 Task: Open an excel sheet and write heading  Rise Sales. Add 10 people name  'David White, Emily Green, Andrew Baker, Madison Evans, Logan King, Grace Hill, Gabriel Young, Elizabeth Flores, Samuel Reed, Avery Nelson'Item code in between  5005-5060. Product range in between  2000-9000. Add Products   Keen Shoe, Lacoste Shoe, Merrell Shoe, Mizuno Shoe, Onitsuka Tiger Shoe, Salomon Shoe, Sanuk Shoe, Saucony Shoe, Sperry Shoe, Superga Shoe.Choose quantity  3 to 5 Tax 12 percent Total Add Amount. Save page  Rise Sales review book
Action: Mouse moved to (18, 14)
Screenshot: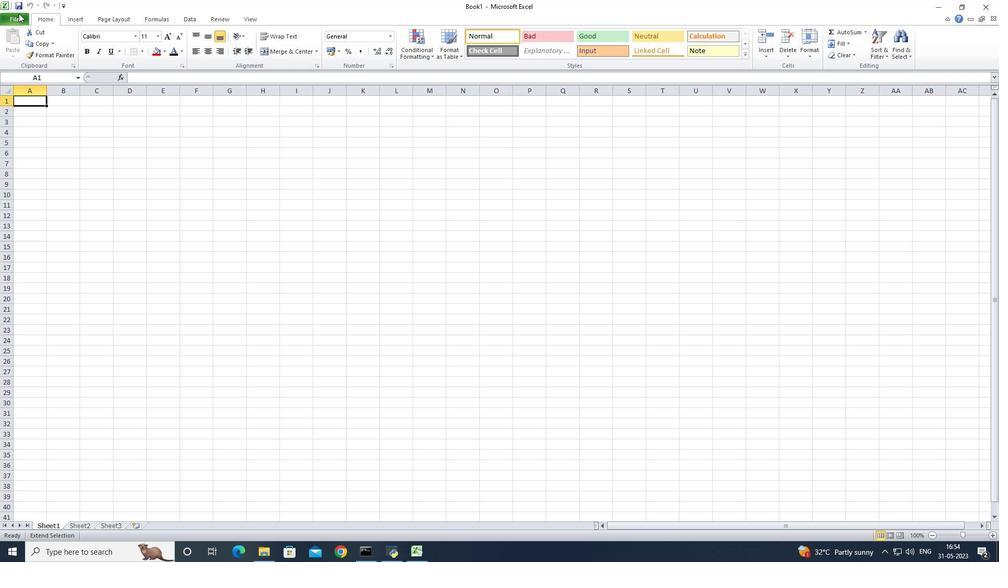 
Action: Mouse pressed left at (18, 14)
Screenshot: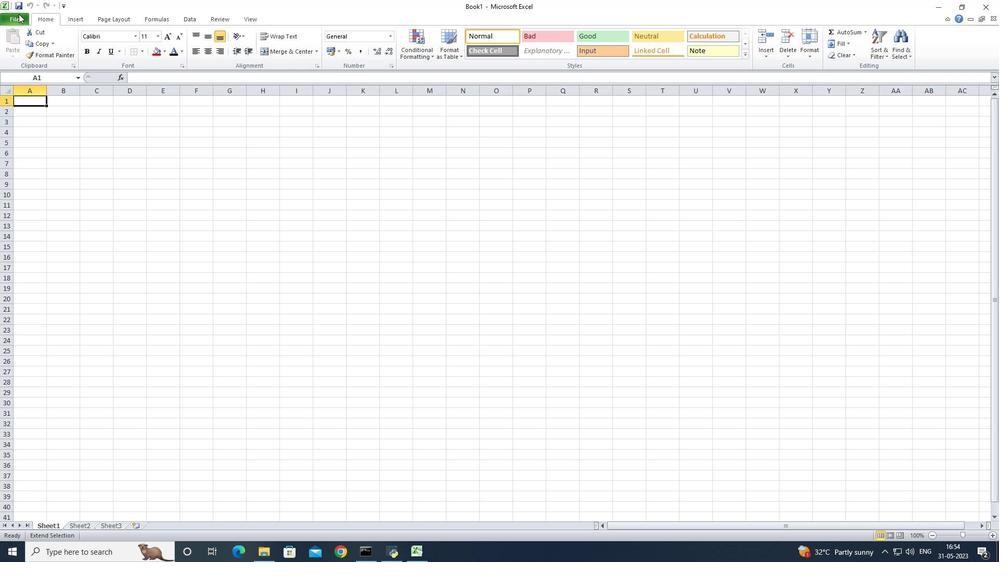 
Action: Mouse moved to (16, 139)
Screenshot: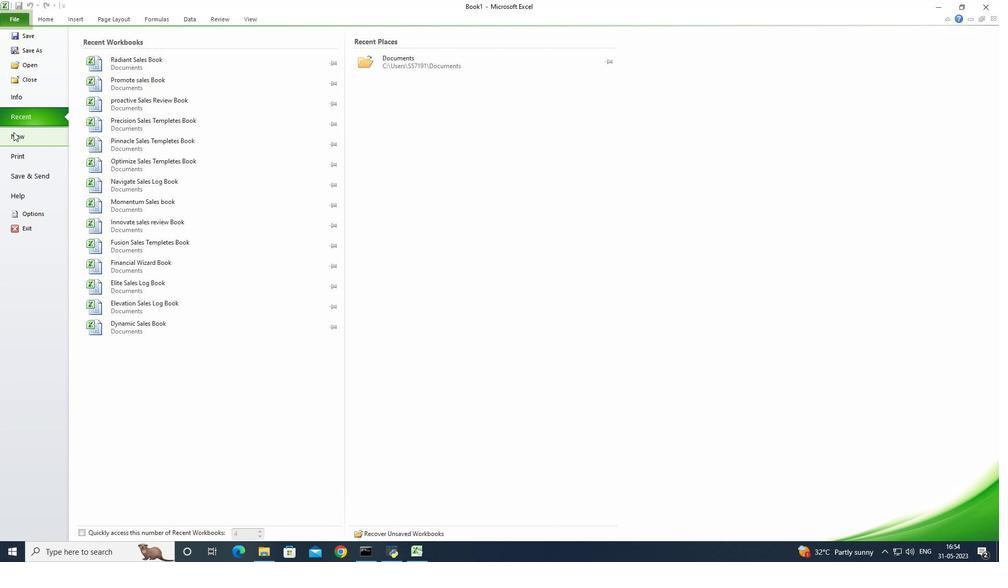 
Action: Mouse pressed left at (16, 139)
Screenshot: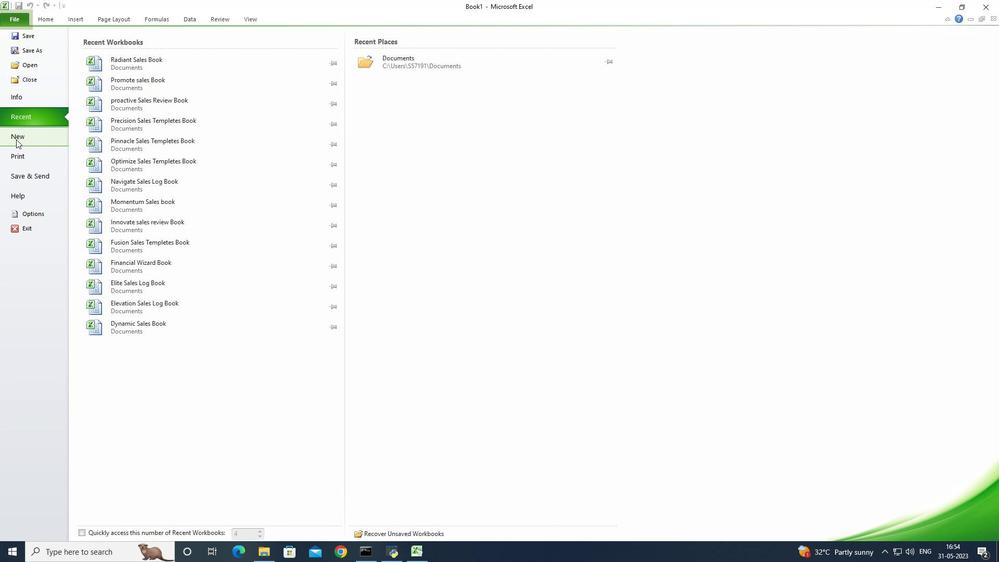 
Action: Mouse moved to (110, 84)
Screenshot: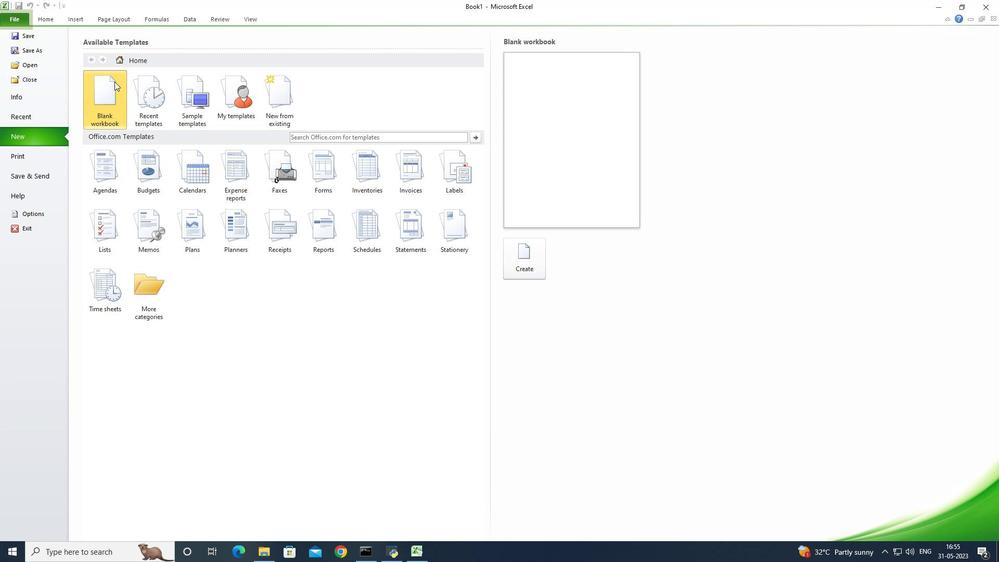 
Action: Mouse pressed left at (110, 84)
Screenshot: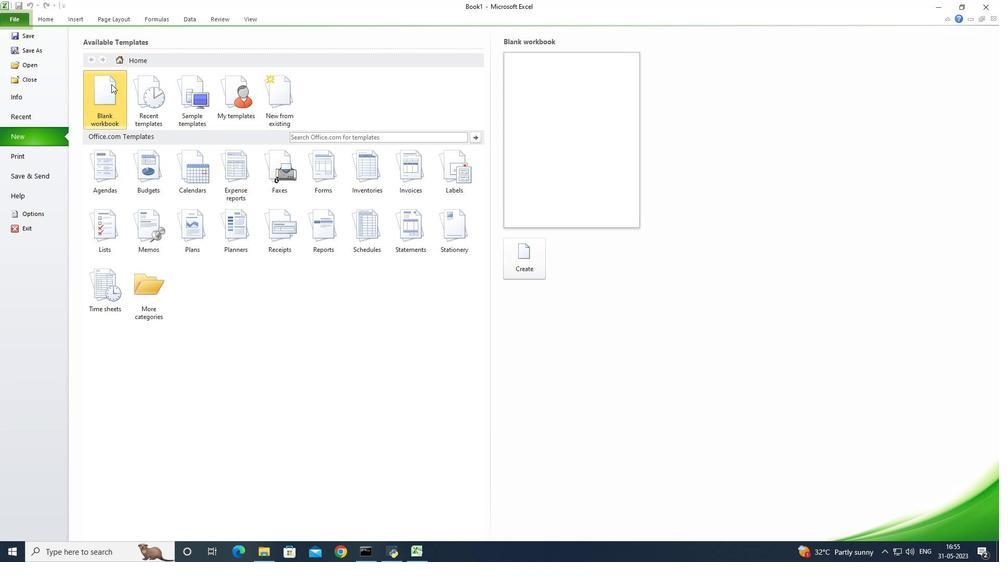 
Action: Mouse moved to (535, 264)
Screenshot: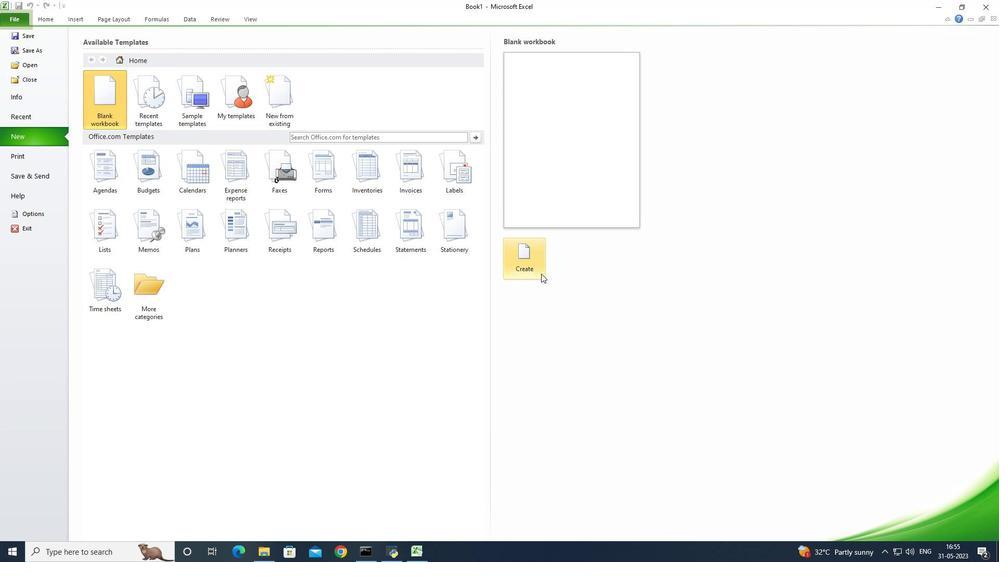 
Action: Mouse pressed left at (535, 264)
Screenshot: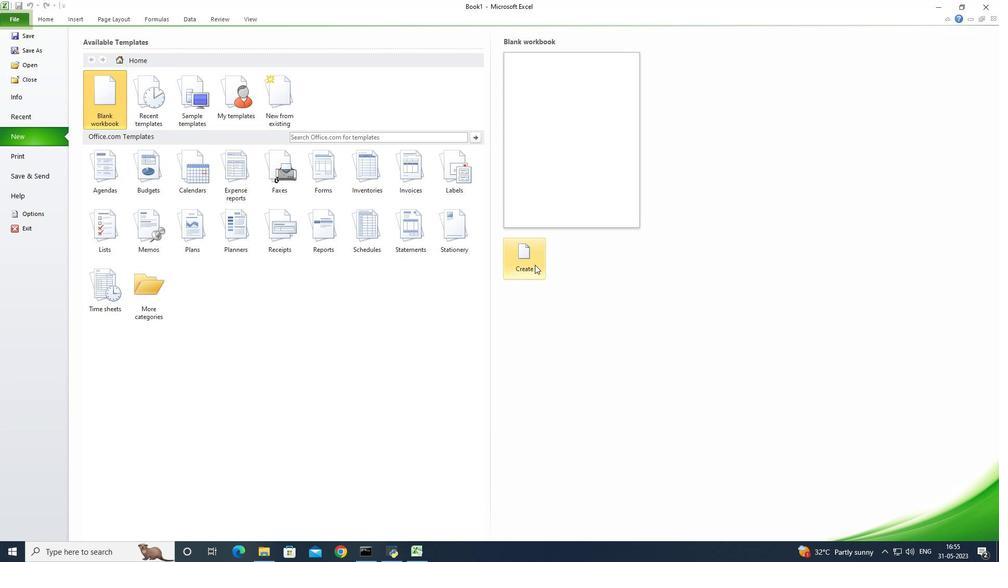 
Action: Mouse moved to (27, 104)
Screenshot: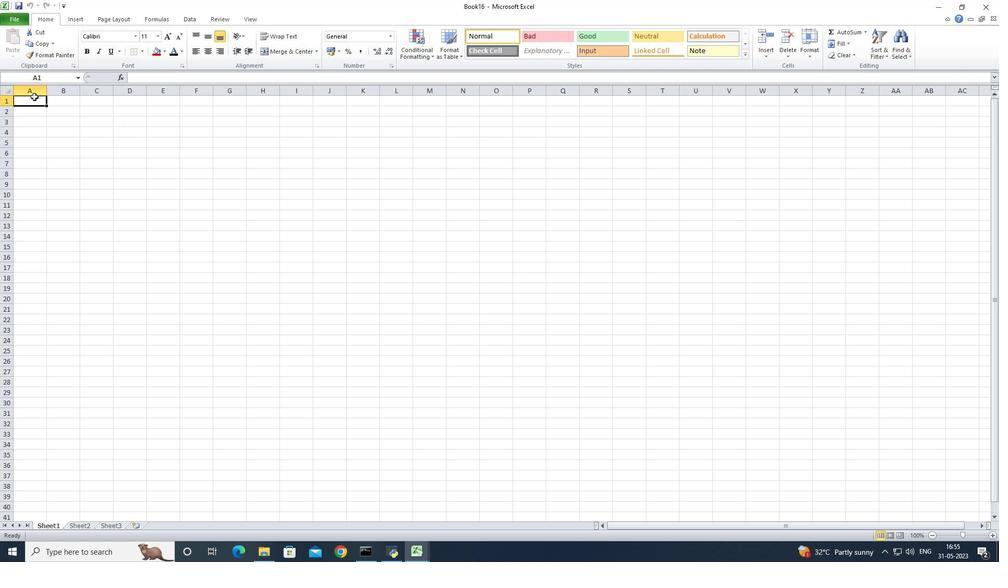 
Action: Key pressed <Key.shift><Key.shift><Key.shift><Key.shift><Key.shift><Key.shift><Key.shift><Key.shift><Key.shift><Key.shift><Key.shift><Key.shift><Key.shift><Key.shift><Key.shift><Key.shift><Key.shift><Key.shift><Key.shift>Rise<Key.space>sales<Key.enter>
Screenshot: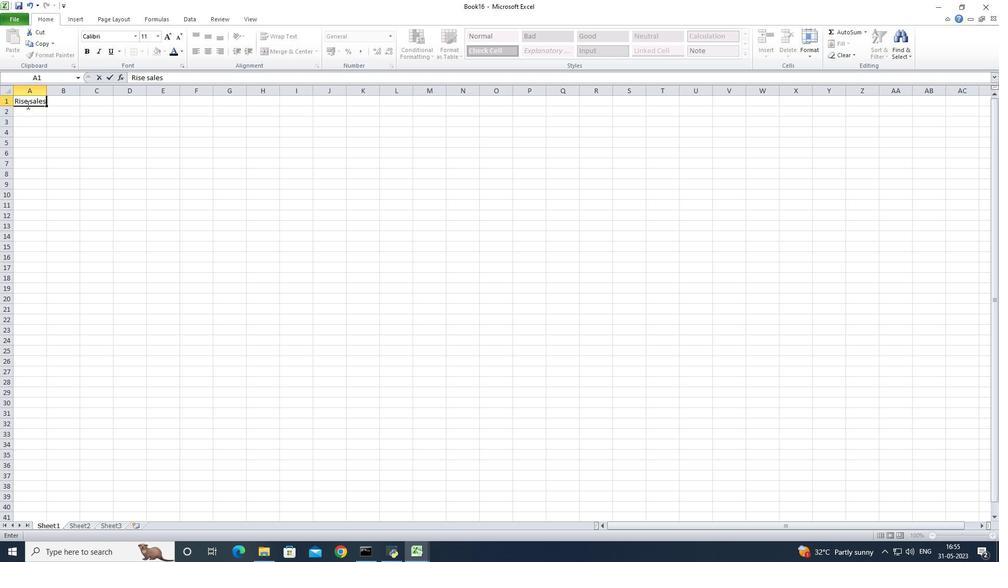 
Action: Mouse moved to (41, 131)
Screenshot: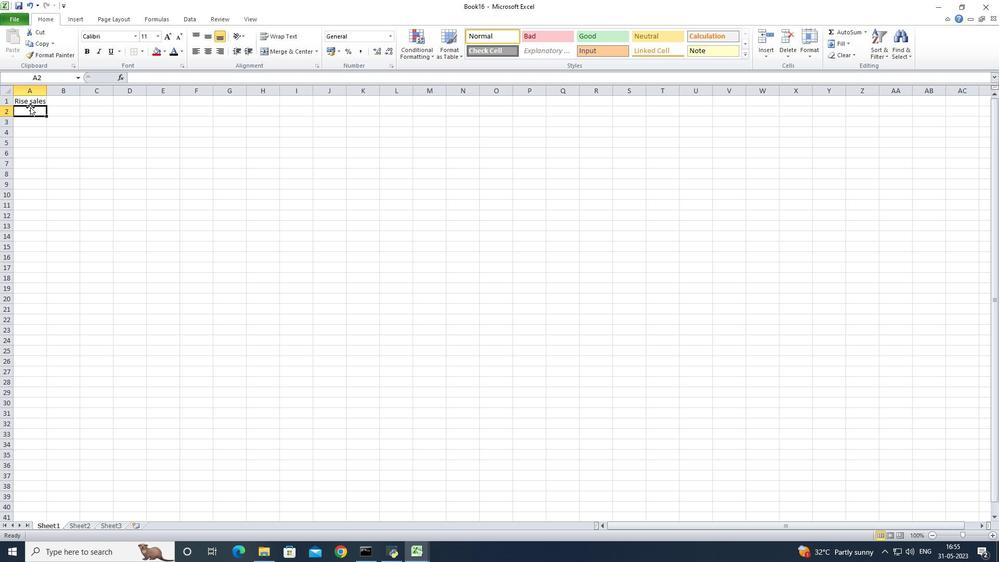 
Action: Key pressed <Key.shift><Key.shift><Key.shift>Name<Key.enter><Key.shift><Key.shift><Key.shift><Key.shift><Key.shift><Key.shift><Key.shift><Key.shift><Key.shift><Key.shift><Key.shift><Key.shift><Key.shift><Key.shift><Key.shift><Key.shift><Key.shift><Key.shift><Key.shift>David<Key.space><Key.shift><Key.shift><Key.shift><Key.shift><Key.shift><Key.shift><Key.shift><Key.shift><Key.shift><Key.shift><Key.shift><Key.shift><Key.shift><Key.shift><Key.shift><Key.shift><Key.shift><Key.shift><Key.shift><Key.shift>Who<Key.backspace>ite<Key.enter><Key.shift><Key.shift><Key.shift><Key.shift><Key.shift><Key.shift><Key.shift><Key.shift><Key.shift><Key.shift>Emily<Key.space><Key.shift><Key.shift><Key.shift><Key.shift><Key.shift><Key.shift><Key.shift><Key.shift><Key.shift><Key.shift><Key.shift><Key.shift><Key.shift><Key.shift><Key.shift><Key.shift>Green<Key.enter><Key.shift><Key.shift><Key.shift><Key.shift><Key.shift><Key.shift><Key.shift><Key.shift><Key.shift>Ander<Key.backspace><Key.backspace>rew<Key.space><Key.shift><Key.shift><Key.shift><Key.shift><Key.shift><Key.shift><Key.shift><Key.shift><Key.shift><Key.shift><Key.shift><Key.shift><Key.shift><Key.shift><Key.shift><Key.shift><Key.shift><Key.shift><Key.shift>Baker<Key.enter><Key.shift>Madison<Key.space><Key.shift>Evans<Key.enter><Key.shift>Logan<Key.space><Key.shift><Key.shift><Key.shift><Key.shift><Key.shift><Key.shift><Key.shift><Key.shift><Key.shift><Key.shift><Key.shift><Key.shift><Key.shift><Key.shift><Key.shift><Key.shift><Key.shift><Key.shift><Key.shift><Key.shift><Key.shift><Key.shift><Key.shift><Key.shift><Key.shift><Key.shift><Key.shift><Key.shift>King<Key.enter><Key.shift><Key.shift><Key.shift><Key.shift><Key.shift><Key.shift><Key.shift><Key.shift><Key.shift><Key.shift><Key.shift><Key.shift><Key.shift><Key.shift><Key.shift><Key.shift><Key.shift><Key.shift><Key.shift><Key.shift><Key.shift><Key.shift><Key.shift><Key.shift><Key.shift><Key.shift>Grace<Key.space><Key.shift><Key.shift><Key.shift><Key.shift>Hill<Key.enter><Key.shift><Key.shift><Key.shift><Key.shift><Key.shift><Key.shift><Key.shift><Key.shift><Key.shift><Key.shift><Key.shift><Key.shift><Key.shift><Key.shift><Key.shift><Key.shift><Key.shift><Key.shift><Key.shift><Key.shift><Key.shift><Key.shift><Key.shift><Key.shift><Key.shift><Key.shift><Key.shift><Key.shift><Key.shift><Key.shift><Key.shift><Key.shift><Key.shift><Key.shift><Key.shift><Key.shift><Key.shift><Key.shift><Key.shift><Key.shift><Key.shift><Key.shift><Key.shift><Key.shift><Key.shift><Key.shift><Key.shift><Key.shift><Key.shift><Key.shift><Key.shift><Key.shift><Key.shift><Key.shift>Gabriel<Key.space><Key.shift><Key.shift><Key.shift><Key.shift><Key.shift><Key.shift><Key.shift><Key.shift><Key.shift>Young<Key.enter><Key.shift><Key.shift><Key.shift><Key.shift><Key.shift><Key.shift><Key.shift><Key.shift><Key.shift><Key.shift><Key.shift><Key.shift><Key.shift><Key.shift><Key.shift><Key.shift><Key.shift><Key.shift><Key.shift><Key.shift><Key.shift><Key.shift><Key.shift><Key.shift><Key.shift><Key.shift><Key.shift><Key.shift><Key.shift><Key.shift><Key.shift><Key.shift><Key.shift><Key.shift><Key.shift><Key.shift><Key.shift><Key.shift><Key.shift><Key.shift><Key.shift><Key.shift><Key.shift><Key.shift><Key.shift><Key.shift><Key.shift><Key.shift><Key.shift><Key.shift><Key.shift><Key.shift><Key.shift><Key.shift><Key.shift><Key.shift><Key.shift><Key.shift><Key.shift><Key.shift><Key.shift><Key.shift><Key.shift><Key.shift><Key.shift><Key.shift><Key.shift><Key.shift><Key.shift><Key.shift><Key.shift><Key.shift><Key.shift><Key.shift><Key.shift><Key.shift><Key.shift><Key.shift><Key.shift><Key.shift><Key.shift><Key.shift><Key.shift><Key.shift><Key.shift><Key.shift><Key.shift><Key.shift><Key.shift><Key.shift><Key.shift><Key.shift><Key.shift><Key.shift><Key.shift><Key.shift><Key.shift><Key.shift><Key.shift><Key.shift><Key.shift><Key.shift><Key.shift><Key.shift><Key.shift><Key.shift><Key.shift><Key.shift><Key.shift><Key.shift><Key.shift><Key.shift><Key.shift><Key.shift><Key.shift><Key.shift><Key.shift>Eliza<Key.space><Key.backspace><Key.space><Key.shift>B<Key.backspace><Key.backspace>beth<Key.space><Key.shift>G<Key.backspace><Key.shift>Flores<Key.enter><Key.shift><Key.shift><Key.shift><Key.shift><Key.shift><Key.shift><Key.shift><Key.shift><Key.shift><Key.shift><Key.shift><Key.shift><Key.shift><Key.shift><Key.shift><Key.shift><Key.shift><Key.shift>Samuel<Key.space><Key.shift>Reed<Key.enter><Key.shift><Key.shift><Key.shift><Key.shift><Key.shift><Key.shift><Key.shift><Key.shift><Key.shift><Key.shift><Key.shift><Key.shift><Key.shift><Key.shift><Key.shift><Key.shift><Key.shift><Key.shift><Key.shift><Key.shift><Key.shift><Key.shift><Key.shift><Key.shift><Key.shift><Key.shift><Key.shift><Key.shift><Key.shift><Key.shift><Key.shift><Key.shift><Key.shift><Key.shift><Key.shift><Key.shift><Key.shift><Key.shift><Key.shift><Key.shift><Key.shift><Key.shift><Key.shift><Key.shift><Key.shift><Key.shift><Key.shift><Key.shift><Key.shift><Key.shift><Key.shift><Key.shift><Key.shift><Key.shift><Key.shift><Key.shift><Key.shift><Key.shift><Key.shift><Key.shift><Key.shift><Key.shift><Key.shift><Key.shift><Key.shift><Key.shift><Key.shift><Key.shift><Key.shift><Key.shift><Key.shift><Key.shift><Key.shift><Key.shift><Key.shift><Key.shift><Key.shift><Key.shift><Key.shift><Key.shift><Key.shift><Key.shift><Key.shift><Key.shift><Key.shift><Key.shift><Key.shift><Key.shift><Key.shift><Key.shift><Key.shift><Key.shift><Key.shift><Key.shift><Key.shift><Key.shift><Key.shift><Key.shift><Key.shift><Key.shift><Key.shift><Key.shift><Key.shift><Key.shift><Key.shift><Key.shift><Key.shift><Key.shift><Key.shift><Key.shift><Key.shift><Key.shift><Key.shift><Key.shift><Key.shift><Key.shift><Key.shift><Key.shift><Key.shift><Key.shift><Key.shift><Key.shift><Key.shift><Key.shift><Key.shift><Key.shift><Key.shift><Key.shift><Key.shift><Key.shift><Key.shift><Key.shift><Key.shift><Key.shift><Key.shift><Key.shift><Key.shift><Key.shift><Key.shift><Key.shift><Key.shift><Key.shift><Key.shift><Key.shift><Key.shift><Key.shift><Key.shift><Key.shift><Key.shift><Key.shift><Key.shift><Key.shift><Key.shift><Key.shift><Key.shift><Key.shift><Key.shift><Key.shift><Key.shift><Key.shift><Key.shift><Key.shift><Key.shift><Key.shift><Key.shift><Key.shift><Key.shift><Key.shift><Key.shift><Key.shift><Key.shift><Key.shift><Key.shift><Key.shift><Key.shift><Key.shift><Key.shift><Key.shift><Key.shift>Avery<Key.space><Key.shift>Nelson<Key.right>
Screenshot: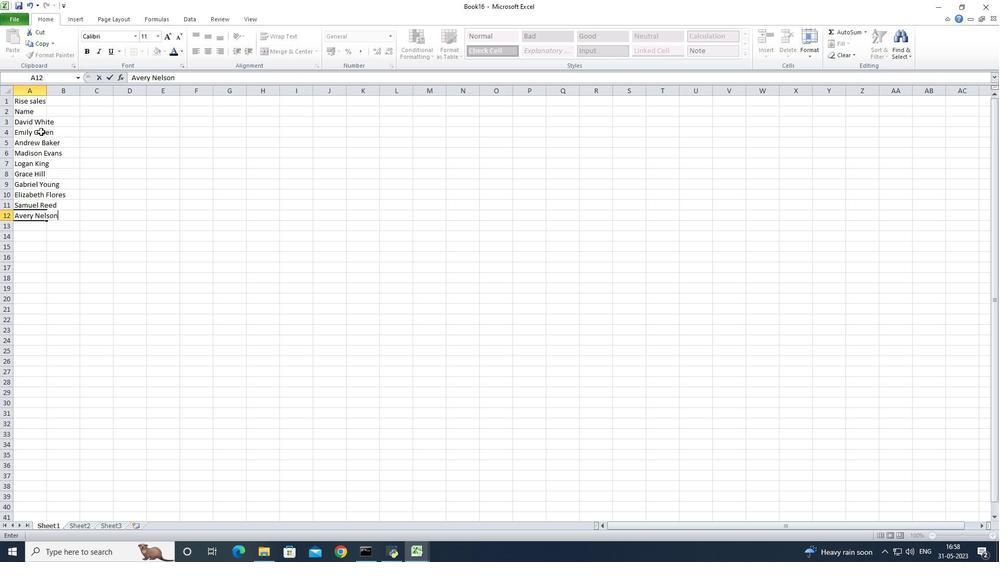 
Action: Mouse moved to (44, 91)
Screenshot: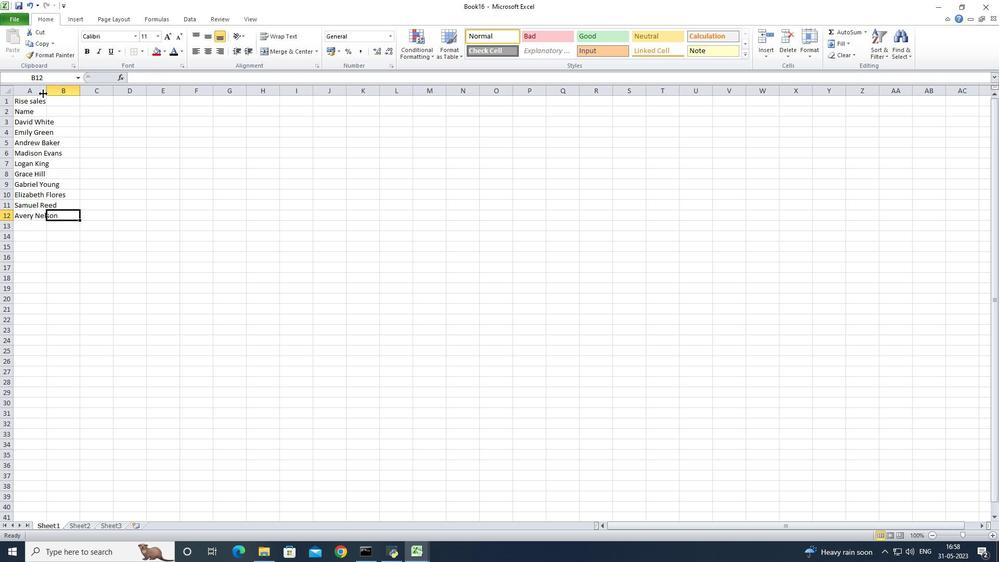 
Action: Mouse pressed left at (44, 91)
Screenshot: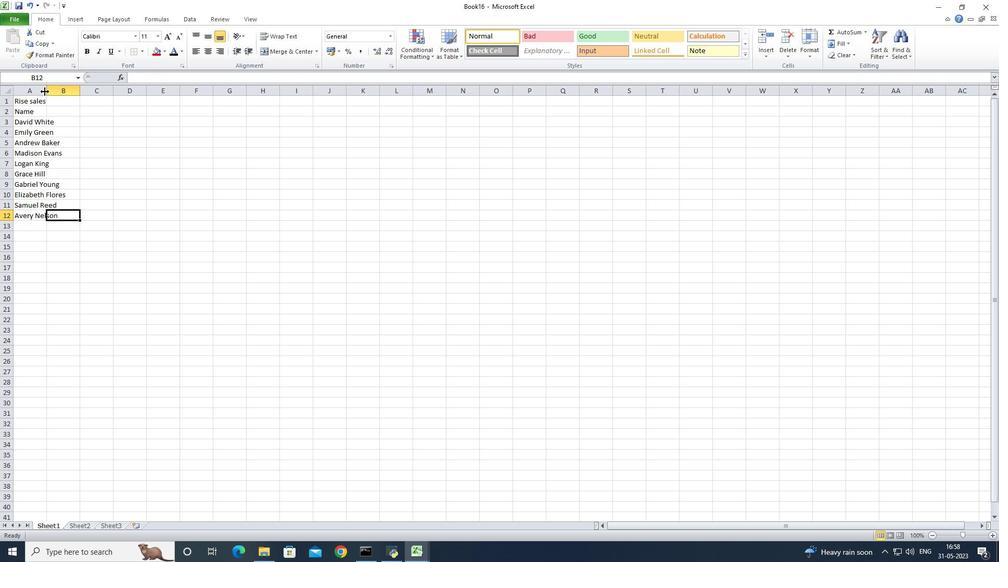 
Action: Mouse pressed left at (44, 91)
Screenshot: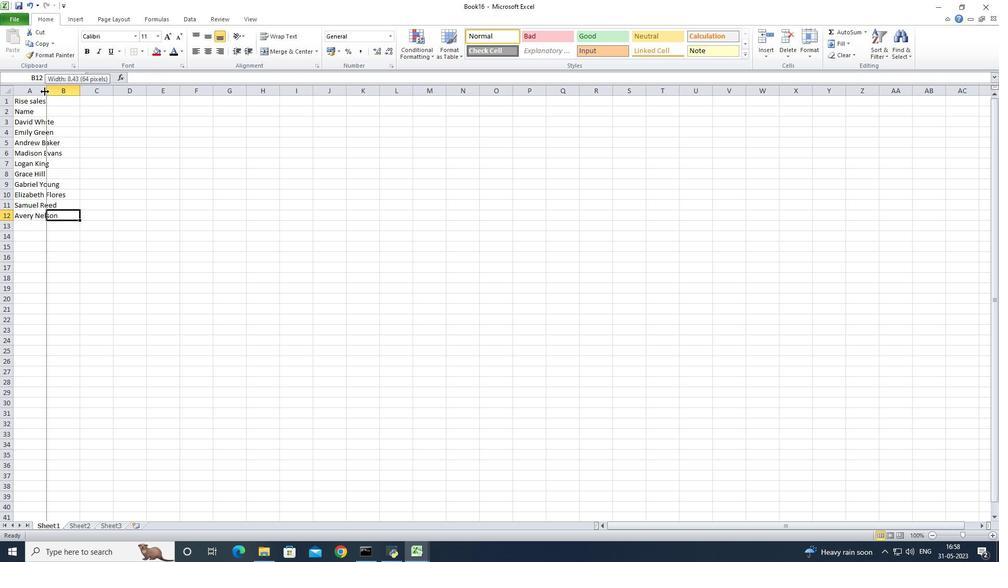 
Action: Mouse moved to (81, 111)
Screenshot: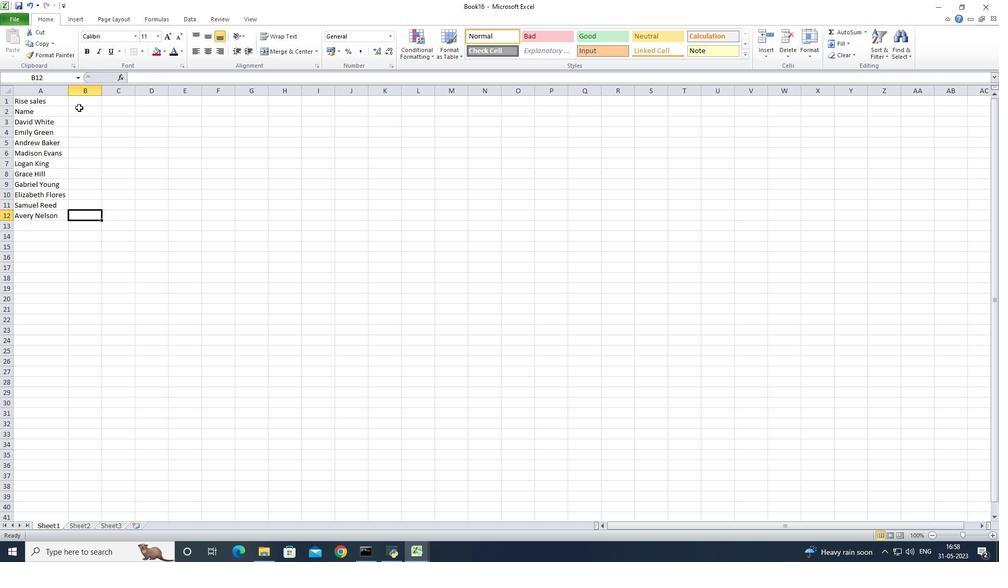 
Action: Mouse pressed left at (81, 111)
Screenshot: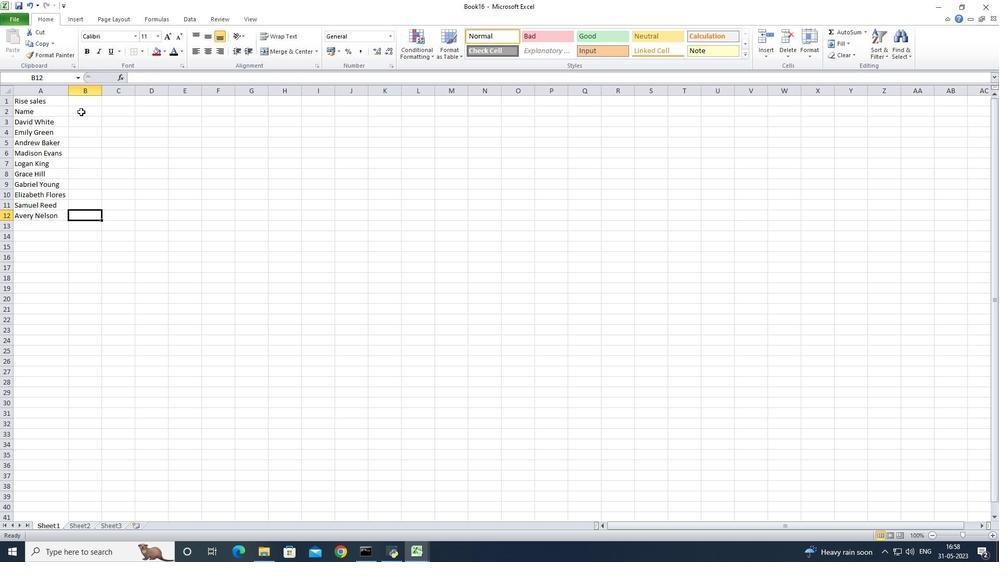 
Action: Key pressed <Key.shift>Item<Key.space><Key.shift><Key.shift><Key.shift><Key.shift><Key.shift><Key.shift><Key.shift><Key.shift><Key.shift>Code<Key.enter><Key.shift><Key.shift><Key.shift><Key.shift><Key.shift><Key.shift><Key.shift><Key.shift><Key.shift><Key.shift><Key.shift><Key.shift><Key.shift><Key.shift><Key.shift><Key.shift><Key.shift><Key.shift><Key.shift><Key.shift><Key.shift><Key.shift><Key.shift><Key.shift><Key.shift><Key.shift><Key.shift><Key.shift><Key.shift><Key.shift><Key.shift><Key.shift><Key.shift><Key.shift><Key.shift><Key.shift><Key.shift><Key.shift><Key.shift><Key.shift><Key.shift><Key.shift><Key.shift><Key.shift><Key.shift><Key.shift><Key.shift><Key.shift><Key.shift><Key.shift><Key.shift><Key.shift><Key.shift><Key.shift><Key.shift><Key.shift><Key.shift><Key.shift><Key.shift><Key.shift><Key.shift><Key.shift><Key.shift><Key.shift><Key.shift><Key.shift><Key.shift><Key.shift><Key.shift><Key.shift><Key.shift><Key.shift><Key.shift><Key.shift><Key.shift><Key.shift><Key.shift><Key.shift><Key.shift><Key.shift><Key.shift><Key.shift><Key.shift><Key.shift><Key.shift><Key.shift><Key.shift><Key.shift><Key.shift><Key.shift><Key.shift><Key.shift><Key.shift><Key.shift><Key.shift><Key.shift><Key.shift><Key.shift><Key.shift><Key.shift><Key.shift><Key.shift><Key.shift><Key.shift><Key.shift><Key.shift><Key.shift><Key.shift><Key.shift><Key.shift><Key.shift><Key.shift><Key.shift><Key.shift><Key.shift><Key.shift><Key.shift><Key.shift><Key.shift><Key.shift><Key.shift><<12>><Key.shift>005<Key.backspace><Key.backspace><Key.backspace>5005<Key.down>5010<Key.down>5015<Key.down>5020<Key.down>5025<Key.down>5030<Key.down>5030<Key.backspace>5<Key.down>5045<Key.down>5055<Key.down>5050<Key.right>
Screenshot: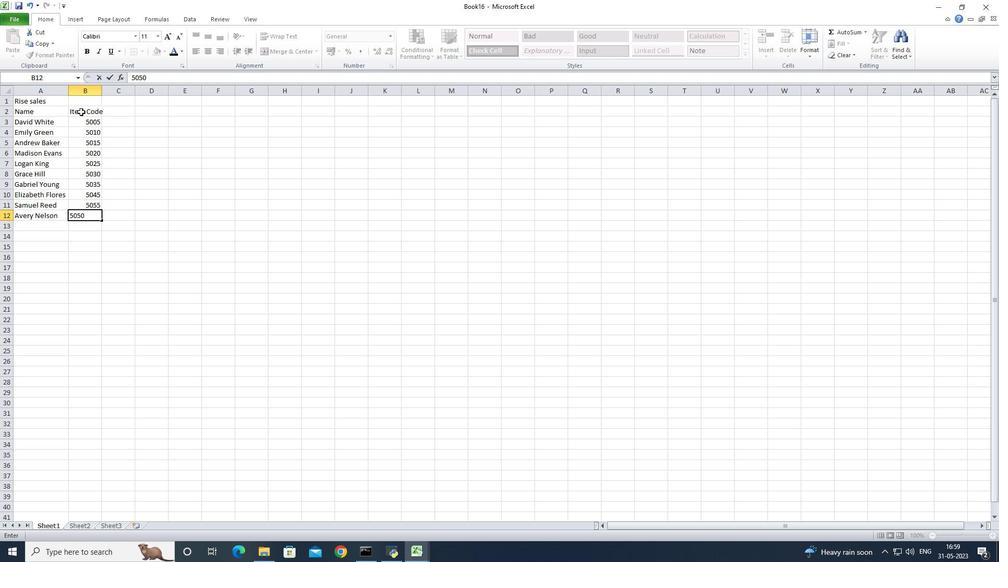 
Action: Mouse moved to (120, 112)
Screenshot: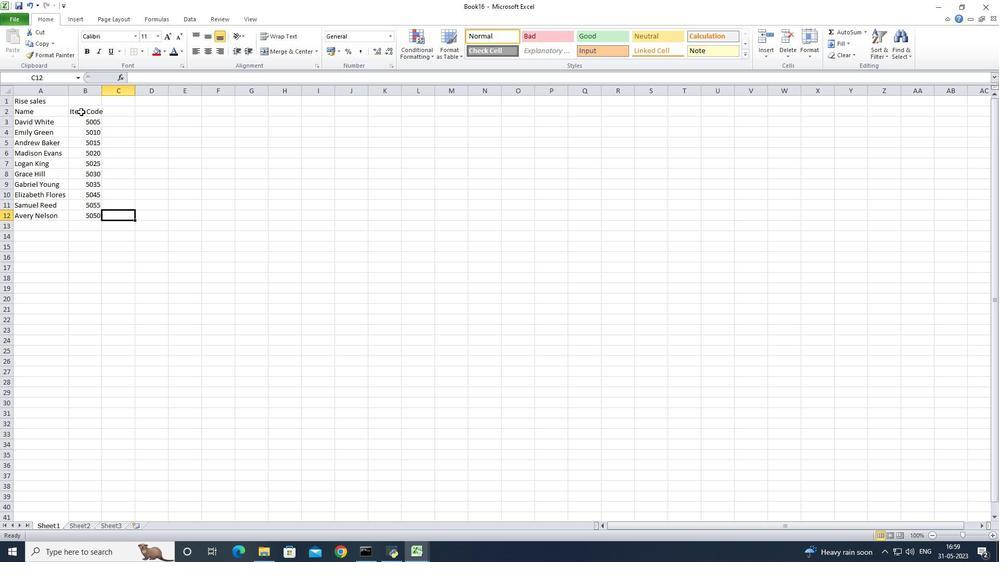 
Action: Mouse pressed left at (120, 112)
Screenshot: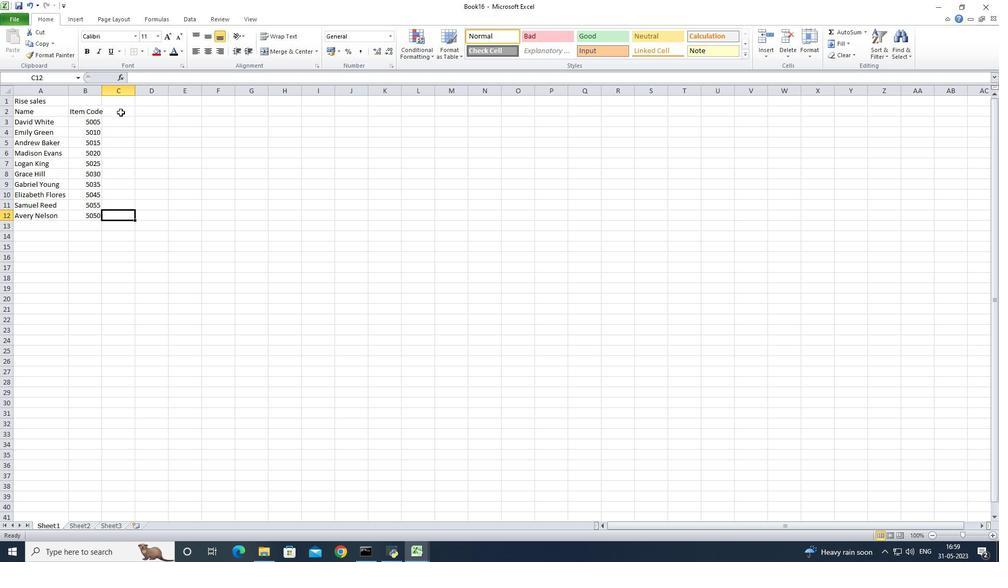 
Action: Mouse moved to (100, 91)
Screenshot: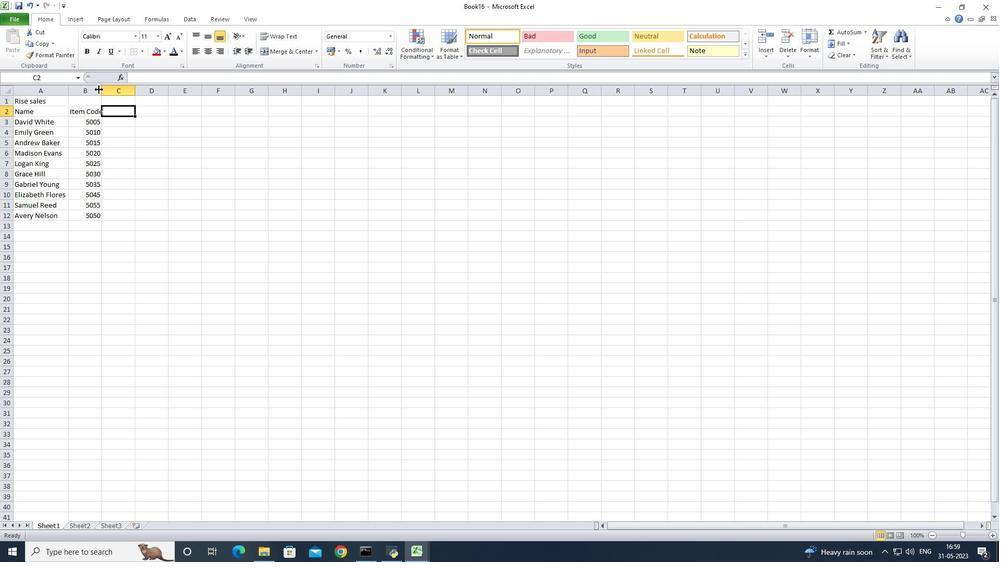 
Action: Mouse pressed left at (100, 91)
Screenshot: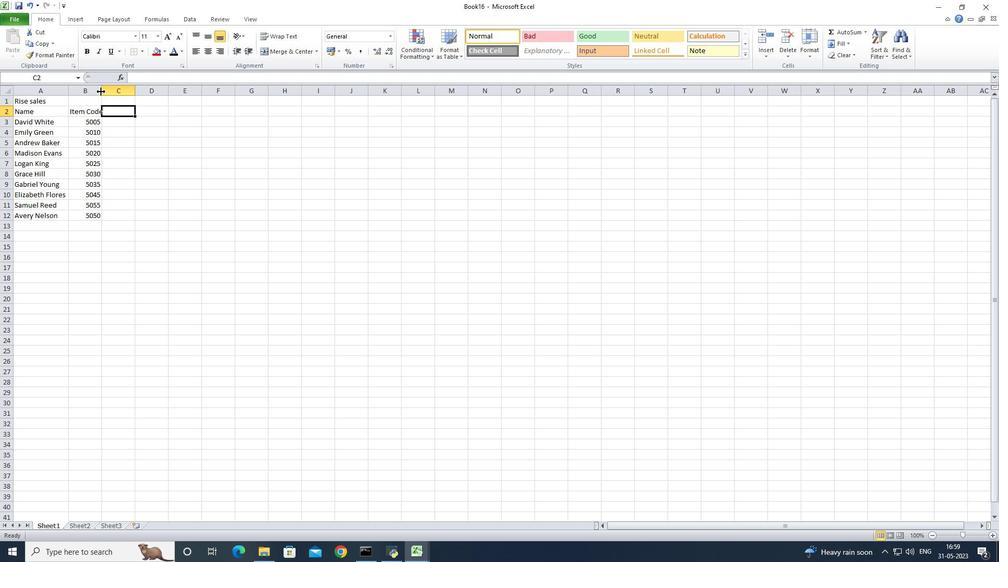 
Action: Mouse pressed left at (100, 91)
Screenshot: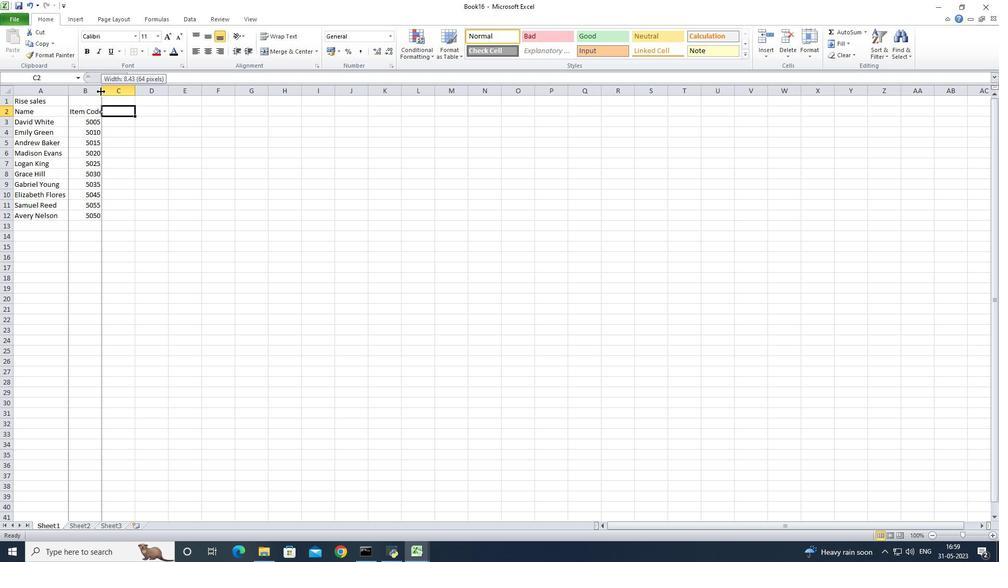 
Action: Mouse moved to (124, 107)
Screenshot: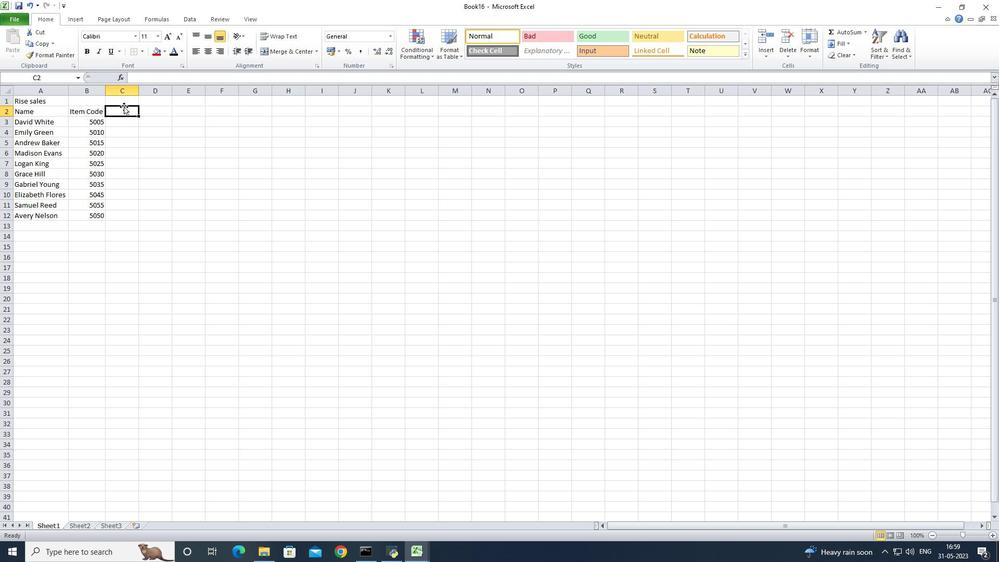 
Action: Key pressed <Key.shift><Key.shift><Key.shift><Key.shift><Key.shift><Key.shift><Key.shift>Product<Key.space><Key.shift>range<Key.enter>2000<Key.down>3000<Key.down>4000<Key.down>5000<Key.down>6000<Key.down>7000<Key.down>8000<Key.down>9000<Key.down>400<Key.backspace>50<Key.down>5500<Key.right><Key.up><Key.up><Key.up><Key.up><Key.up><Key.up><Key.up><Key.up><Key.up><Key.up>
Screenshot: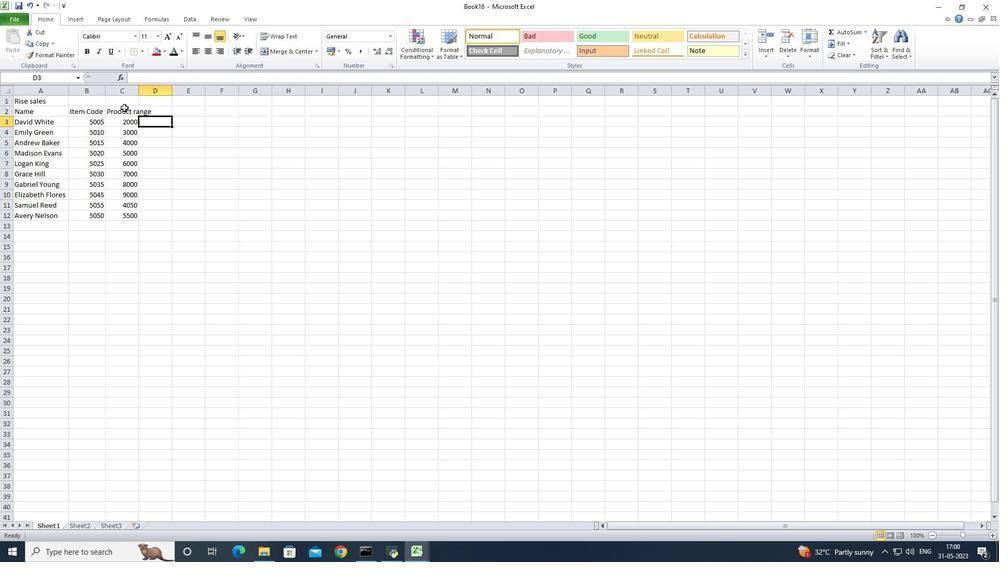 
Action: Mouse moved to (138, 92)
Screenshot: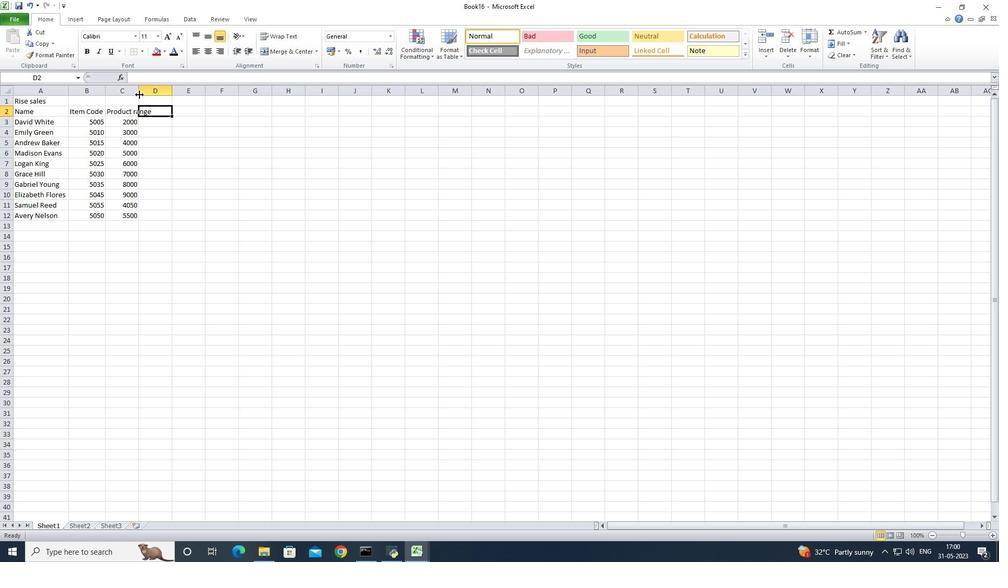 
Action: Mouse pressed left at (138, 92)
Screenshot: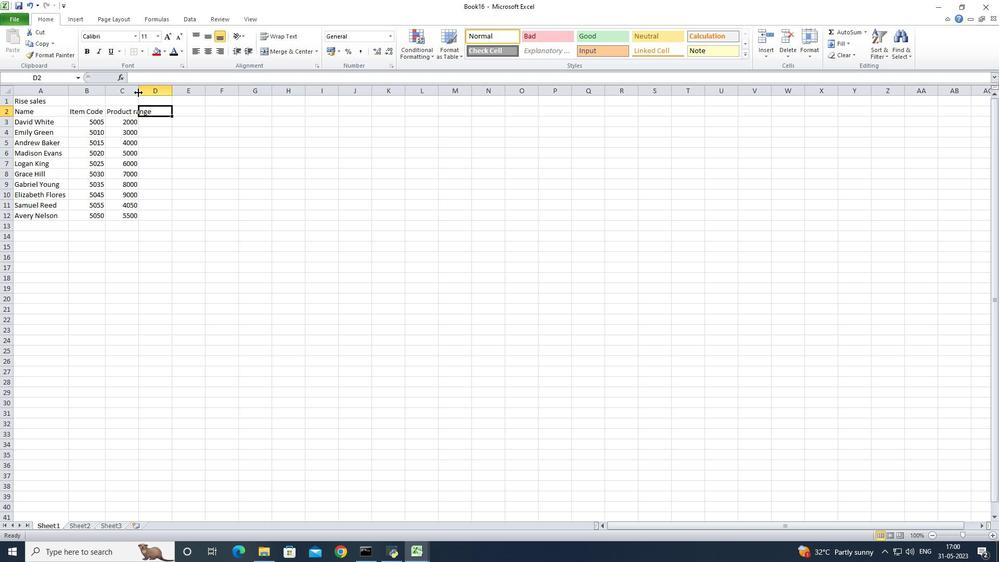 
Action: Mouse pressed left at (138, 92)
Screenshot: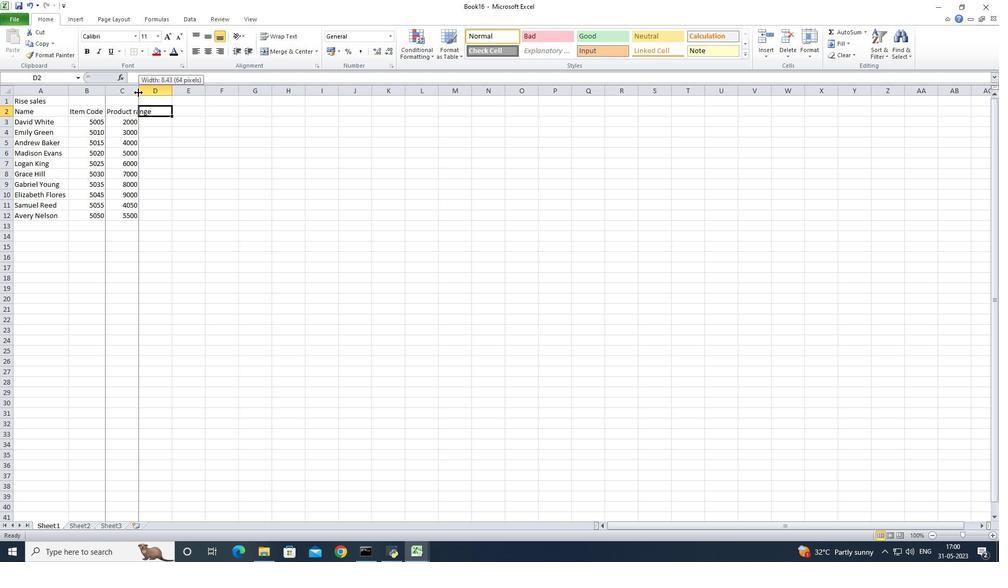 
Action: Key pressed <Key.shift>Products<Key.enter><Key.shift>Keep<Key.space><Key.shift><Key.backspace><Key.backspace><Key.shift>n<Key.space><Key.shift>Shoe<Key.enter><Key.shift><Key.shift><Key.shift><Key.shift><Key.shift><Key.shift><Key.shift><Key.shift><Key.shift><Key.shift><Key.shift><Key.shift><Key.shift><Key.shift><Key.shift><Key.shift><Key.shift><Key.shift><Key.shift><Key.shift><Key.shift><Key.shift><Key.shift><Key.shift><Key.shift><Key.shift><Key.shift><Key.shift><Key.shift><Key.shift><Key.shift><Key.shift><Key.shift><Key.shift><Key.shift><Key.shift><Key.shift><Key.shift>Lacoste<Key.space><Key.shift><Key.shift><Key.shift><Key.shift><Key.shift><Key.shift><Key.shift><Key.shift><Key.shift><Key.shift><Key.shift><Key.shift><Key.shift><Key.shift><Key.shift><Key.shift><Key.shift><Key.shift><Key.shift><Key.shift><Key.shift><Key.shift>Shoe<Key.enter><Key.shift><Key.shift><Key.shift><Key.shift><Key.shift><Key.shift><Key.shift><Key.shift><Key.shift><Key.shift><Key.shift><Key.shift><Key.shift><Key.shift><Key.shift><Key.shift><Key.shift><Key.shift><Key.shift><Key.shift><Key.shift><Key.shift><Key.shift><Key.shift><Key.shift><Key.shift><Key.shift><Key.shift><Key.shift><Key.shift><Key.shift><Key.shift><Key.shift><Key.shift><Key.shift><Key.shift><Key.shift><Key.shift><Key.shift>S<Key.backspace><Key.shift>Merrell<Key.space><Key.shift>Shoe<Key.down><Key.shift>Mizuna<Key.space>shoe<Key.enter><Key.down><Key.up><Key.up>
Screenshot: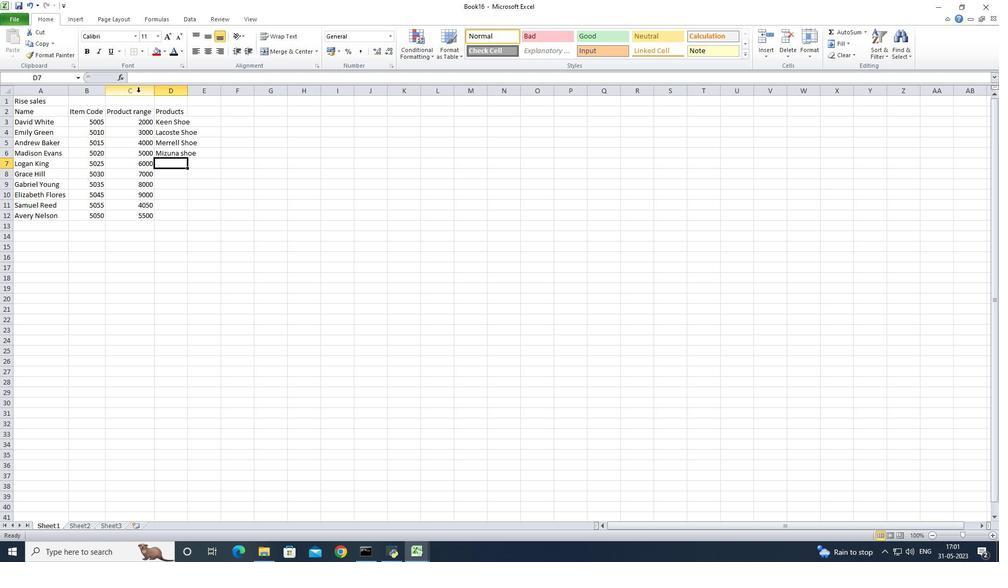 
Action: Mouse moved to (153, 79)
Screenshot: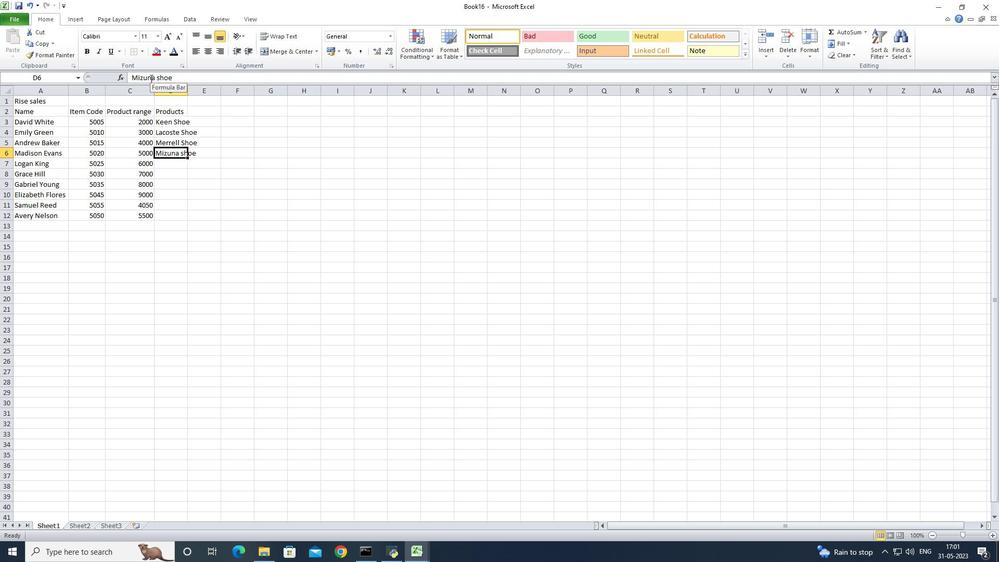 
Action: Mouse pressed left at (153, 79)
Screenshot: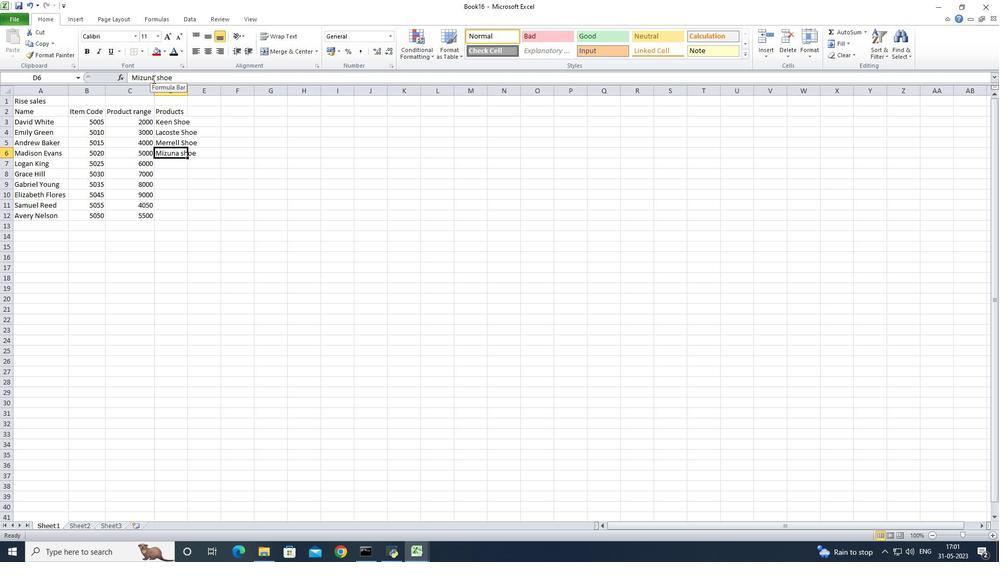 
Action: Key pressed <Key.right><Key.backspace>o<Key.down><Key.enter><Key.shift><Key.shift><Key.shift><Key.shift><Key.shift><Key.shift><Key.shift>Onti<Key.backspace><Key.backspace>itsuka<Key.space><Key.shift><Key.shift><Key.shift><Key.shift><Key.shift><Key.shift><Key.shift><Key.shift><Key.shift><Key.shift><Key.shift><Key.shift><Key.shift><Key.shift><Key.shift><Key.shift><Key.shift><Key.shift><Key.shift><Key.shift><Key.shift><Key.shift><Key.shift><Key.shift><Key.shift><Key.shift><Key.shift><Key.shift><Key.shift><Key.shift><Key.shift><Key.shift><Key.shift><Key.shift><Key.shift><Key.shift><Key.shift><Key.shift><Key.shift><Key.shift><Key.shift><Key.shift><Key.shift><Key.shift><Key.shift><Key.shift><Key.shift><Key.shift><Key.shift><Key.shift><Key.shift><Key.shift><Key.shift><Key.shift><Key.shift><Key.shift><Key.shift><Key.shift><Key.shift><Key.shift><Key.shift><Key.shift>Tiger<Key.space><Key.shift><Key.shift><Key.shift>Shoe<Key.down><Key.shift><Key.shift><Key.shift><Key.shift><Key.shift><Key.shift><Key.shift><Key.shift>Saloman<Key.backspace><Key.backspace>on<Key.space><Key.shift><Key.shift><Key.shift>Shoe<Key.down><Key.shift><Key.shift><Key.shift><Key.shift>Sanuk<Key.space><Key.shift>Shoe<Key.down><Key.shift><Key.shift><Key.shift><Key.shift><Key.shift><Key.shift><Key.shift><Key.shift><Key.shift><Key.shift><Key.shift><Key.shift><Key.shift><Key.shift><Key.shift><Key.shift><Key.shift><Key.shift><Key.shift><Key.shift><Key.shift><Key.shift><Key.shift><Key.shift><Key.shift><Key.shift><Key.shift><Key.shift><Key.shift>Saucony<Key.space><Key.shift><Key.shift><Key.shift>Shoe<Key.down><Key.shift>Sperry<Key.space><Key.shift>Shoe<Key.down><Key.shift><Key.shift><Key.shift>Superga<Key.space><Key.shift><Key.shift><Key.shift><Key.shift><Key.shift><Key.shift><Key.shift><Key.shift><Key.shift><Key.shift><Key.shift><Key.shift><Key.shift><Key.shift><Key.shift><Key.shift><Key.shift><Key.shift><Key.shift><Key.shift><Key.shift><Key.shift><Key.shift><Key.shift>Shoe<Key.down>
Screenshot: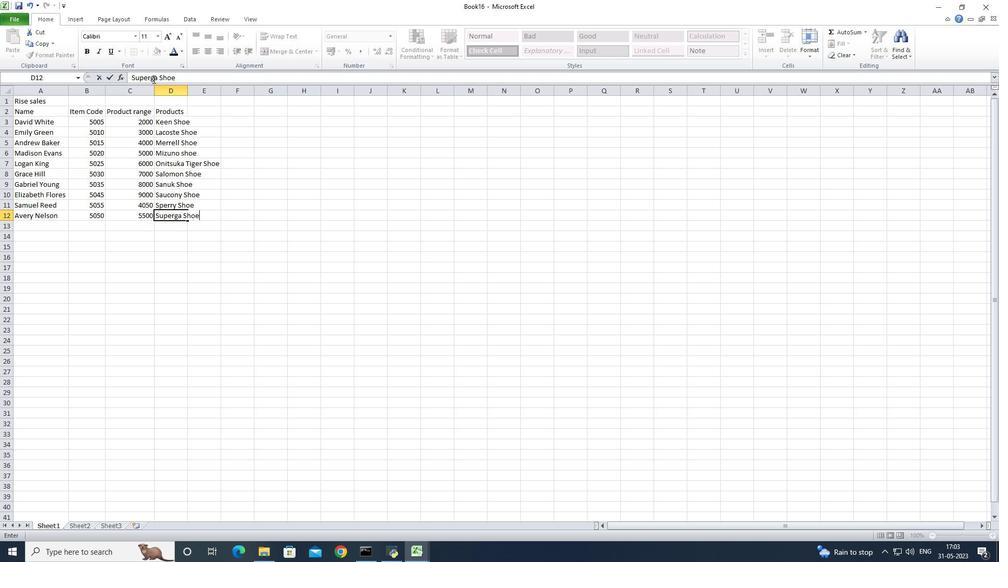 
Action: Mouse moved to (188, 91)
Screenshot: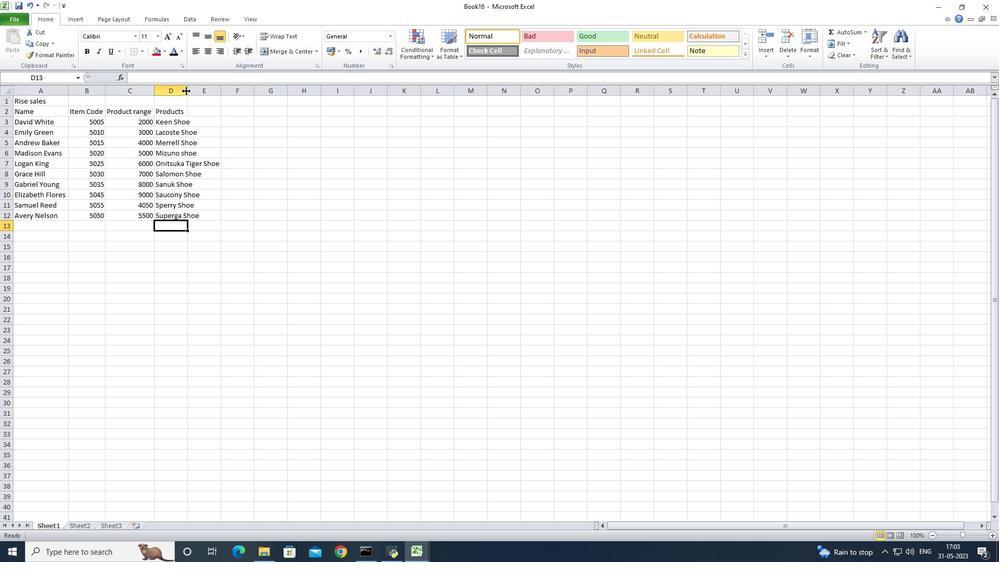 
Action: Mouse pressed left at (188, 91)
Screenshot: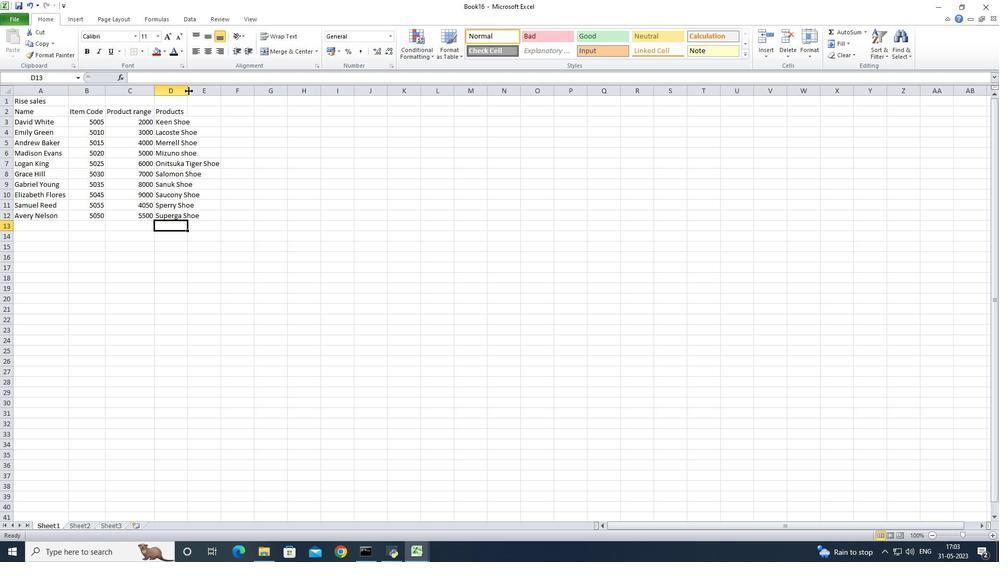 
Action: Mouse pressed left at (188, 91)
Screenshot: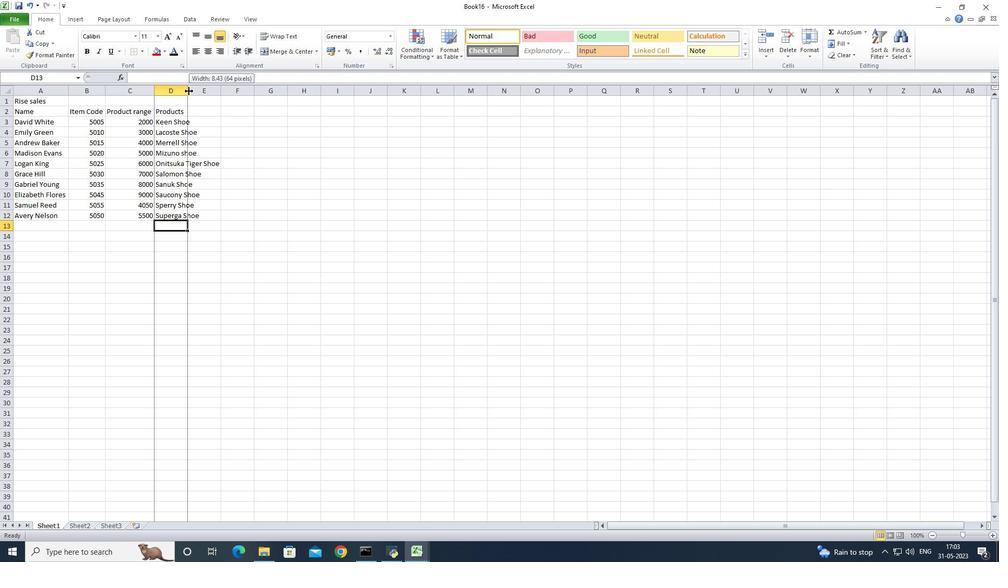
Action: Mouse moved to (235, 115)
Screenshot: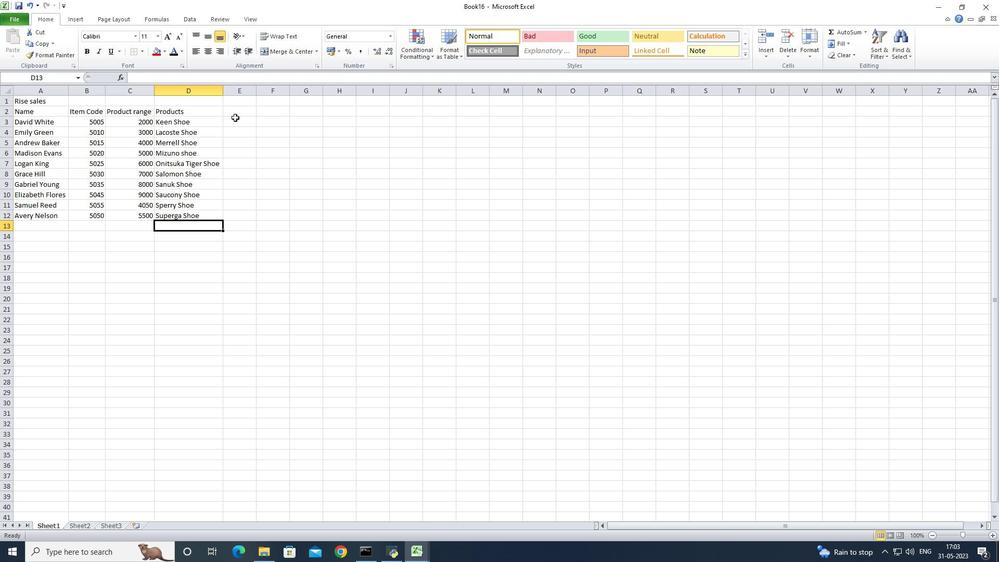 
Action: Mouse pressed left at (235, 115)
Screenshot: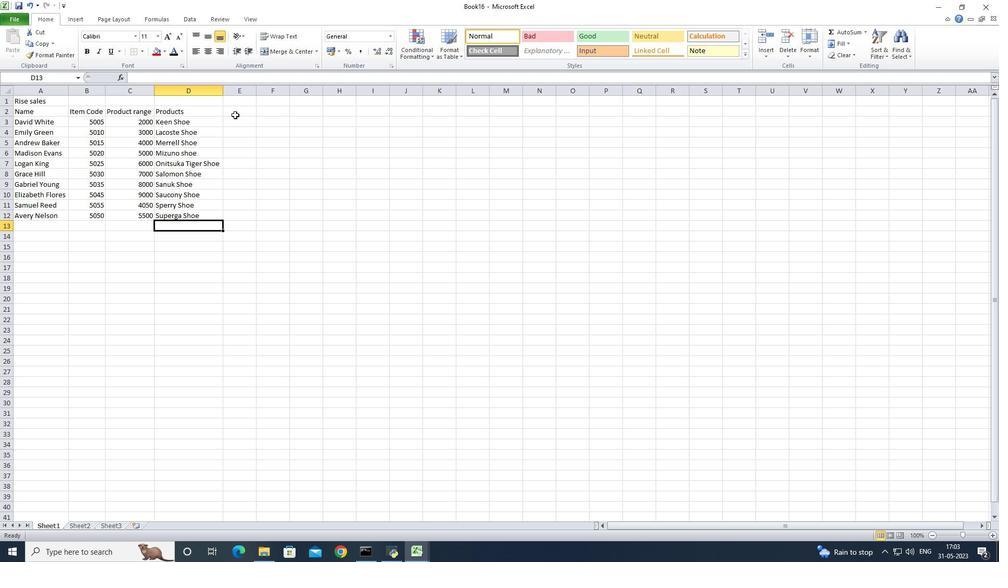 
Action: Key pressed <Key.shift><Key.shift><Key.shift>Quantity<Key.enter>3<Key.down>4<Key.down>5<Key.down>6<Key.down>7<Key.down>8<Key.down><Key.backspace><Key.backspace><Key.backspace><Key.up><Key.up><Key.up><Key.up><Key.up><Key.down><Key.down>4<Key.down>5<Key.down>7<Key.backspace>3<Key.down>4<Key.down>5<Key.down>3<Key.right><Key.left><Key.down>4<Key.down>
Screenshot: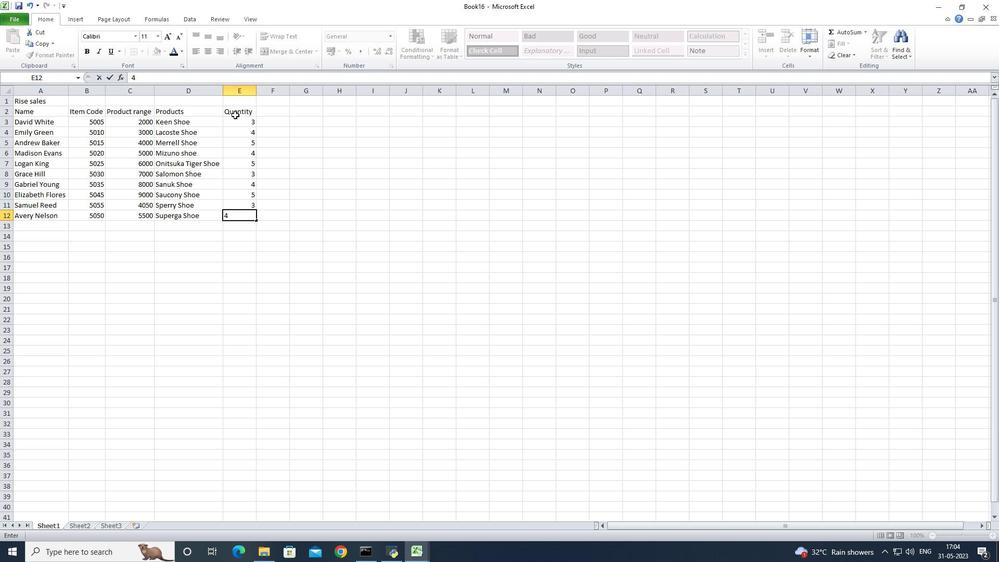 
Action: Mouse moved to (274, 110)
Screenshot: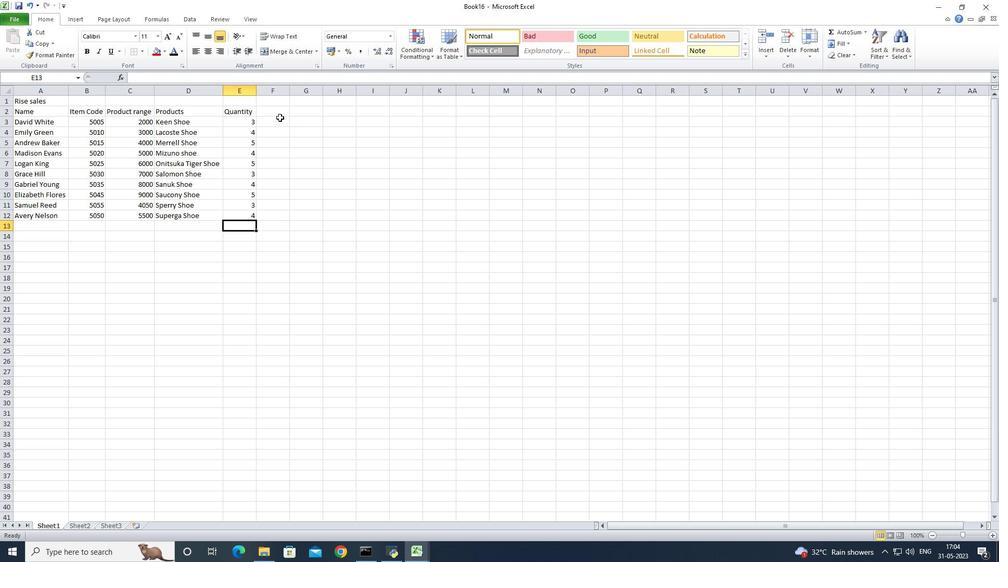 
Action: Mouse pressed left at (274, 110)
Screenshot: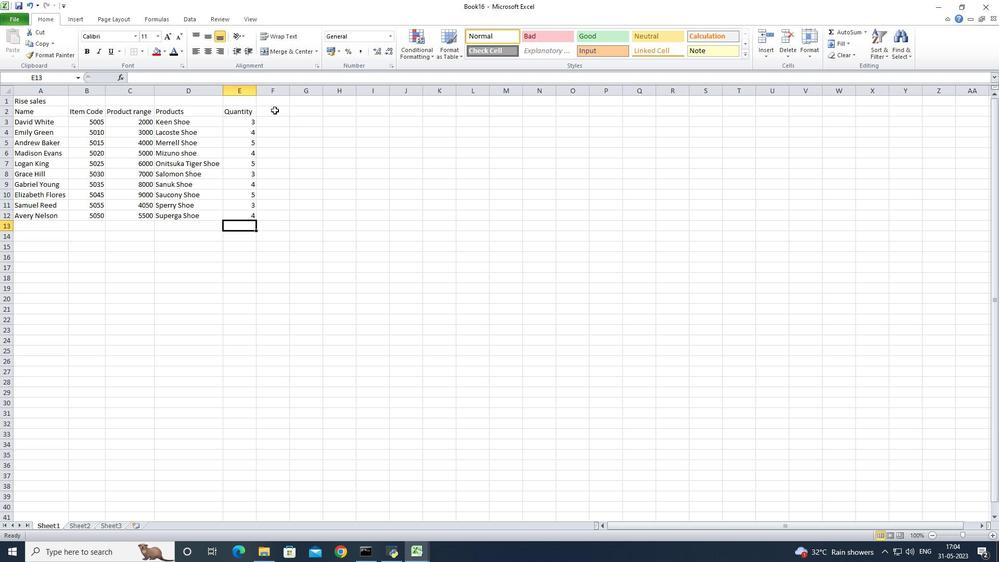 
Action: Key pressed <Key.shift>Amount<Key.tab><Key.shift><Key.shift><Key.shift><Key.shift><Key.shift><Key.shift><Key.shift><Key.shift><Key.shift>Tax<Key.tab><Key.shift><Key.shift><Key.shift><Key.shift><Key.shift><Key.shift><Key.shift><Key.shift><Key.shift><Key.shift><Key.shift><Key.shift><Key.shift><Key.shift><Key.shift><Key.shift><Key.shift><Key.shift><Key.shift><Key.shift><Key.shift><Key.shift><Key.shift><Key.shift><Key.shift><Key.shift><Key.shift><Key.shift><Key.shift><Key.shift><Key.shift><Key.shift><Key.shift><Key.shift><Key.shift><Key.shift><Key.shift><Key.shift><Key.shift><Key.shift><Key.shift><Key.shift><Key.shift><Key.shift><Key.shift><Key.shift><Key.shift><Key.shift><Key.shift><Key.shift><Key.shift><Key.shift>Total<Key.enter><Key.shift>+<Key.backspace>=sum<Key.shift><Key.shift><Key.shift><Key.shift><Key.shift><Key.shift>(
Screenshot: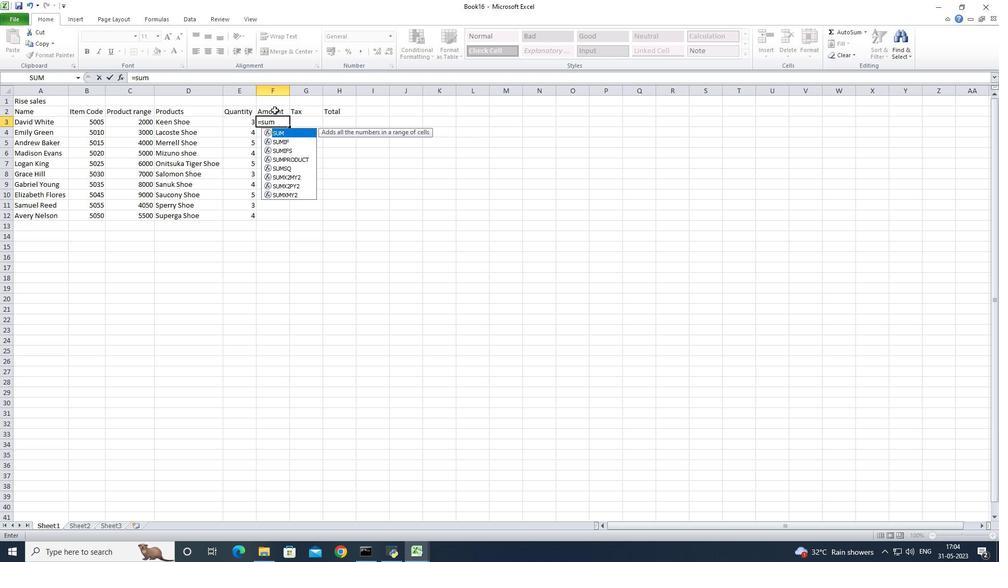 
Action: Mouse moved to (144, 122)
Screenshot: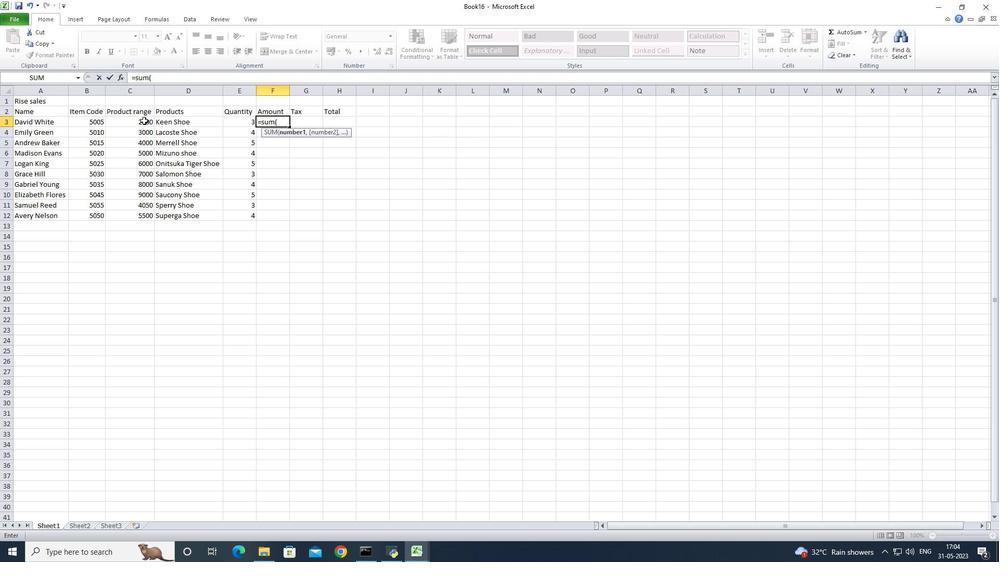 
Action: Mouse pressed left at (144, 122)
Screenshot: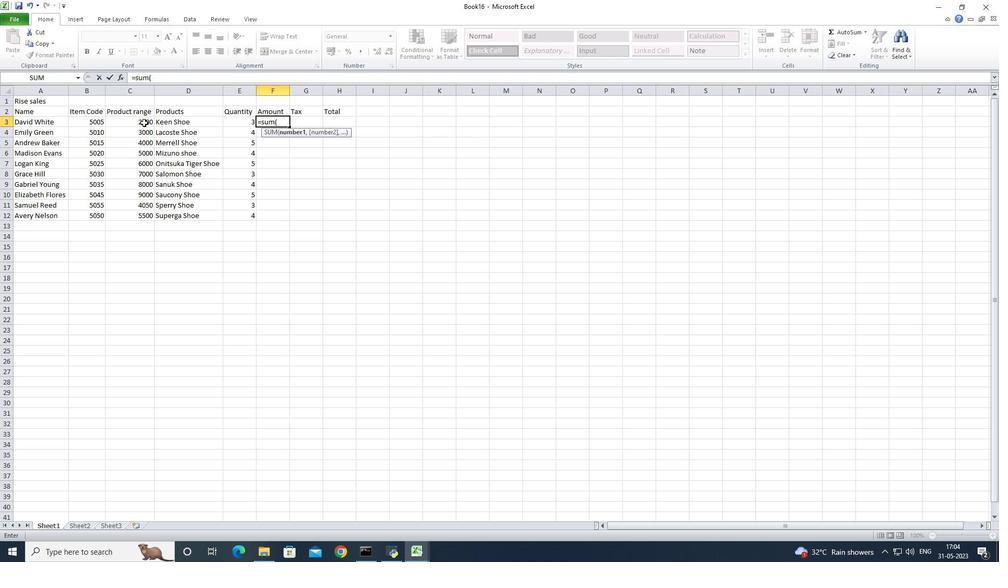 
Action: Key pressed <Key.shift><Key.shift><Key.shift>*
Screenshot: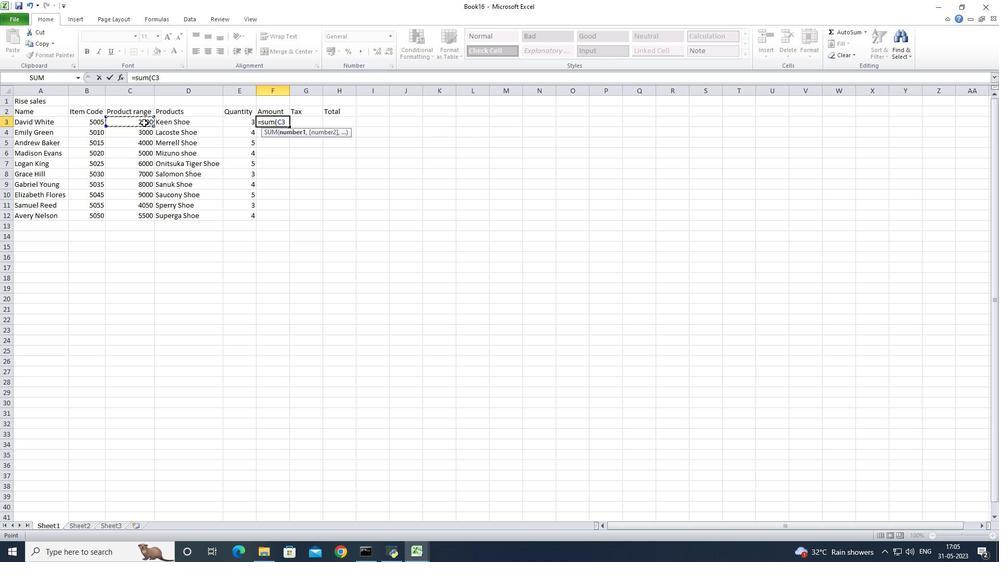 
Action: Mouse moved to (241, 122)
Screenshot: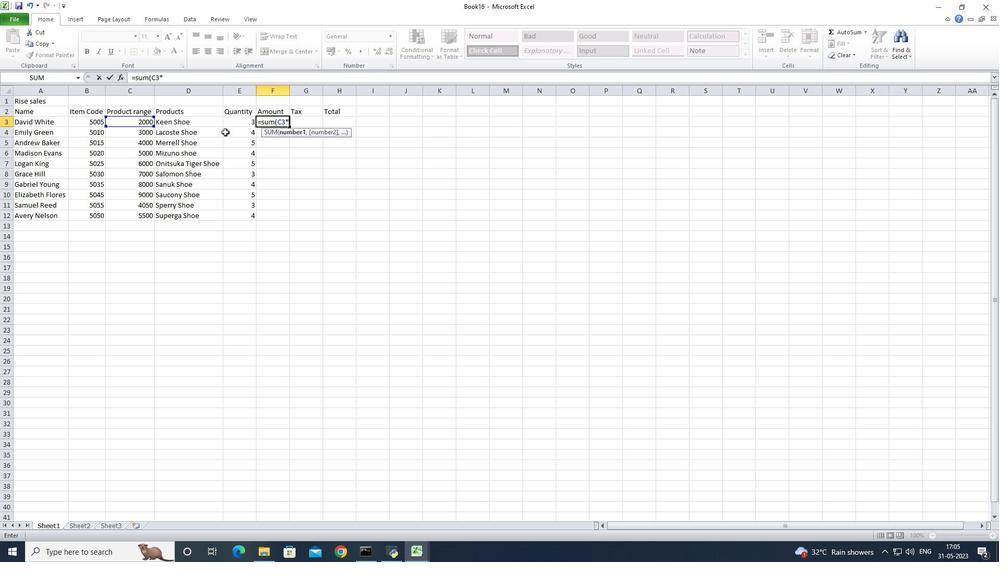 
Action: Mouse pressed left at (241, 122)
Screenshot: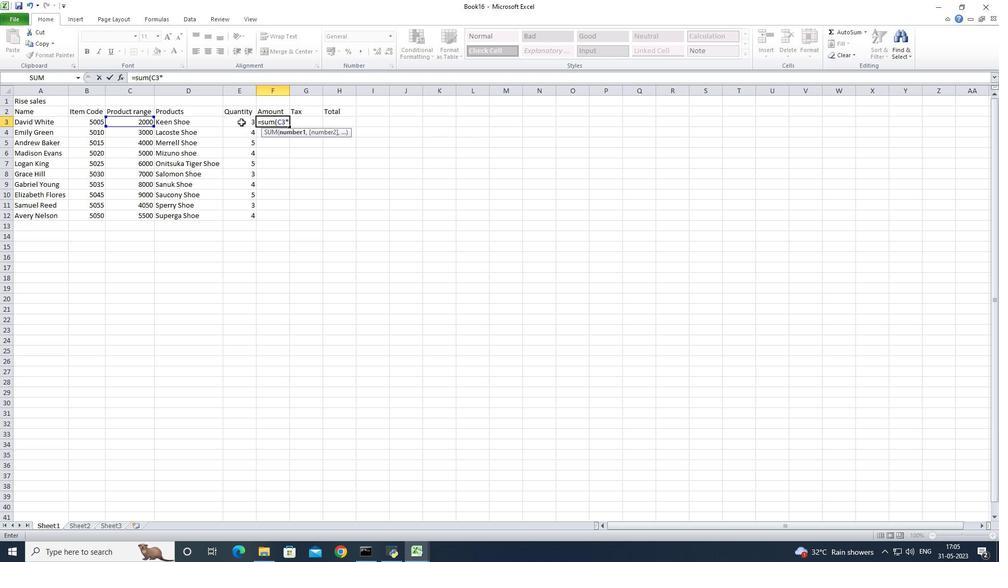
Action: Key pressed <Key.shift>)<Key.enter>
Screenshot: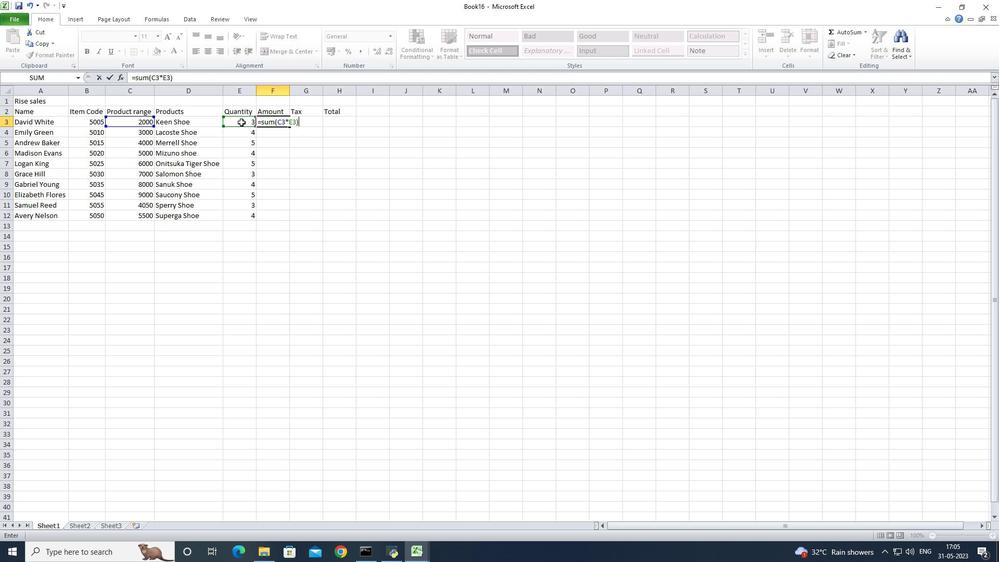 
Action: Mouse moved to (272, 121)
Screenshot: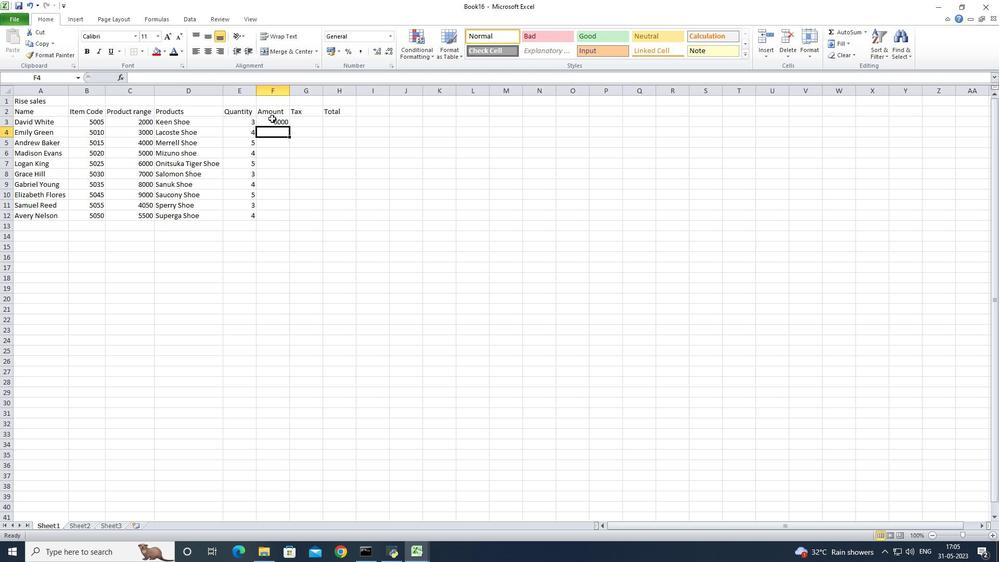 
Action: Mouse pressed left at (272, 121)
Screenshot: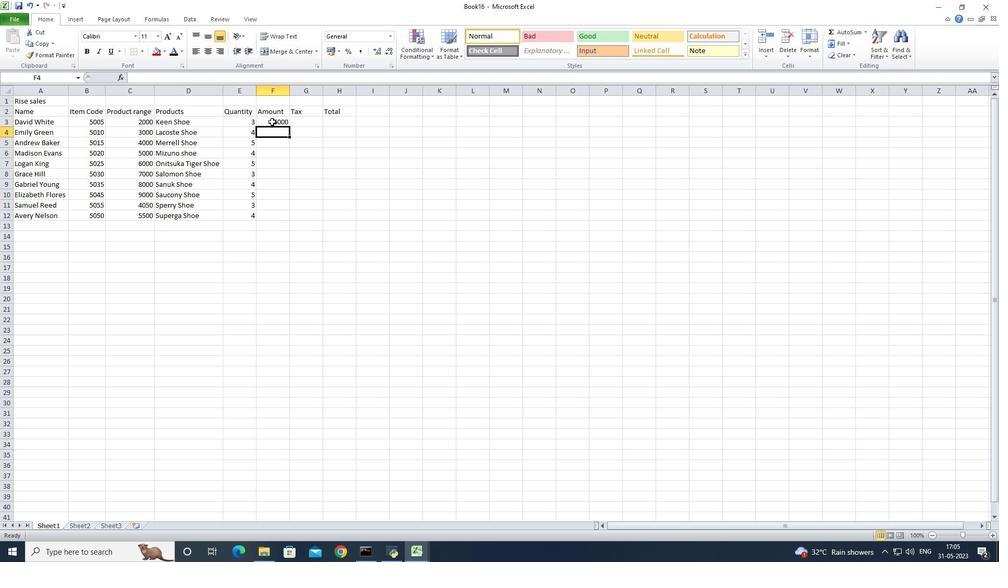 
Action: Mouse moved to (288, 128)
Screenshot: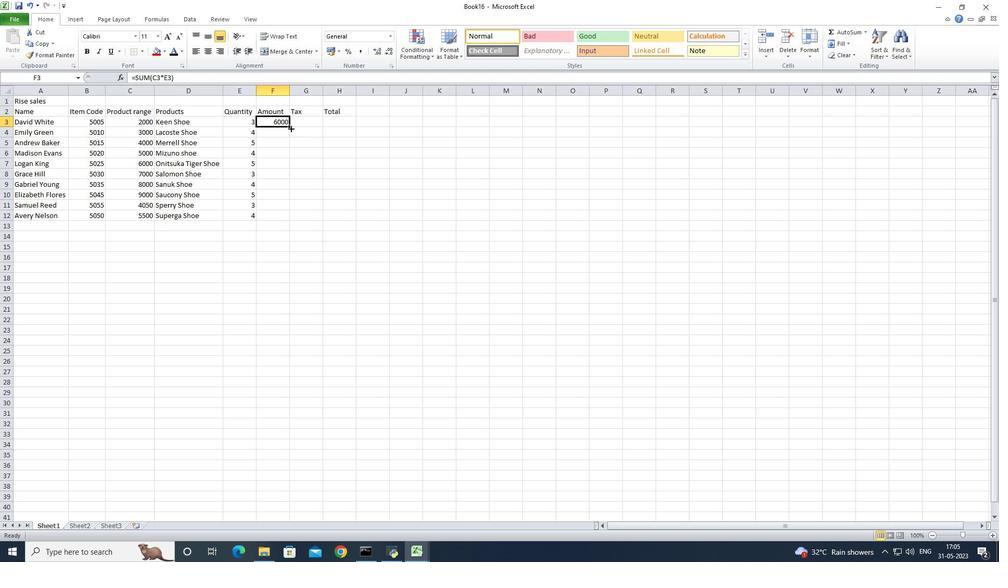 
Action: Mouse pressed left at (288, 128)
Screenshot: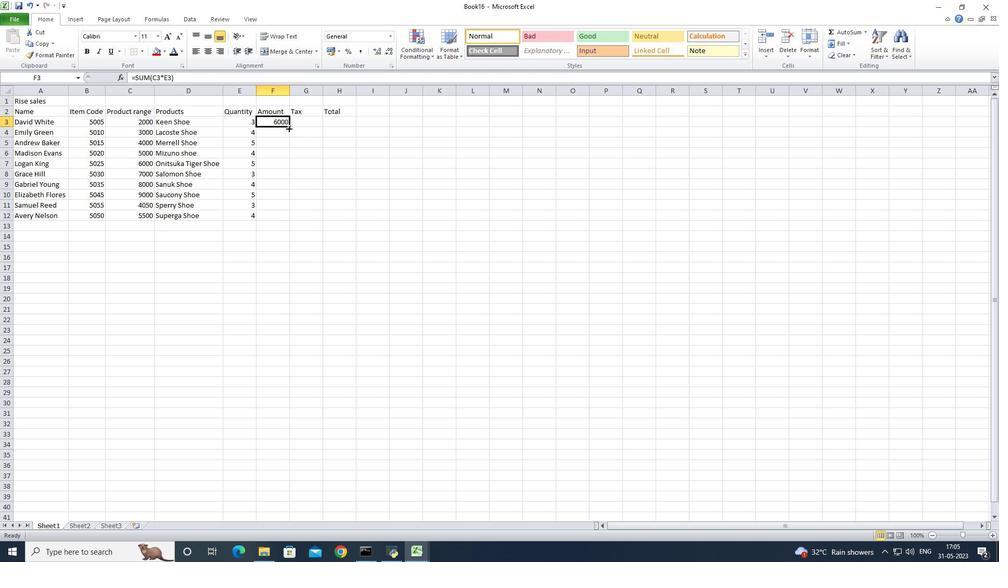 
Action: Mouse moved to (313, 122)
Screenshot: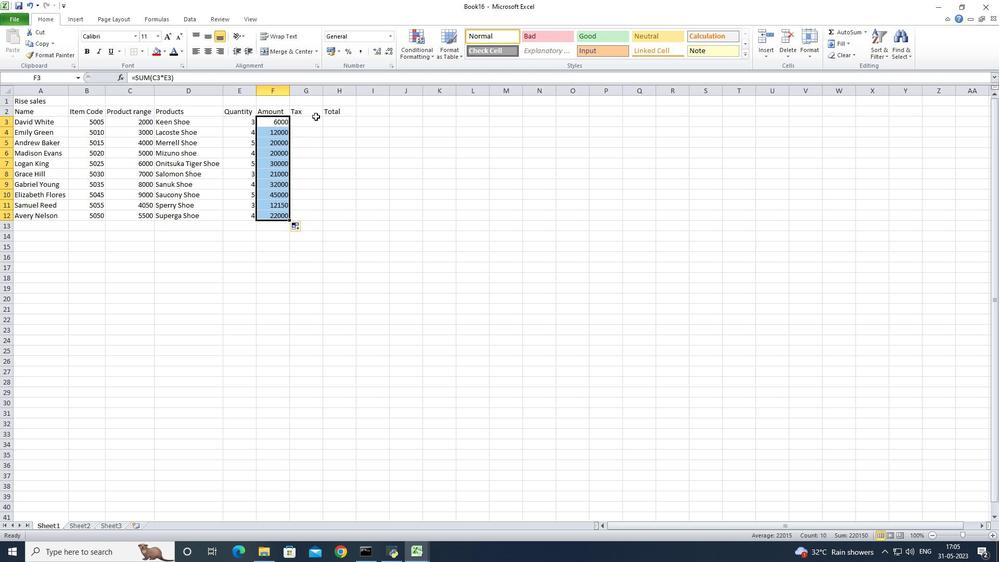 
Action: Mouse pressed left at (313, 122)
Screenshot: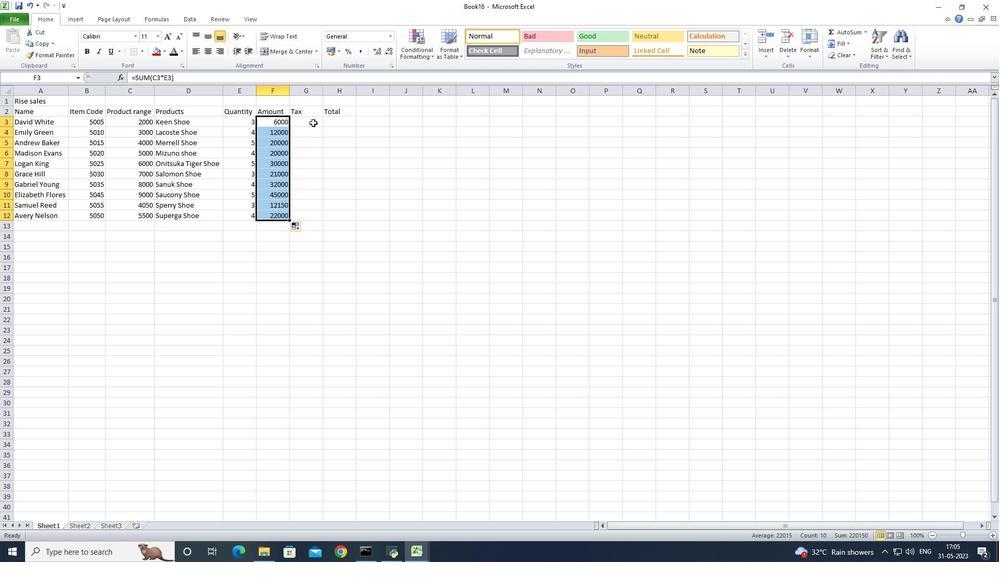 
Action: Key pressed =<Key.shift><Key.shift><Key.shift><Key.shift><Key.shift><Key.shift><Key.shift><Key.shift><Key.shift><Key.shift><Key.shift><Key.shift><Key.shift><Key.shift><Key.shift><Key.shift><Key.shift><Key.shift><Key.shift><Key.shift><Key.shift><Key.shift><Key.shift><Key.shift><Key.shift><Key.shift><Key.shift><Key.shift><Key.shift><Key.shift><Key.shift>Sum<Key.shift>(
Screenshot: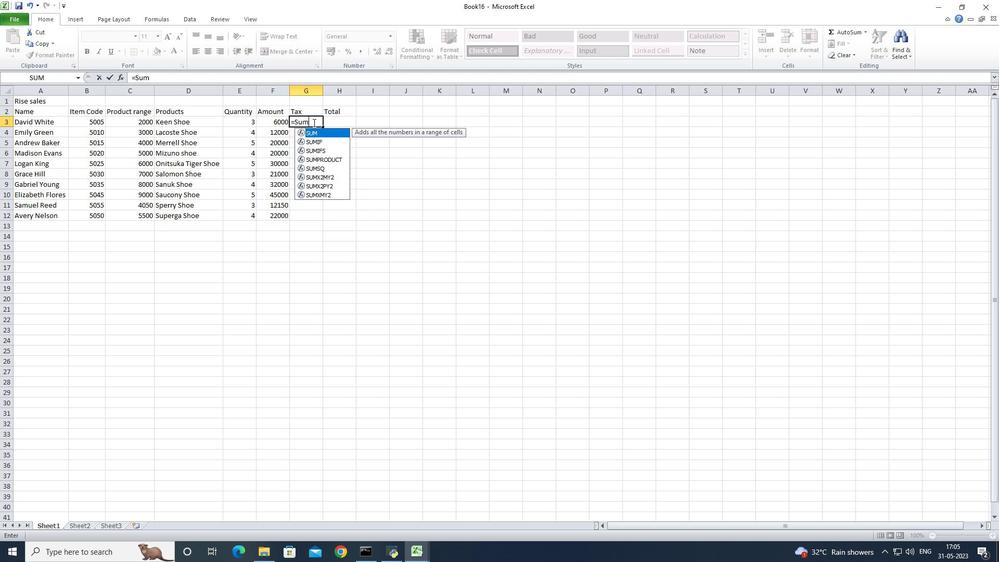 
Action: Mouse moved to (285, 122)
Screenshot: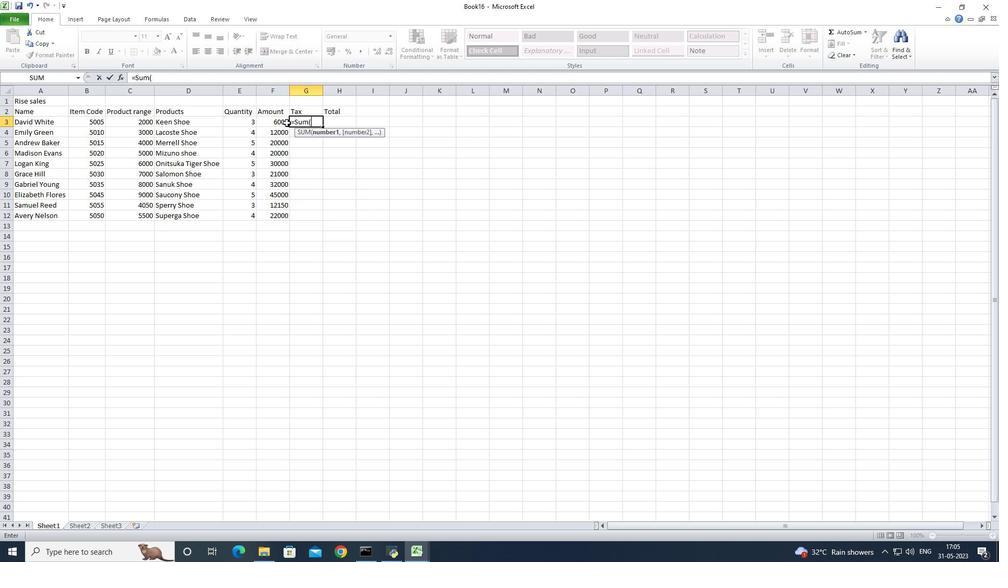 
Action: Mouse pressed left at (285, 122)
Screenshot: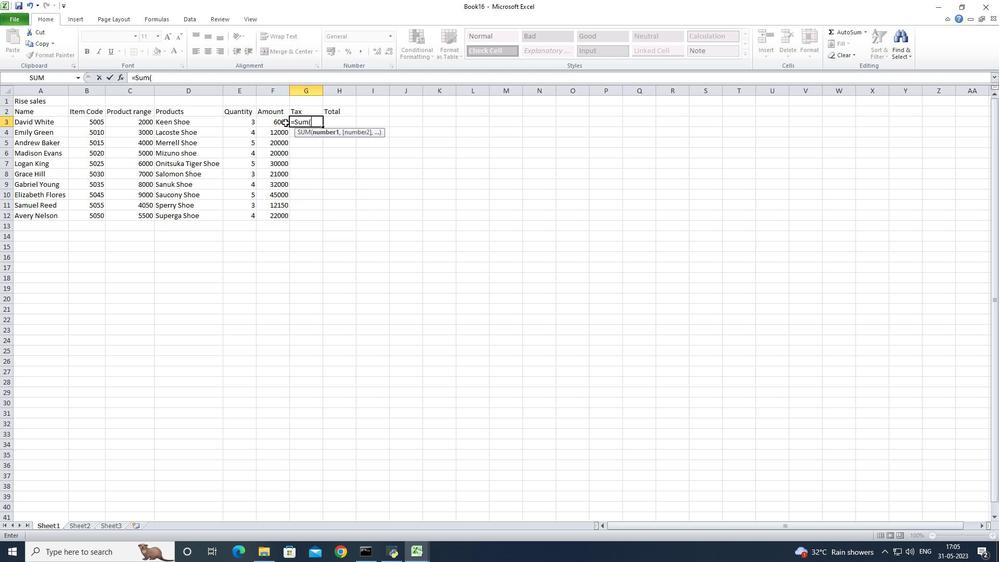 
Action: Key pressed <Key.shift><Key.shift><Key.shift><Key.shift><Key.shift><Key.shift><Key.shift><Key.shift><Key.shift><Key.shift>*12<Key.shift>%<Key.shift><Key.shift><Key.shift><Key.shift><Key.shift>)<Key.enter>
Screenshot: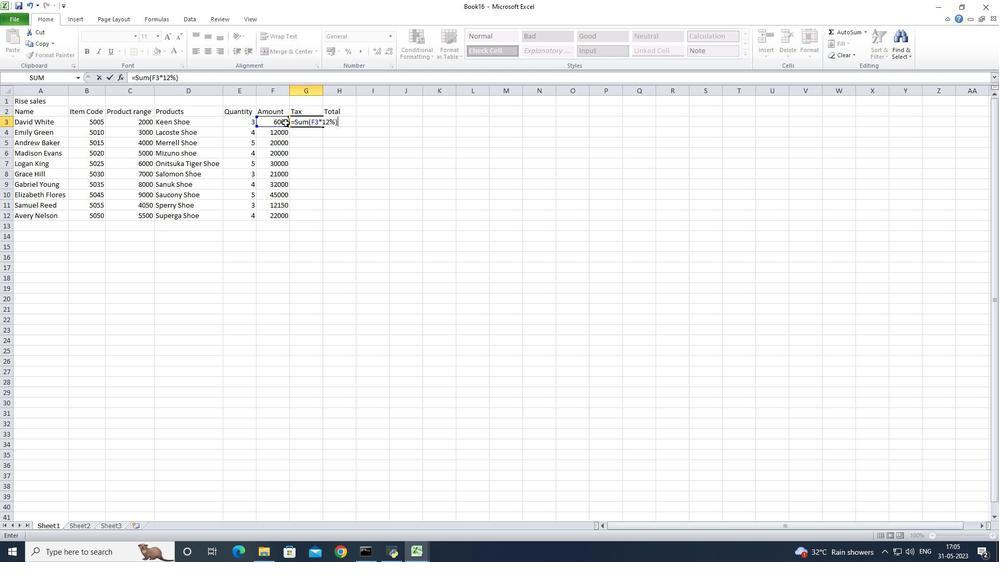 
Action: Mouse moved to (300, 122)
Screenshot: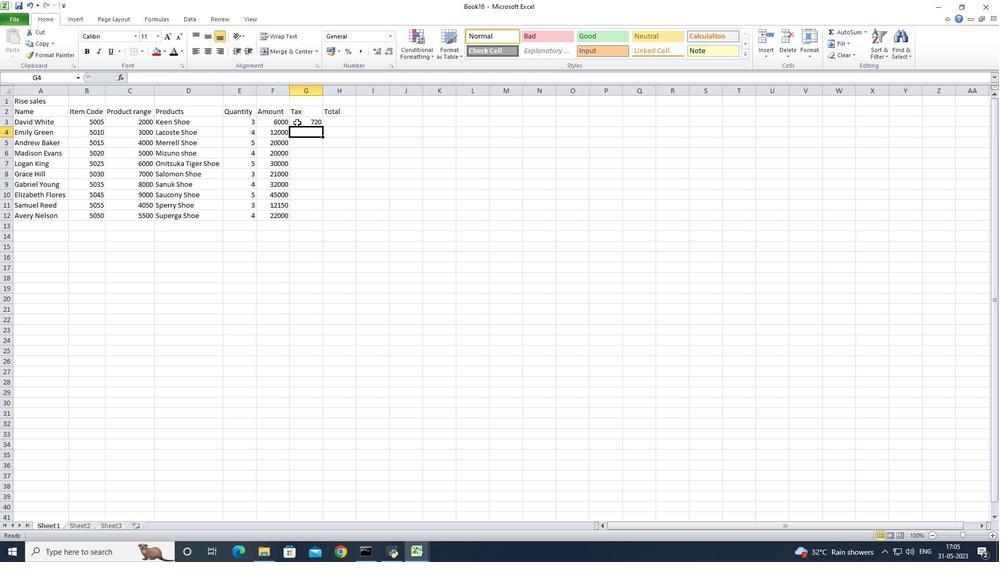 
Action: Mouse pressed left at (300, 122)
Screenshot: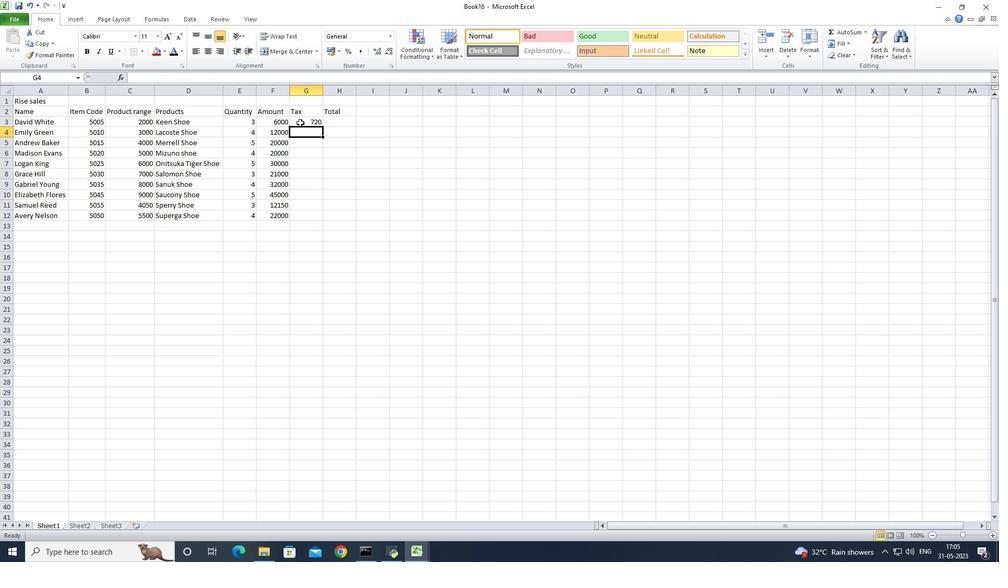 
Action: Mouse moved to (323, 124)
Screenshot: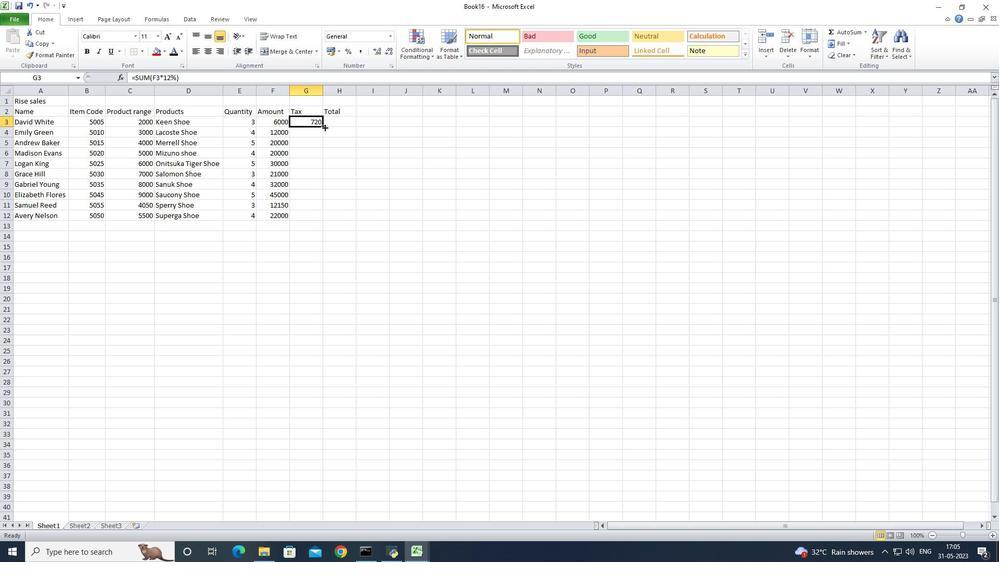 
Action: Mouse pressed left at (323, 124)
Screenshot: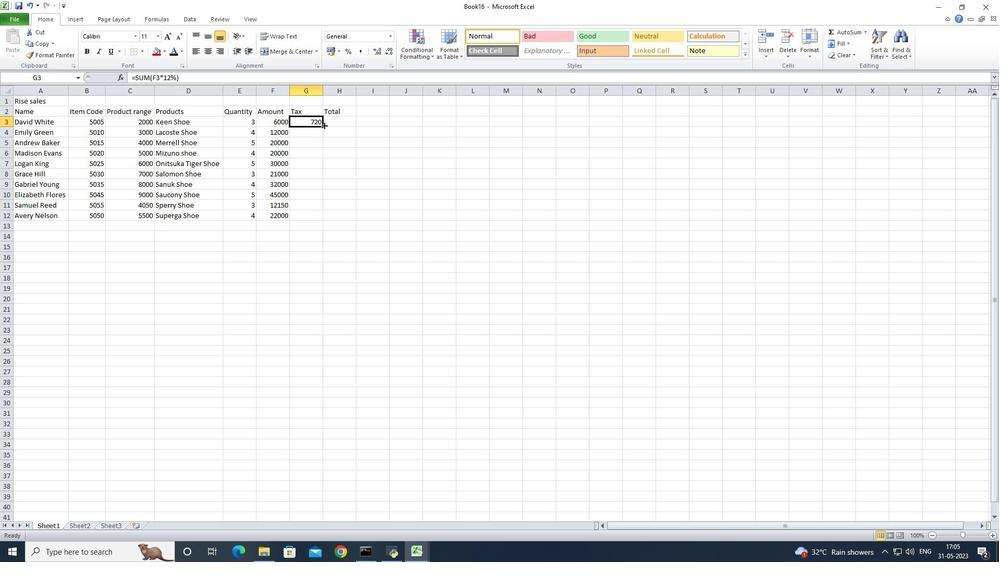 
Action: Mouse moved to (331, 119)
Screenshot: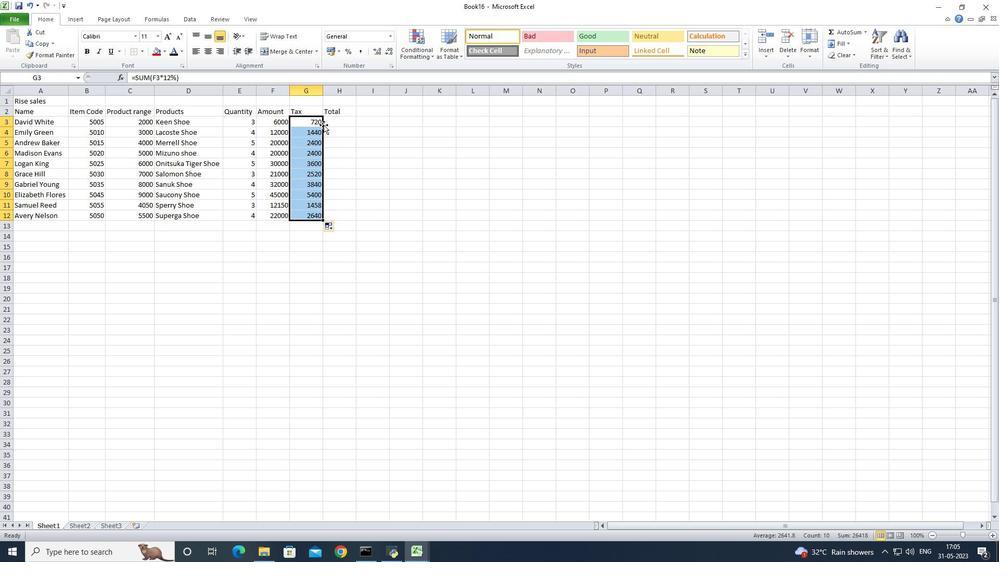 
Action: Mouse pressed left at (331, 119)
Screenshot: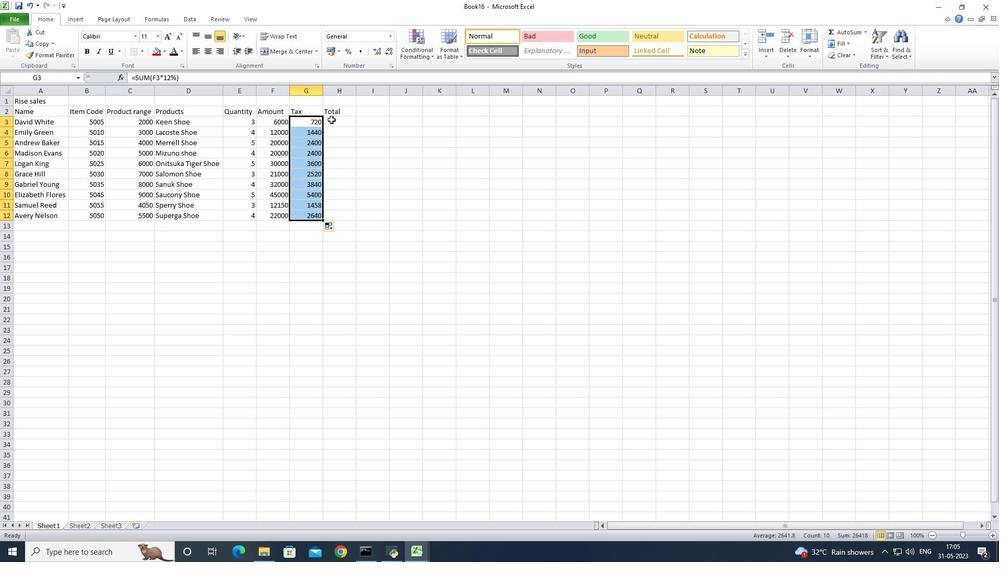 
Action: Key pressed =sum<Key.shift>(
Screenshot: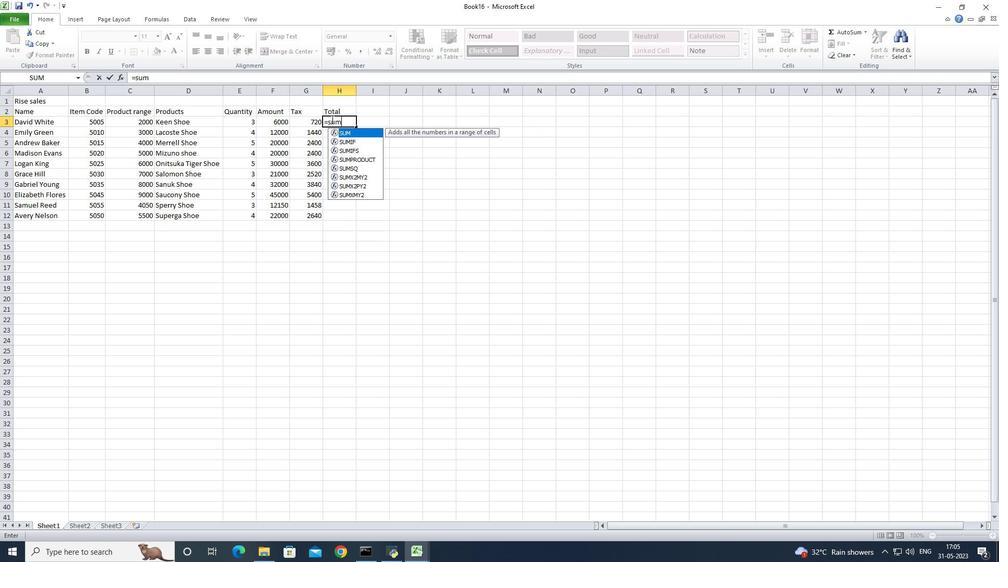 
Action: Mouse moved to (284, 122)
Screenshot: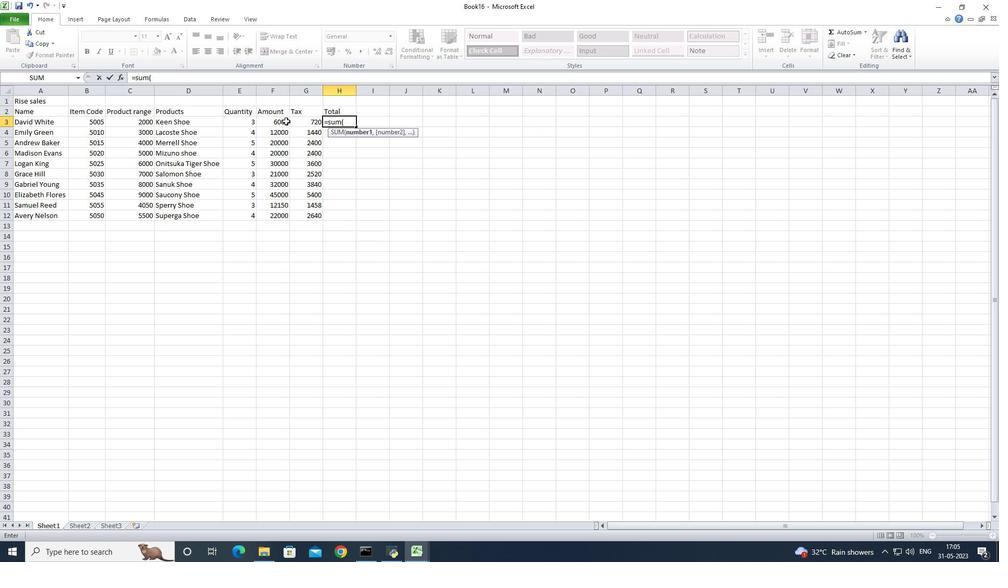 
Action: Mouse pressed left at (284, 122)
Screenshot: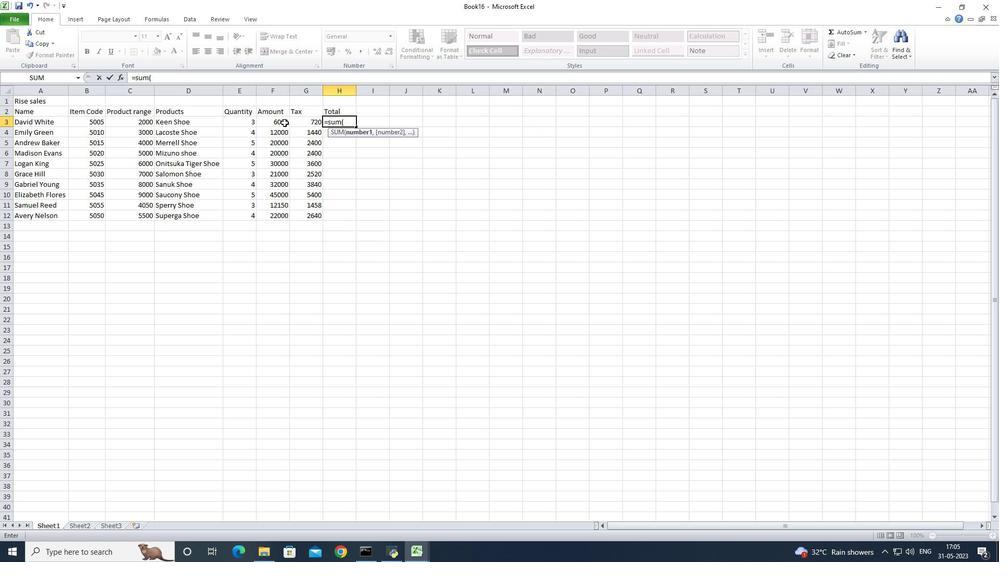 
Action: Mouse moved to (280, 123)
Screenshot: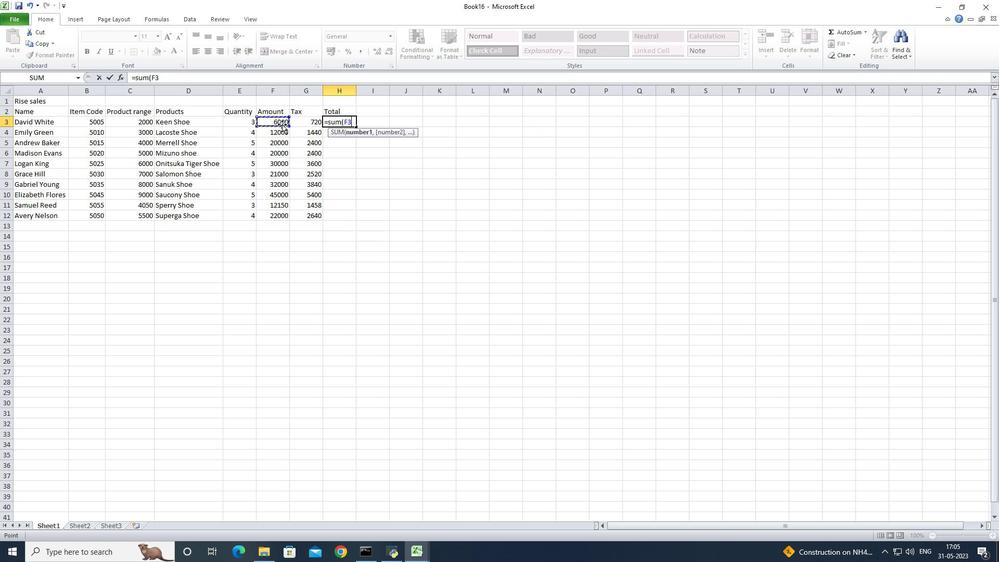 
Action: Mouse pressed left at (280, 123)
Screenshot: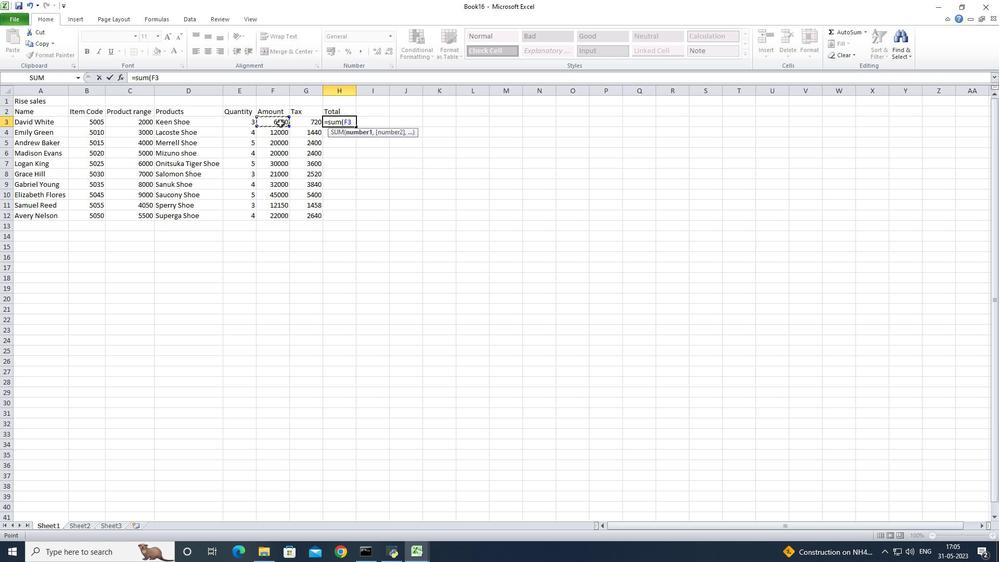 
Action: Mouse moved to (310, 120)
Screenshot: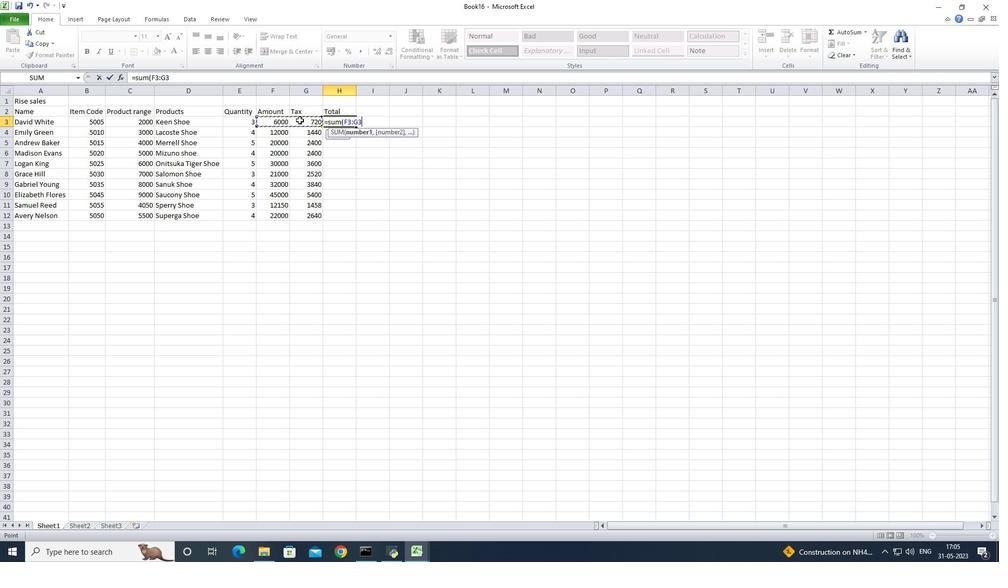 
Action: Key pressed <Key.shift>)<Key.enter>
Screenshot: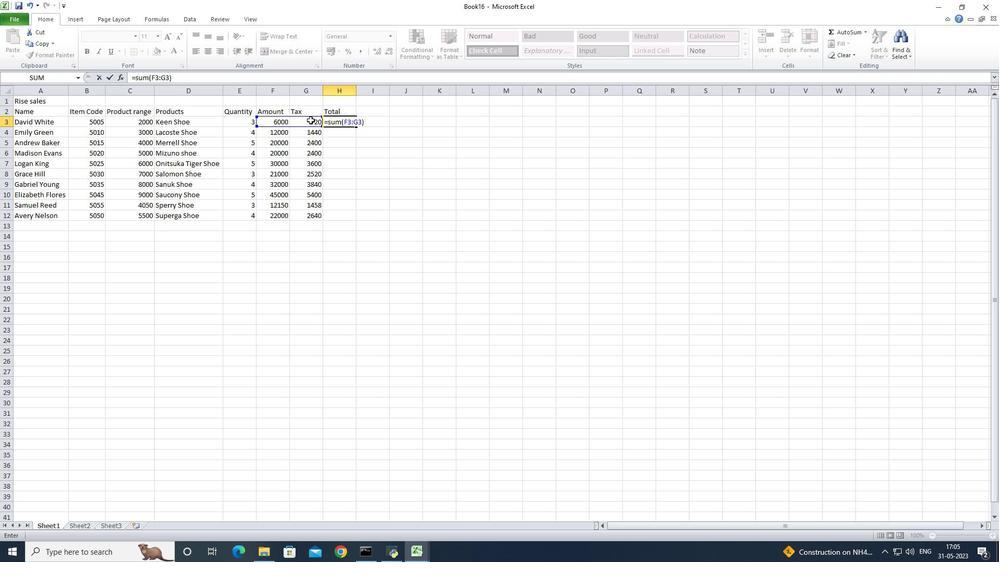 
Action: Mouse moved to (331, 122)
Screenshot: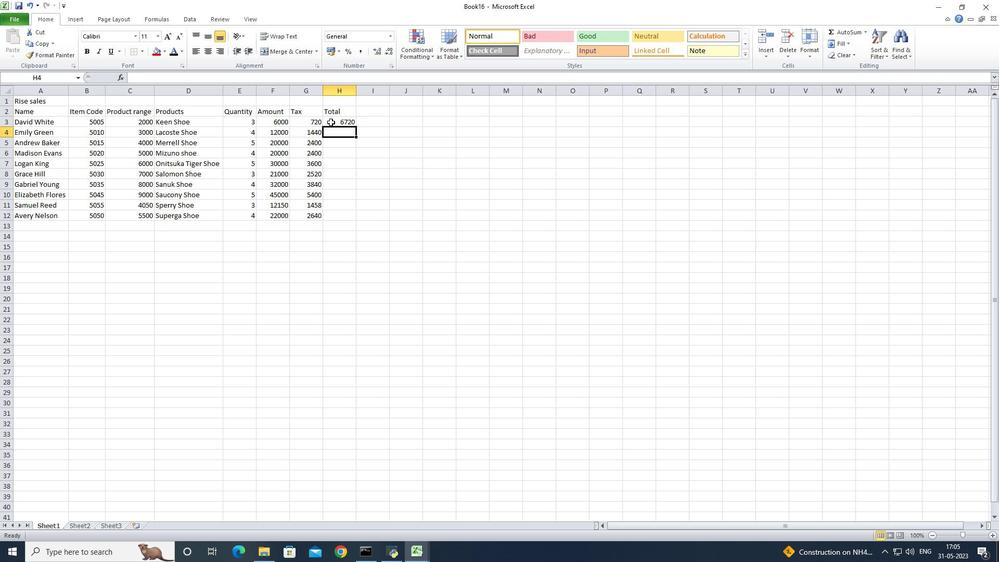 
Action: Mouse pressed left at (331, 122)
Screenshot: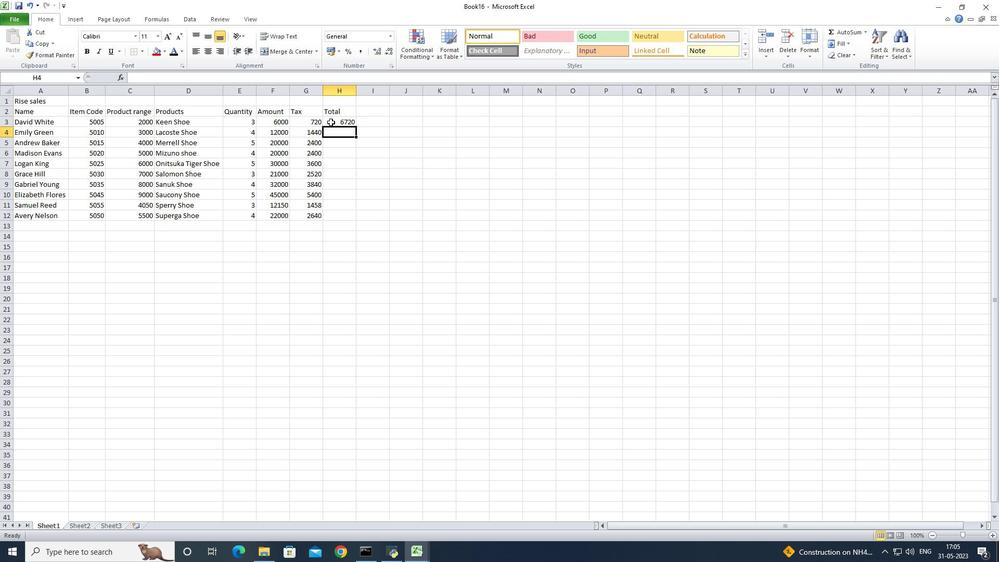 
Action: Mouse moved to (356, 127)
Screenshot: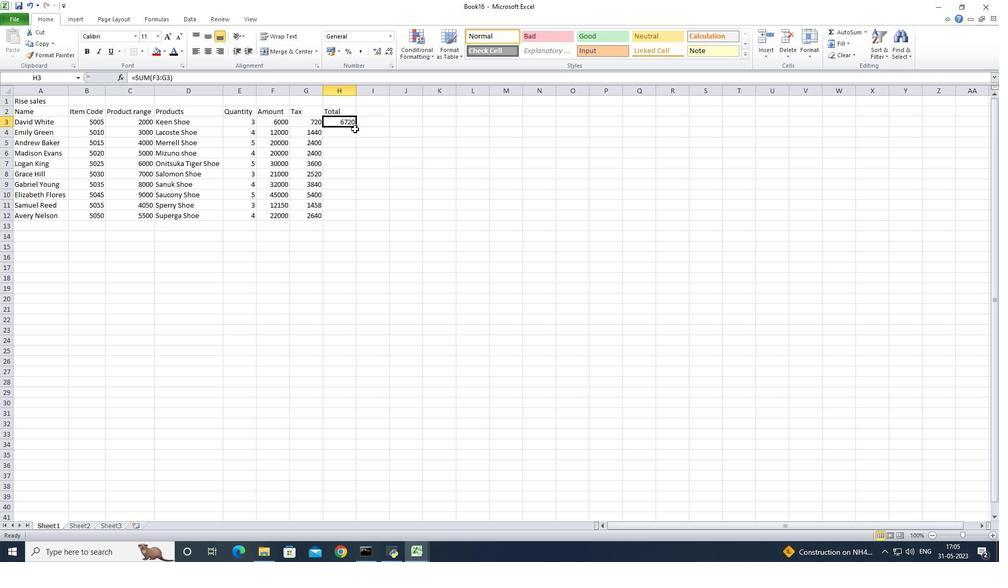 
Action: Mouse pressed left at (356, 127)
Screenshot: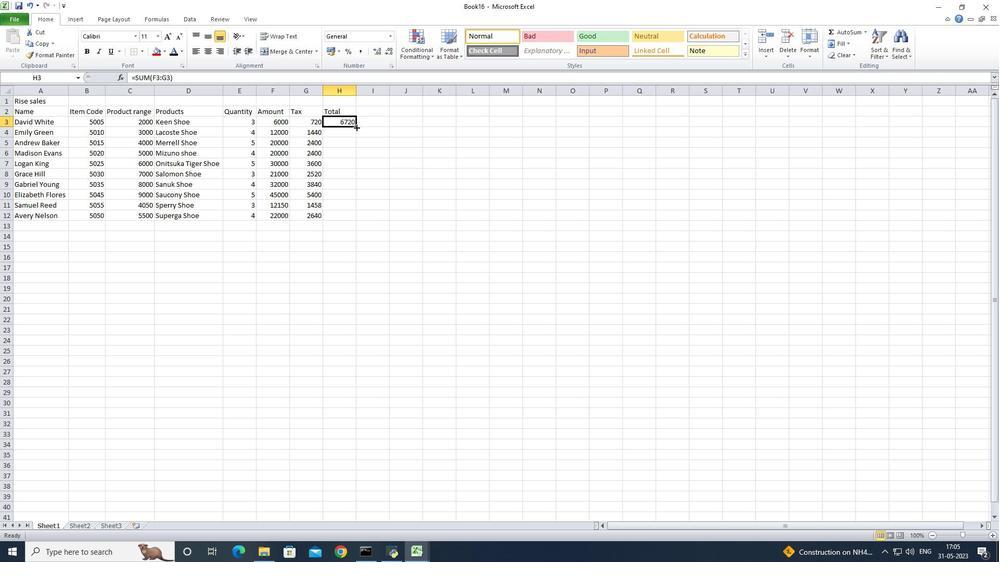 
Action: Mouse moved to (381, 206)
Screenshot: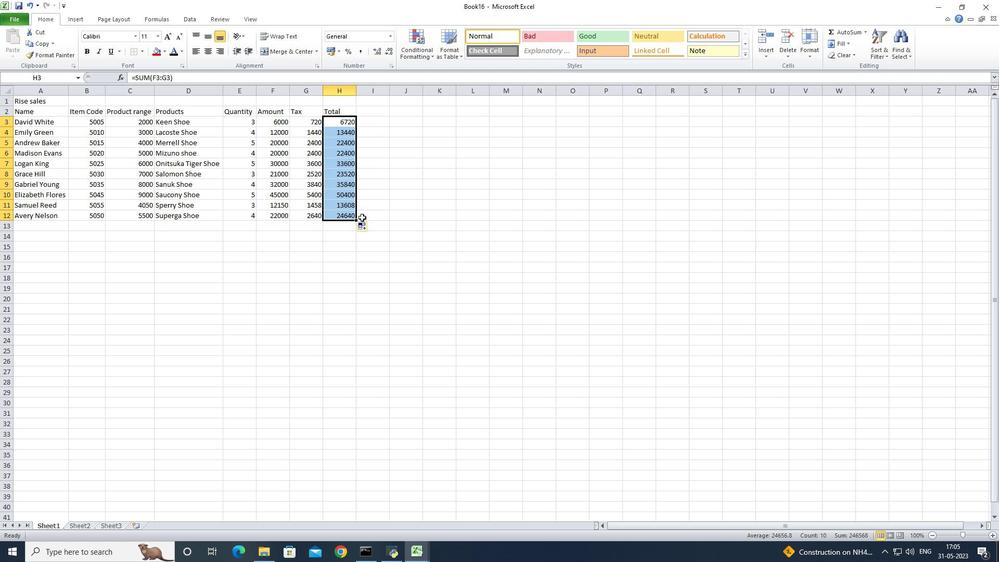 
Action: Mouse pressed left at (381, 206)
Screenshot: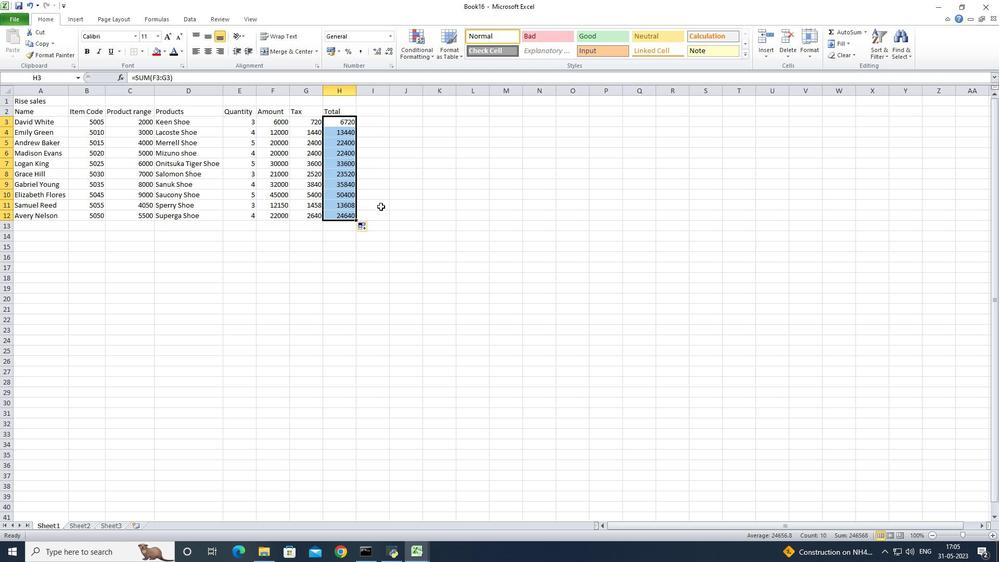 
Action: Mouse moved to (19, 19)
Screenshot: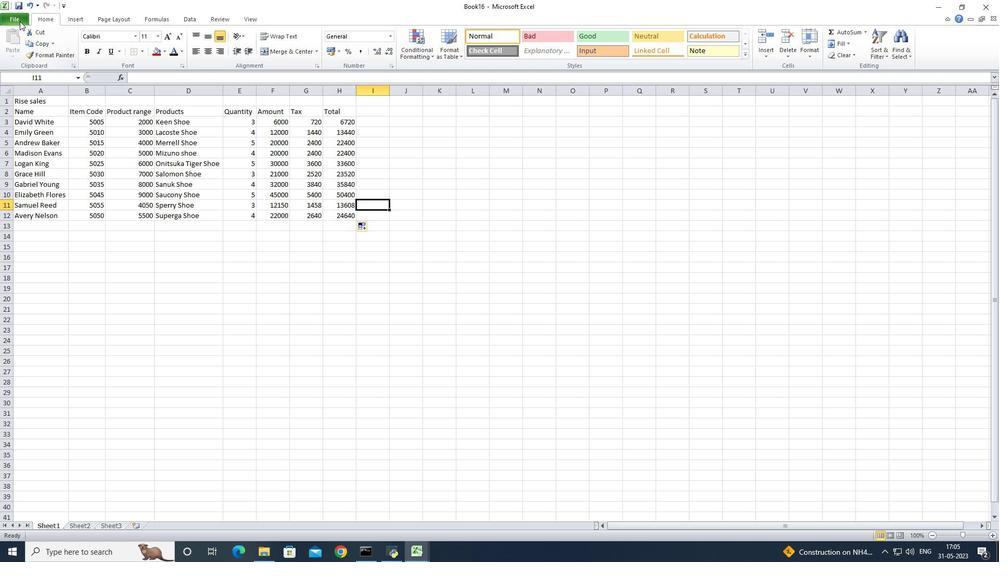 
Action: Mouse pressed left at (19, 19)
Screenshot: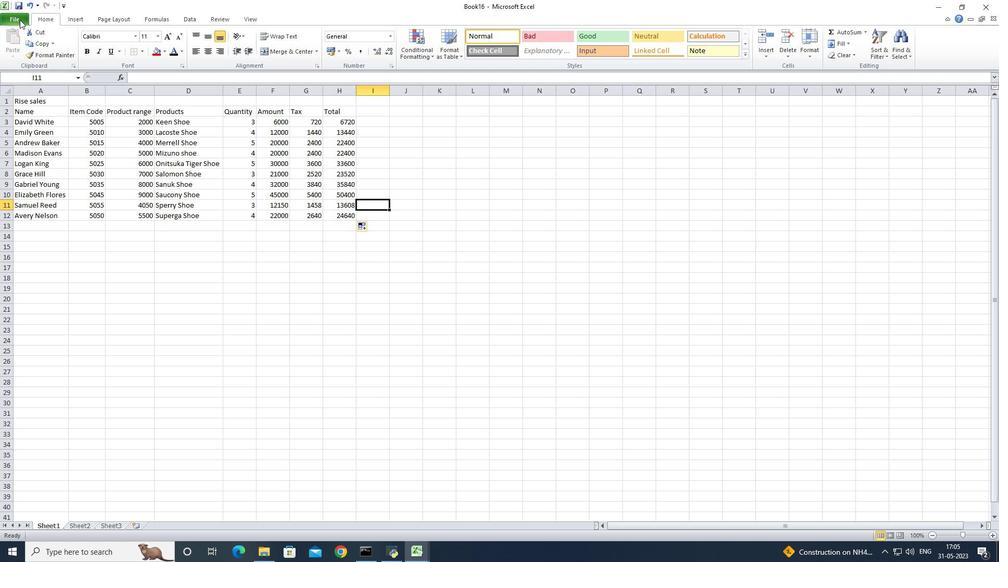 
Action: Mouse moved to (21, 42)
Screenshot: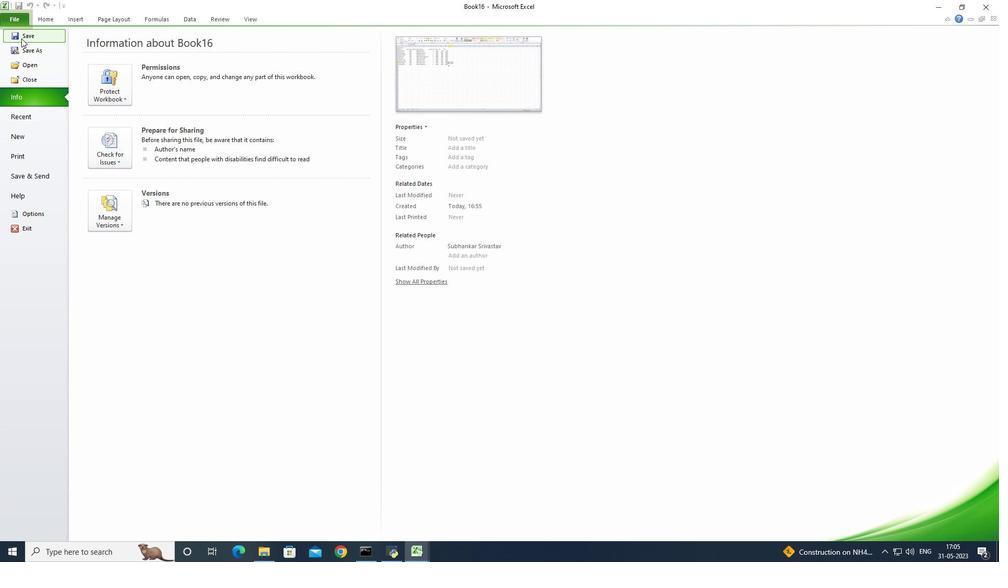 
Action: Mouse pressed left at (21, 42)
Screenshot: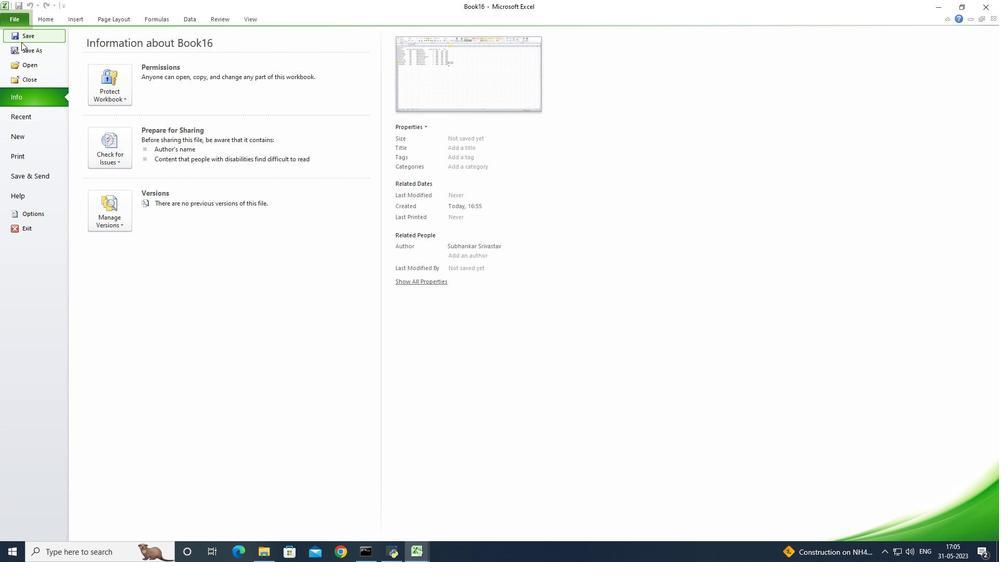 
Action: Key pressed <Key.shift><Key.shift>Re<Key.backspace>ise<Key.space><Key.shift>Sales<Key.space><Key.shift><Key.shift>Review<Key.space><Key.shift>Book<Key.enter>
Screenshot: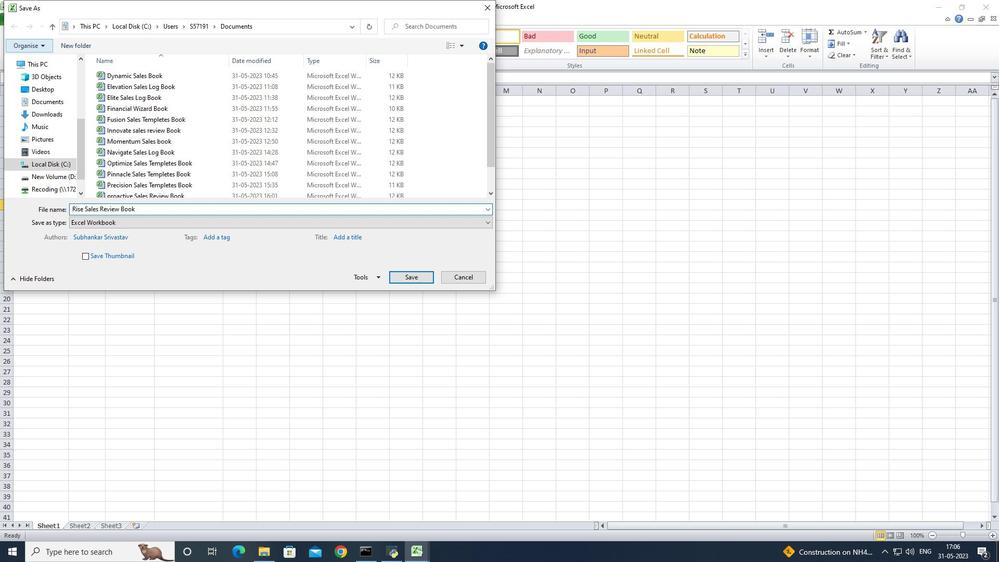 
Action: Mouse moved to (68, 94)
Screenshot: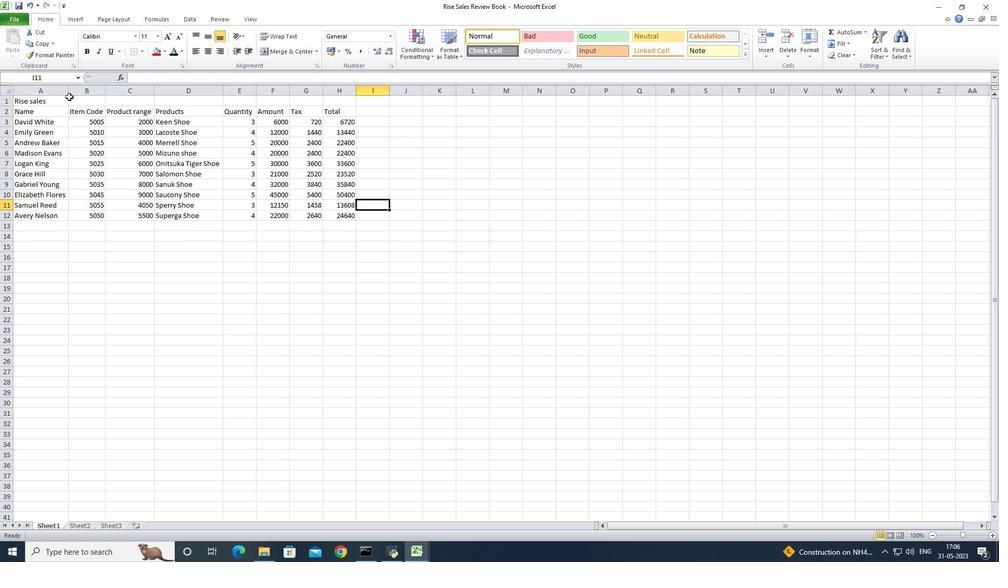
Action: Mouse pressed left at (68, 94)
Screenshot: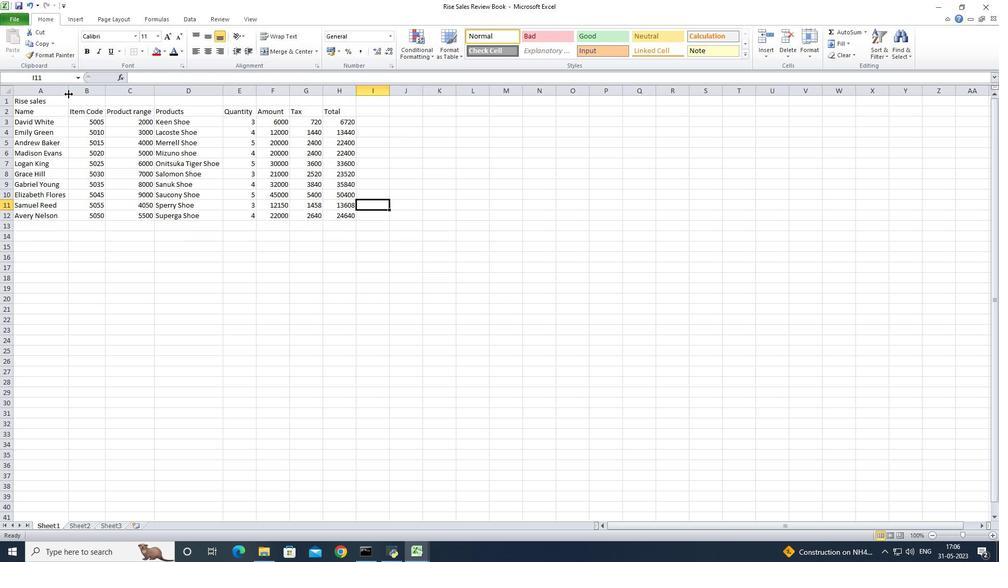 
Action: Mouse pressed left at (68, 94)
Screenshot: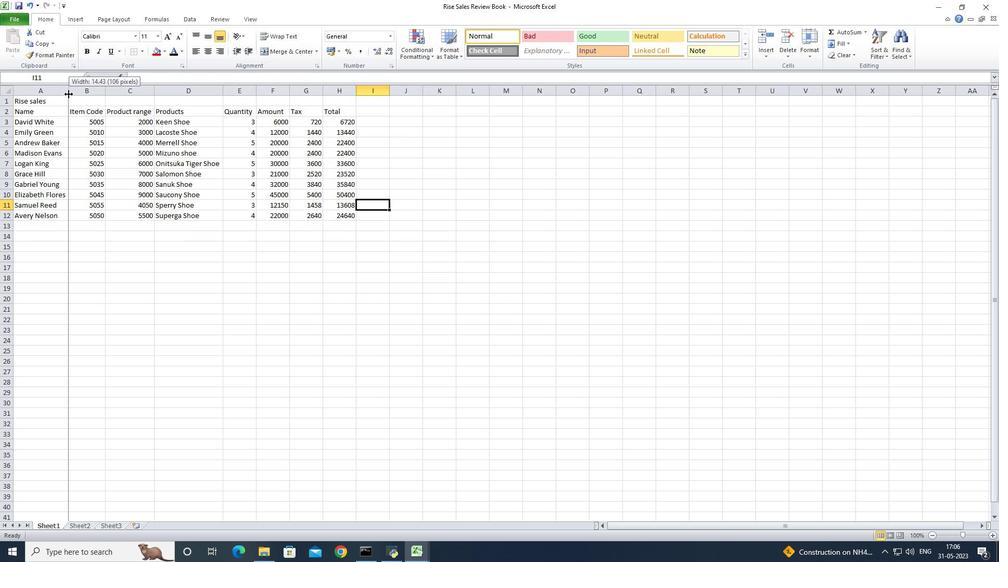 
Action: Mouse moved to (104, 94)
Screenshot: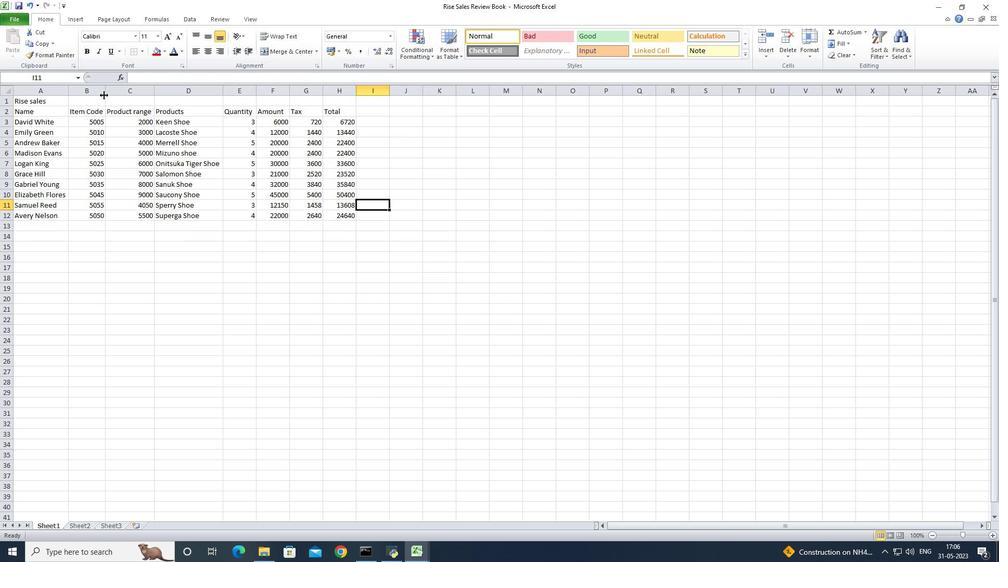 
Action: Mouse pressed left at (104, 94)
Screenshot: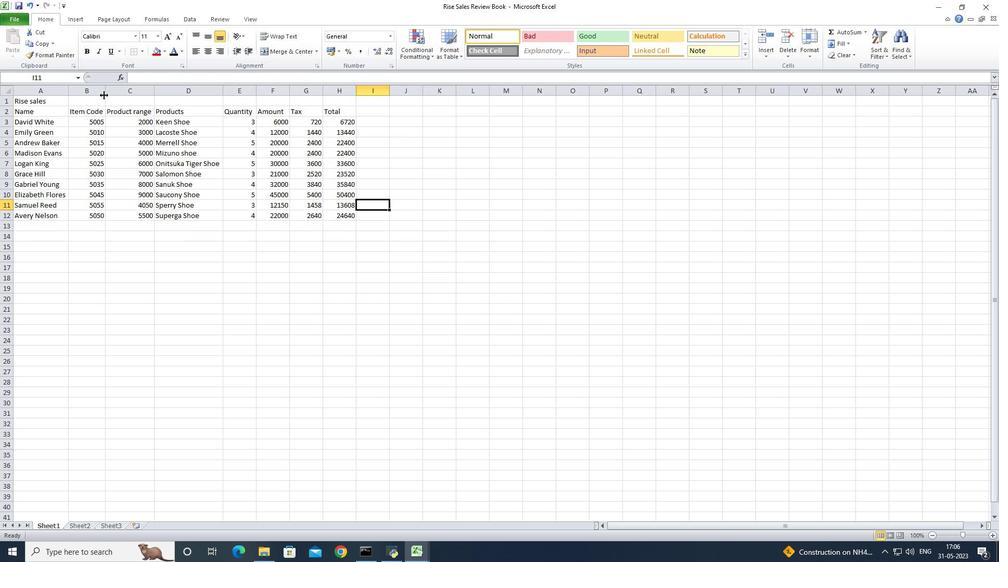 
Action: Mouse pressed left at (104, 94)
Screenshot: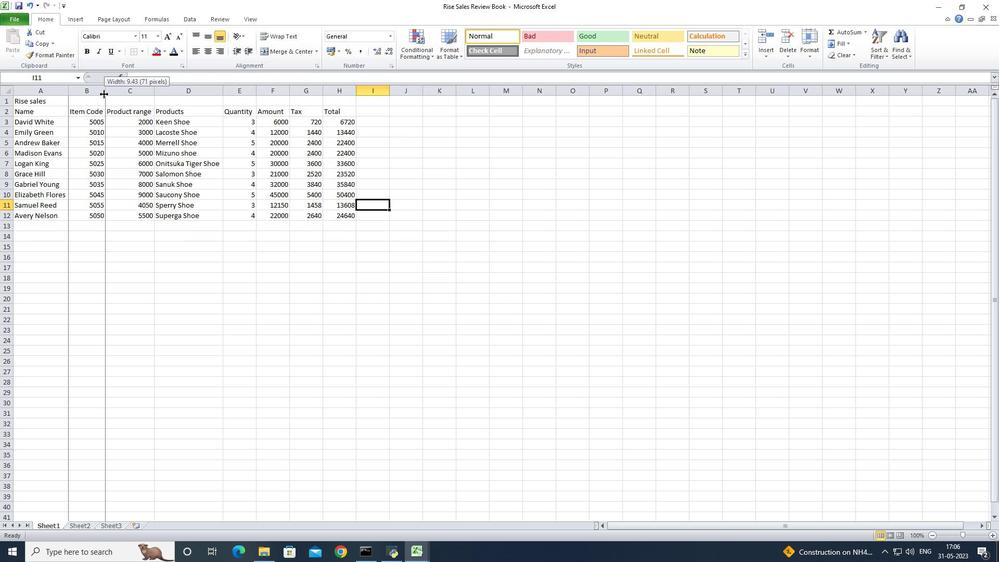 
Action: Mouse moved to (154, 91)
Screenshot: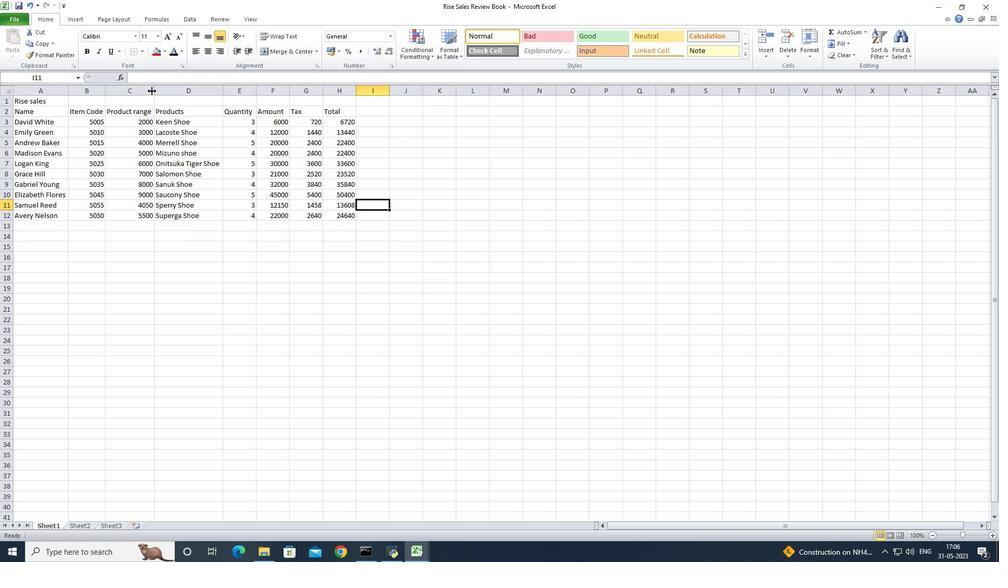
Action: Mouse pressed left at (154, 91)
Screenshot: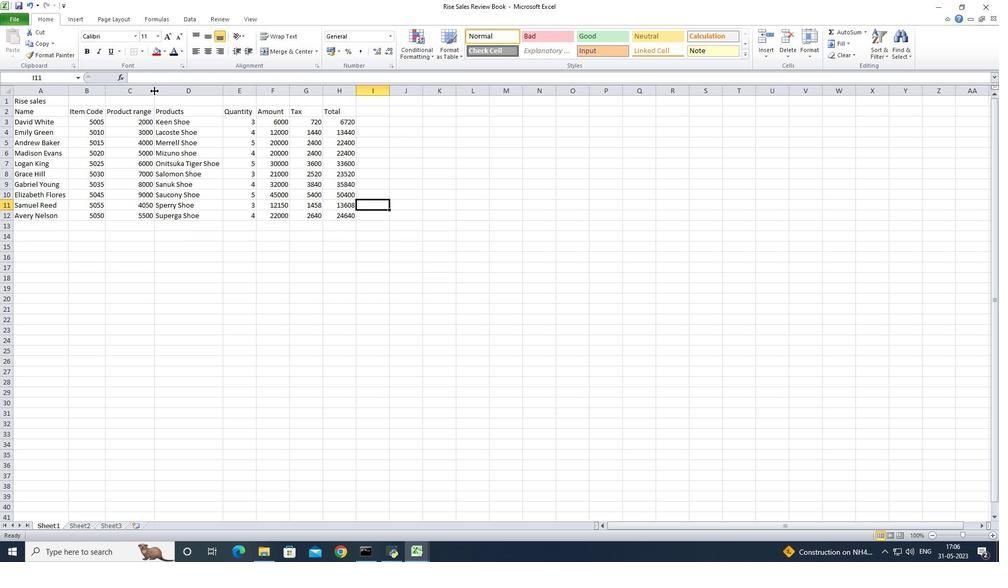 
Action: Mouse pressed left at (154, 91)
Screenshot: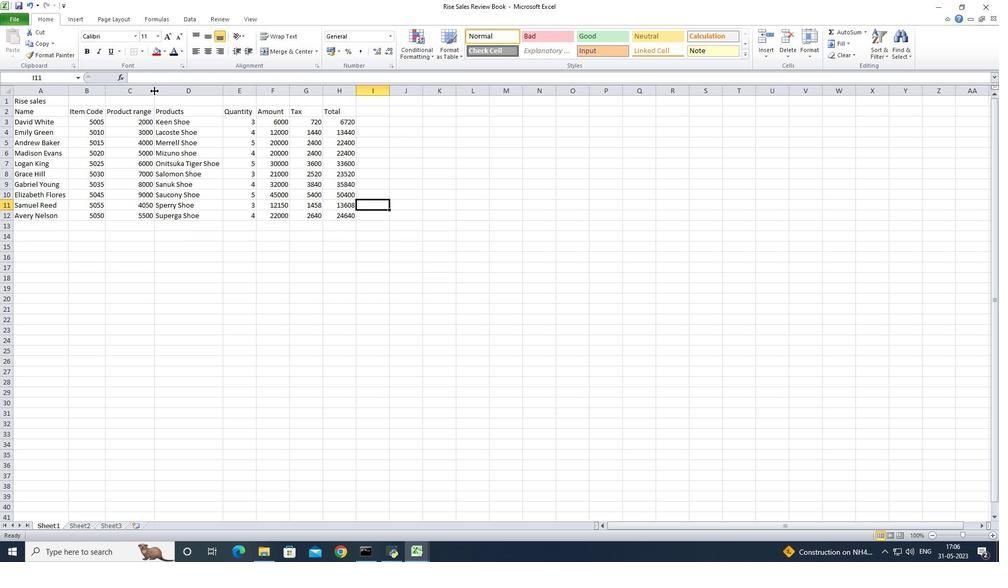 
Action: Mouse moved to (221, 92)
Screenshot: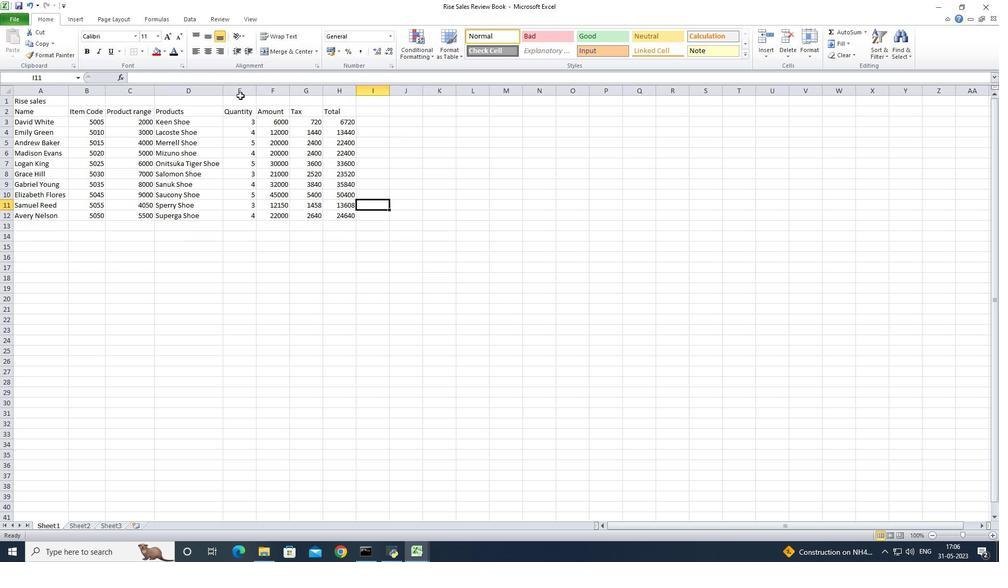 
Action: Mouse pressed left at (221, 92)
Screenshot: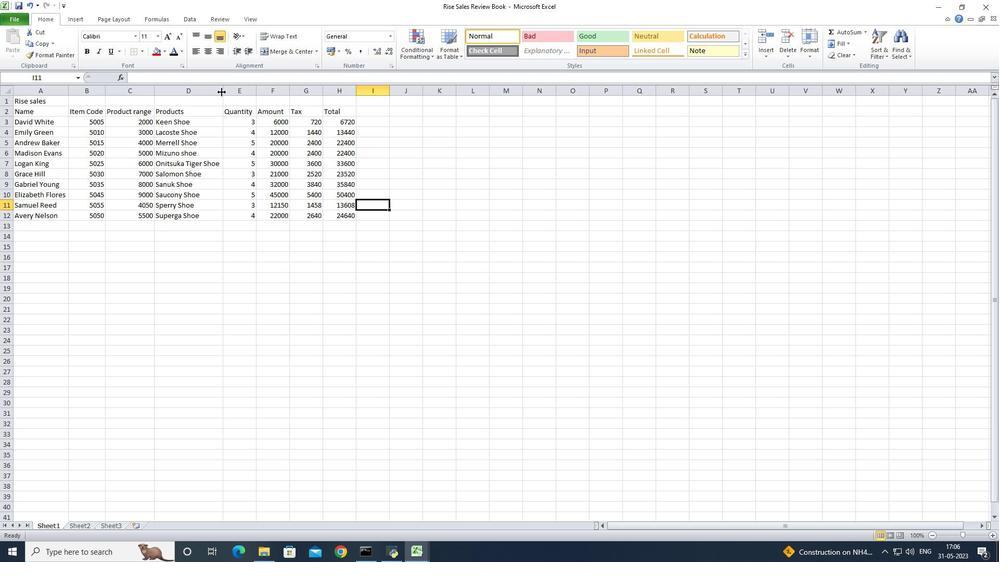 
Action: Mouse pressed left at (221, 92)
Screenshot: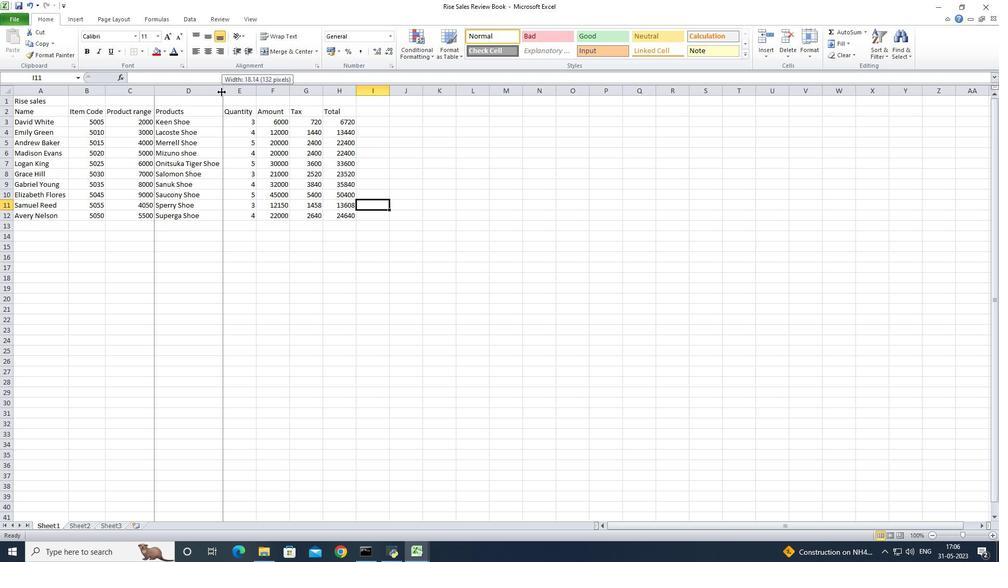 
Action: Mouse moved to (256, 95)
Screenshot: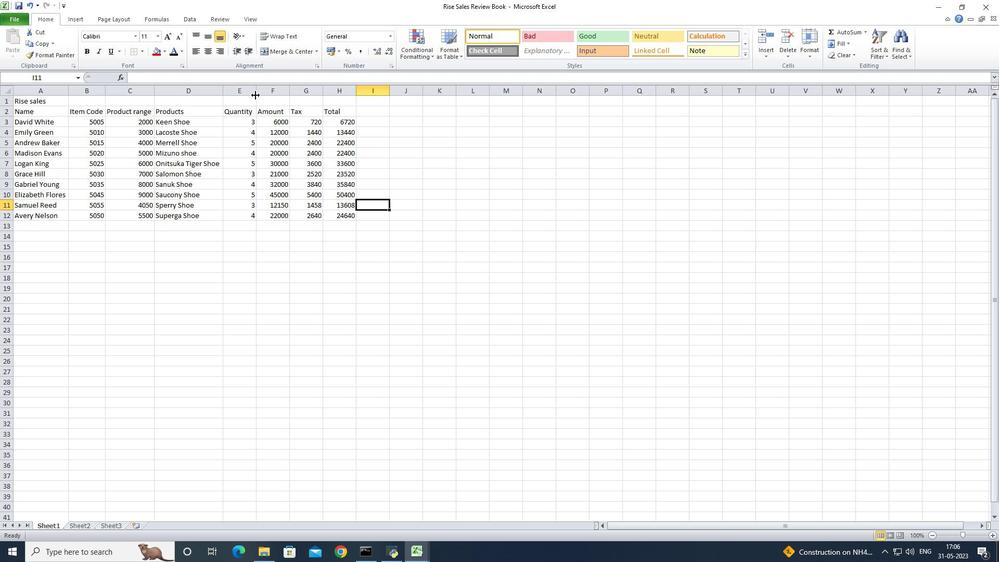 
Action: Mouse pressed left at (256, 95)
Screenshot: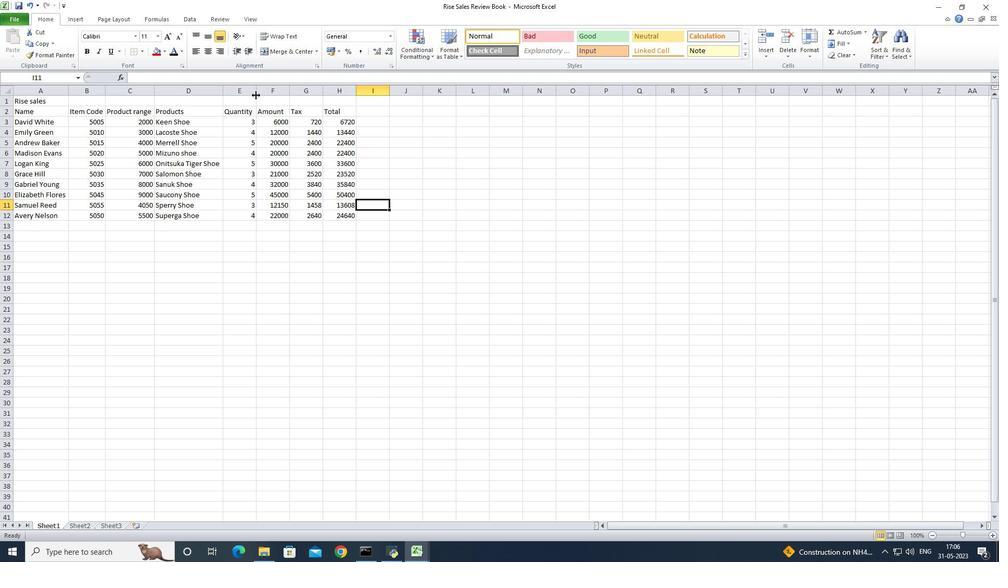 
Action: Mouse pressed left at (256, 95)
Screenshot: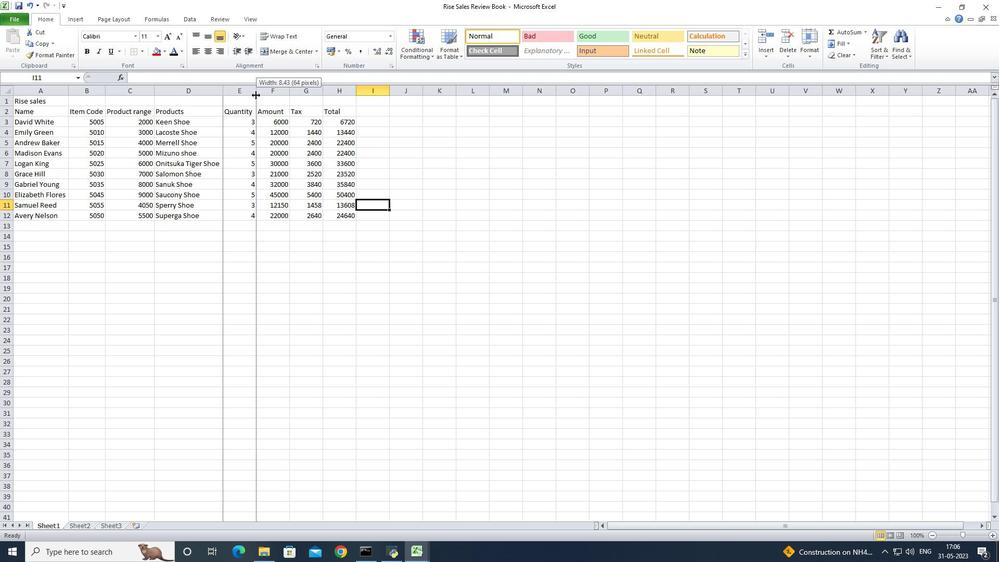 
Action: Mouse moved to (289, 92)
Screenshot: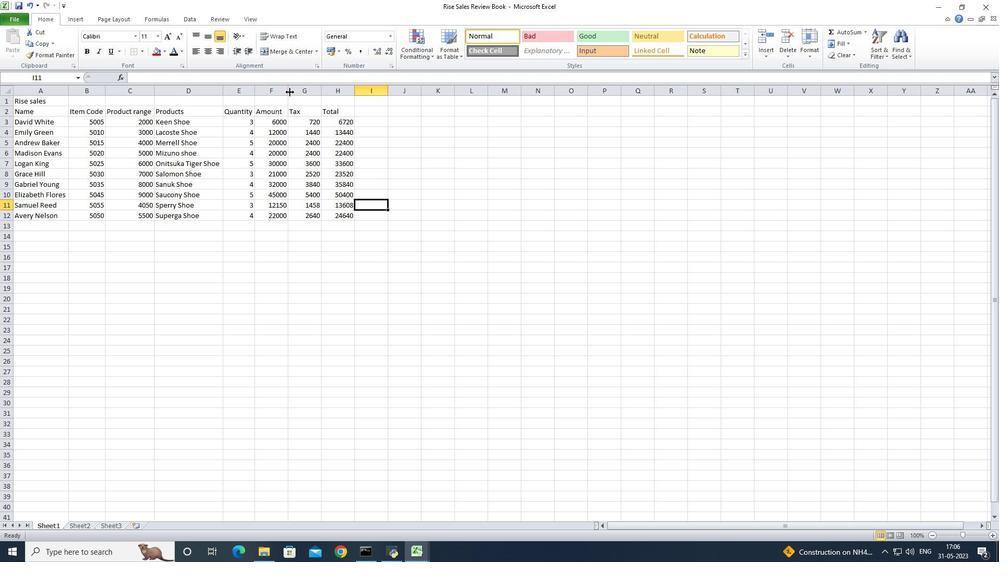 
Action: Mouse pressed left at (289, 92)
Screenshot: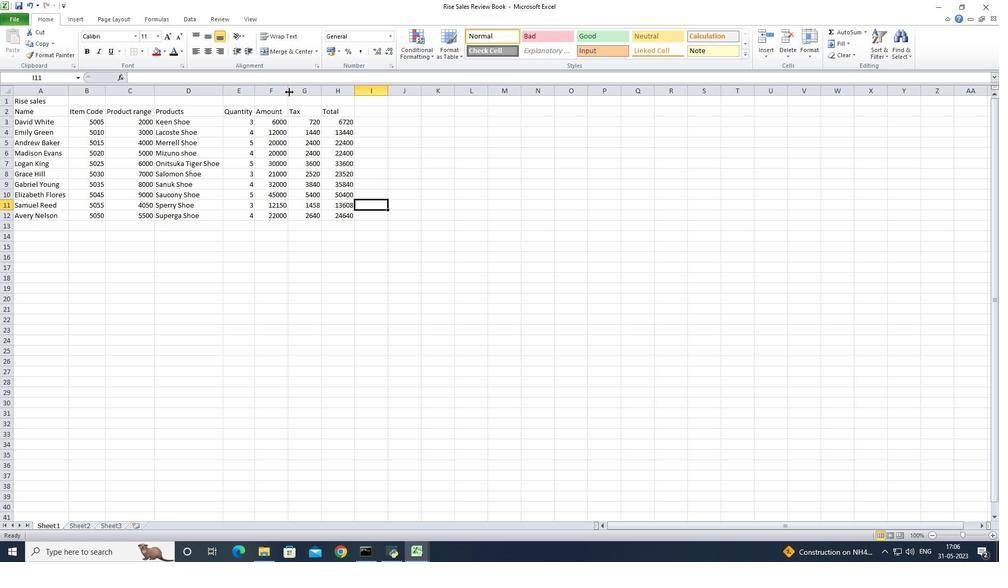 
Action: Mouse pressed left at (289, 92)
Screenshot: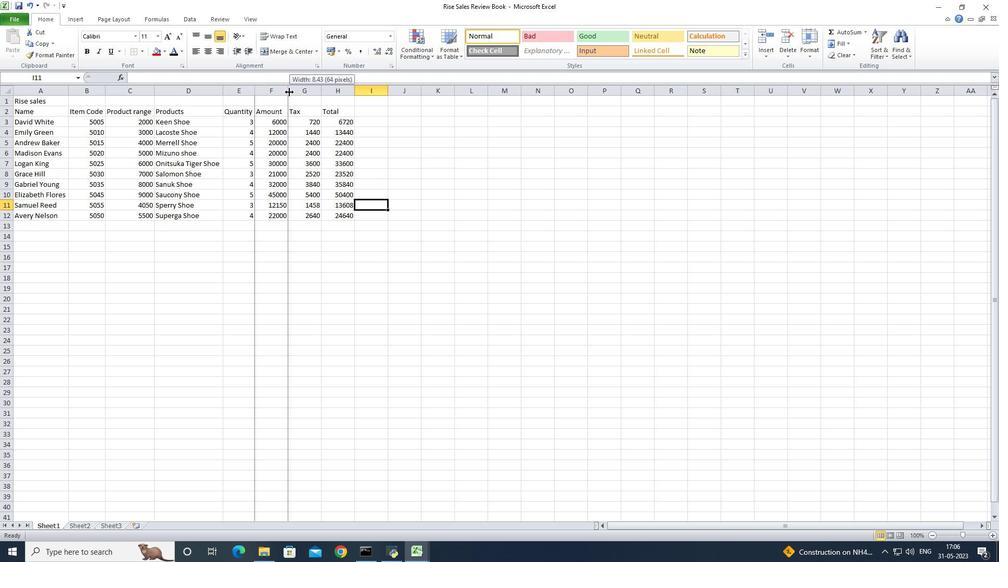 
Action: Mouse moved to (318, 93)
Screenshot: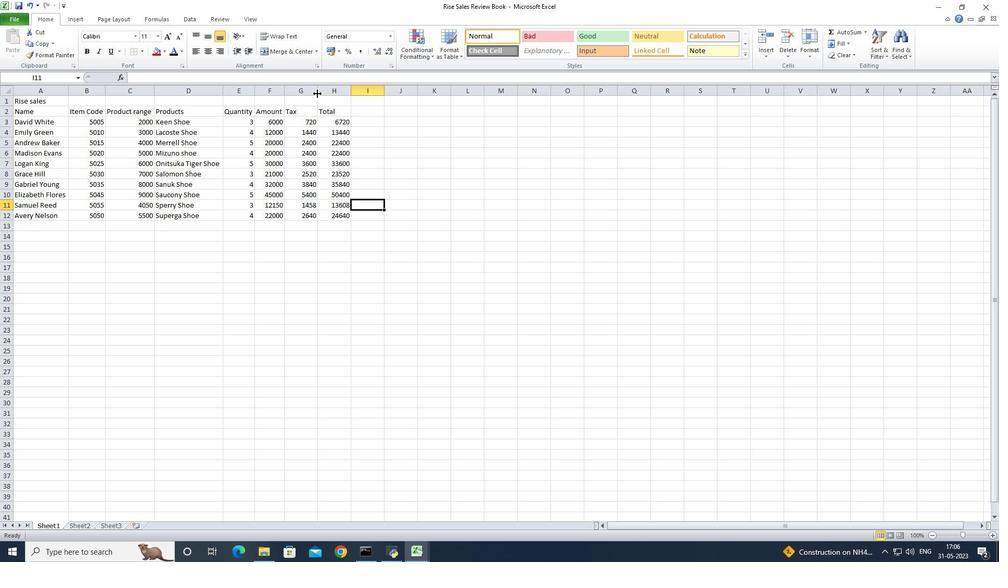 
Action: Mouse pressed left at (318, 93)
Screenshot: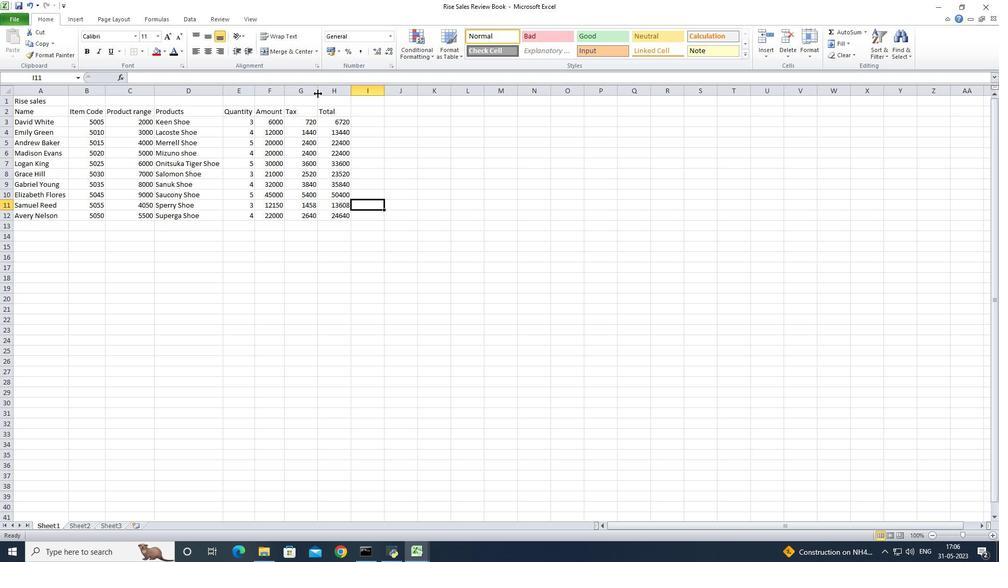 
Action: Mouse pressed left at (318, 93)
Screenshot: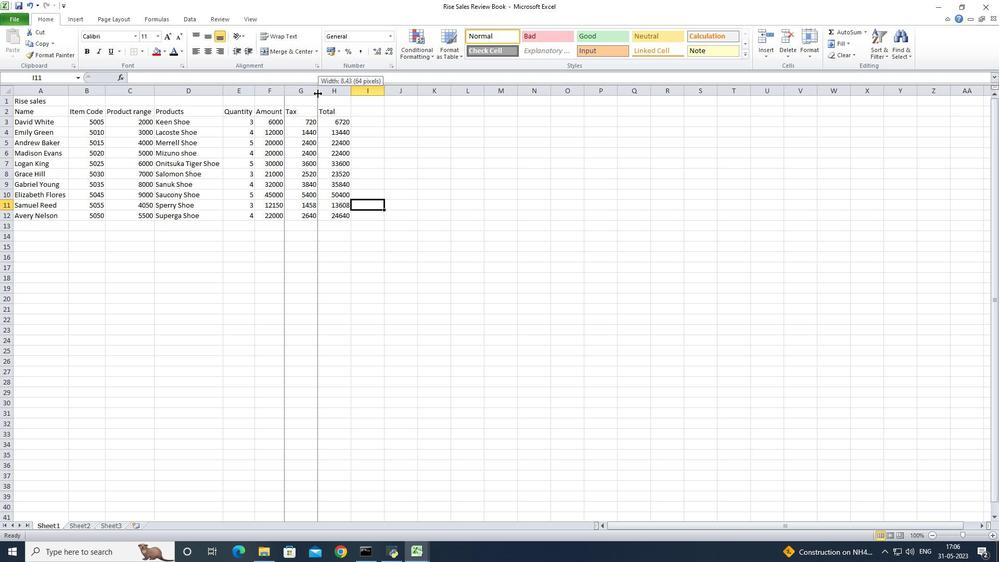 
Action: Mouse moved to (336, 92)
Screenshot: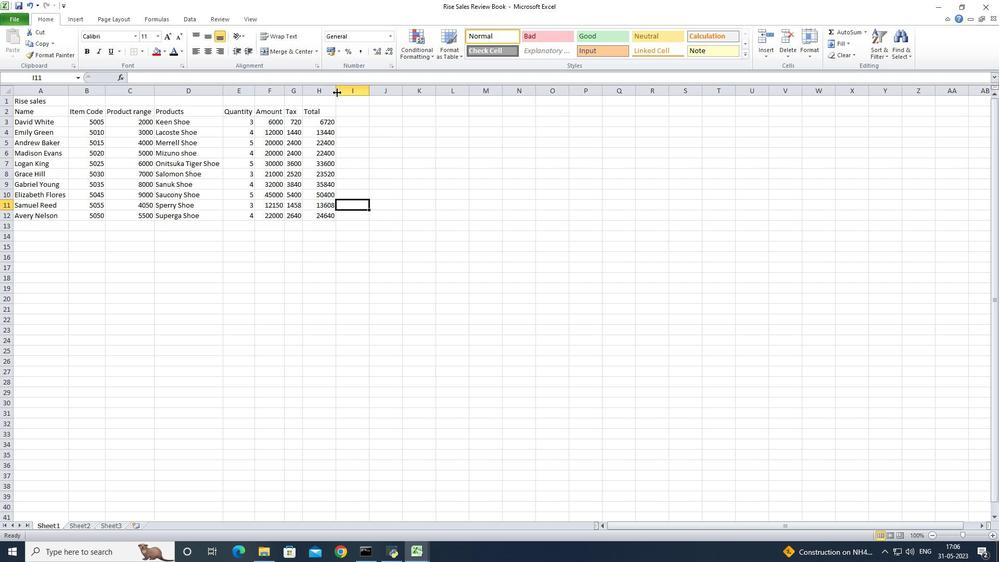 
Action: Mouse pressed left at (336, 92)
Screenshot: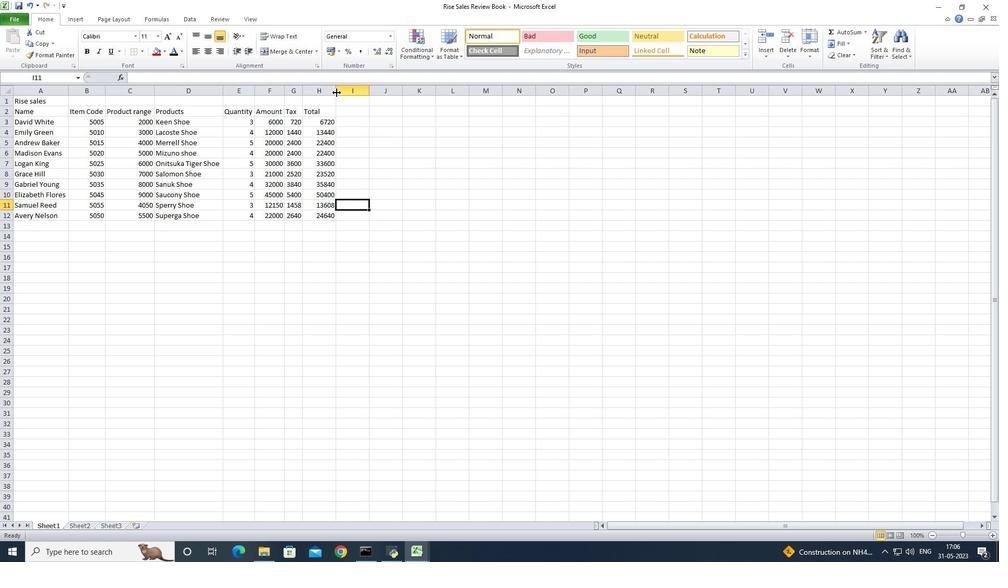 
Action: Mouse pressed left at (336, 92)
Screenshot: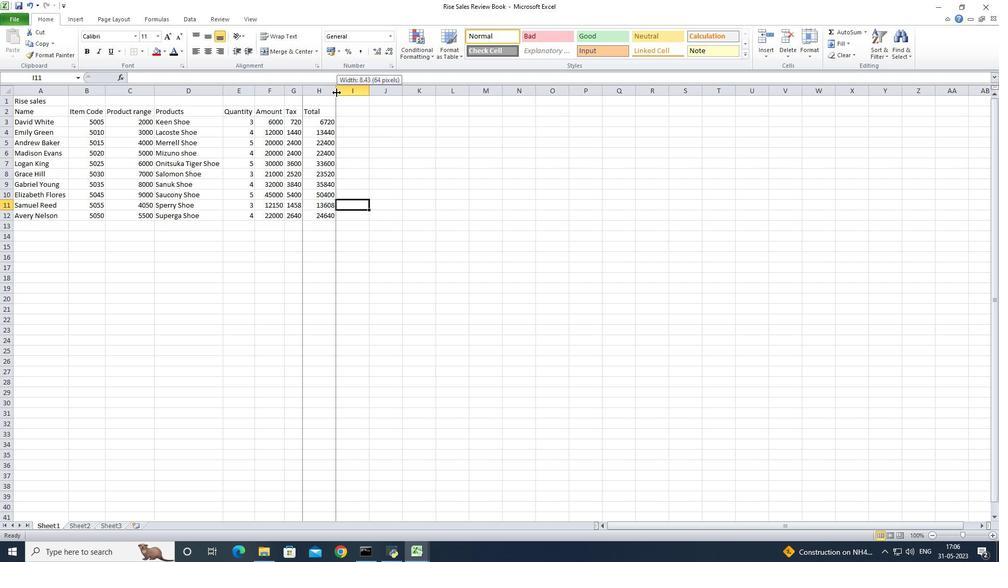 
Action: Mouse moved to (293, 259)
Screenshot: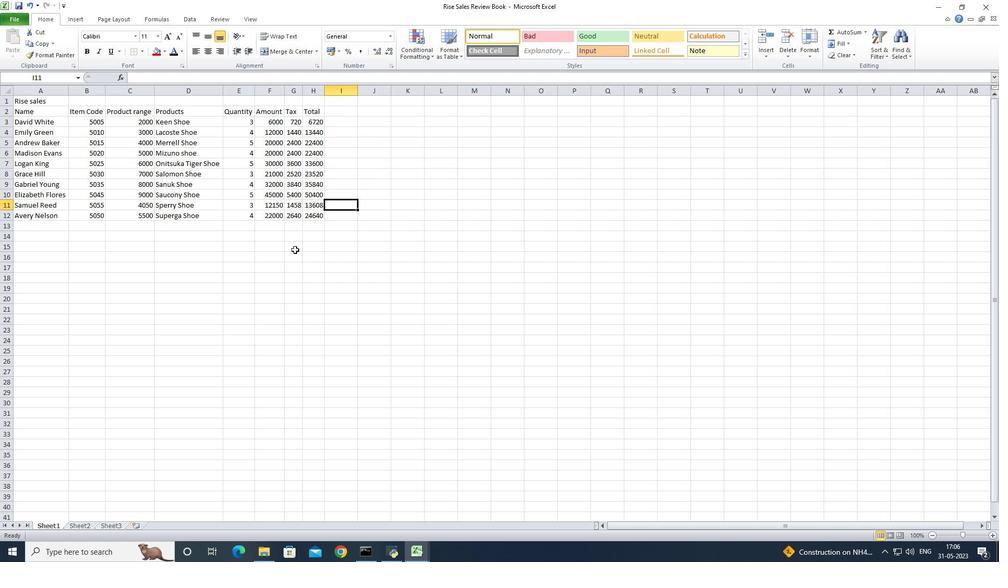 
Action: Mouse pressed left at (293, 259)
Screenshot: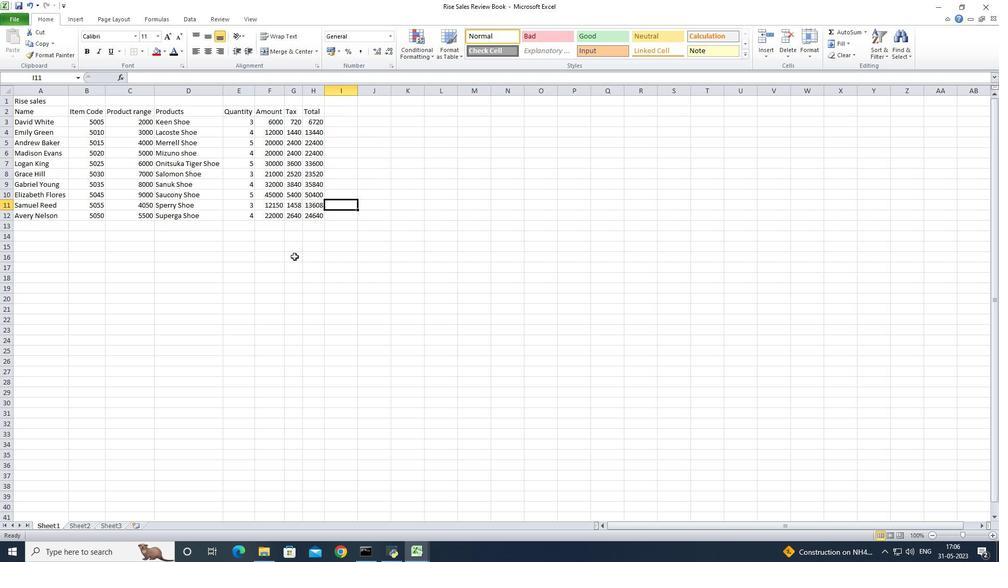 
Action: Mouse moved to (194, 254)
Screenshot: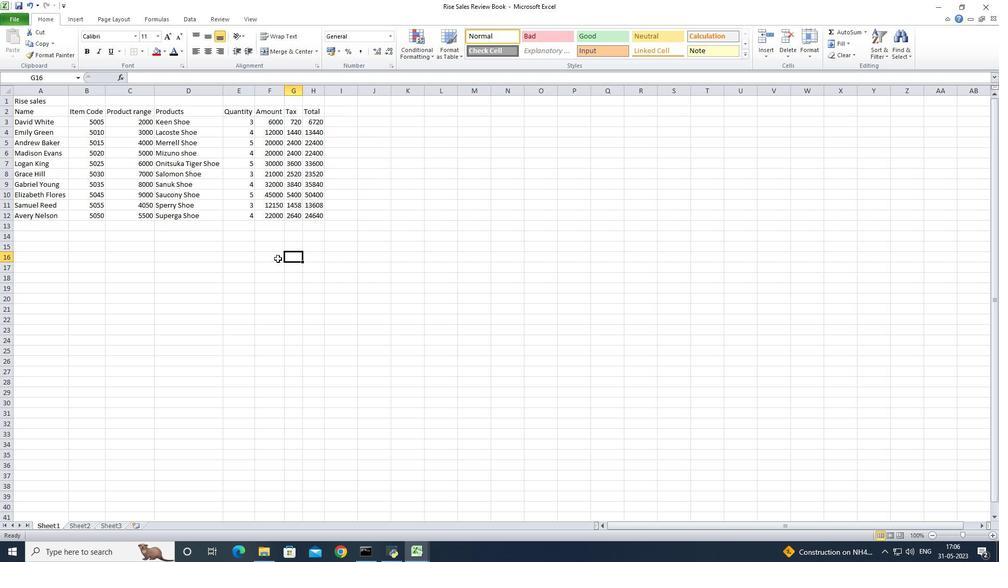 
Action: Mouse pressed left at (194, 254)
Screenshot: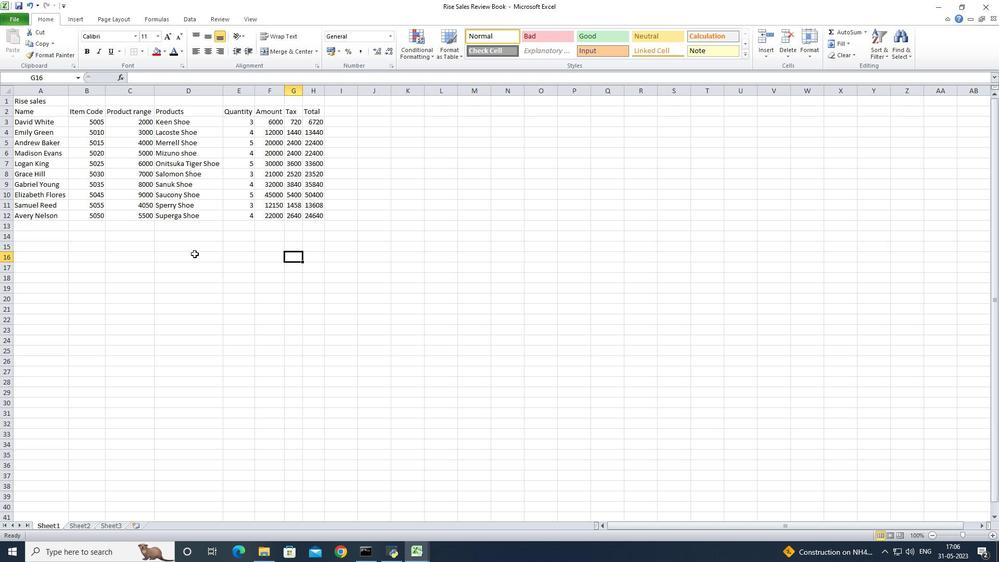 
Action: Key pressed ctrl+S
Screenshot: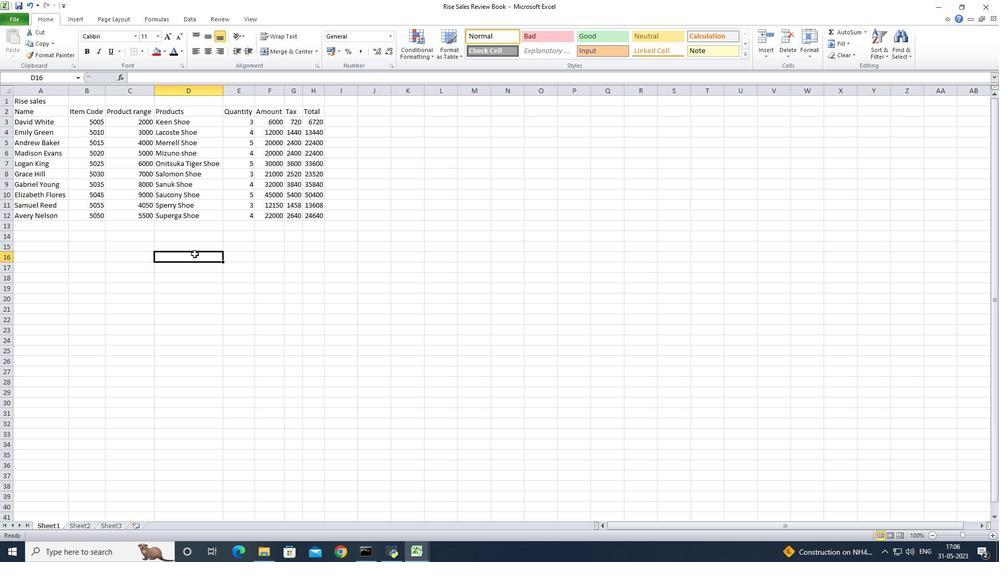 
